Task: Find connections with filter location Tupanciretã with filter topic #Mobilemarketingwith filter profile language Spanish with filter current company STAND 8 Technology Services with filter school Hindustan University with filter industry Executive Offices with filter service category Search Engine Marketing (SEM) with filter keywords title Cloud Architect
Action: Mouse scrolled (737, 678) with delta (0, 0)
Screenshot: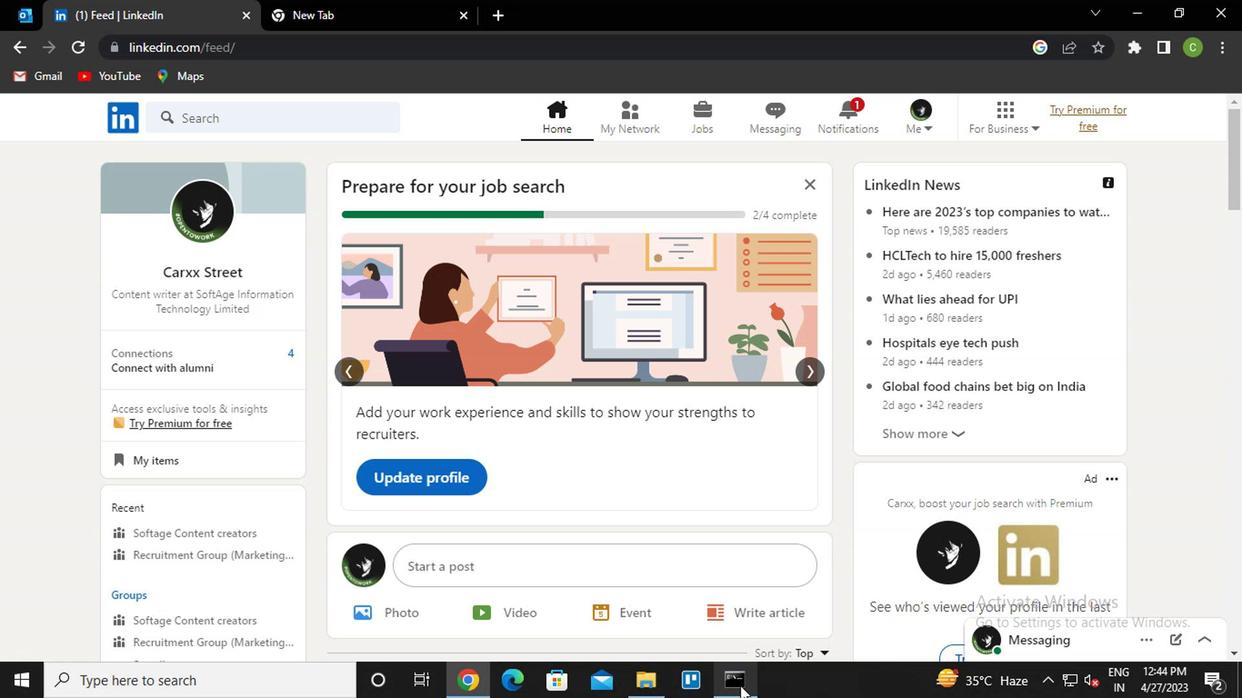 
Action: Mouse scrolled (737, 678) with delta (0, 0)
Screenshot: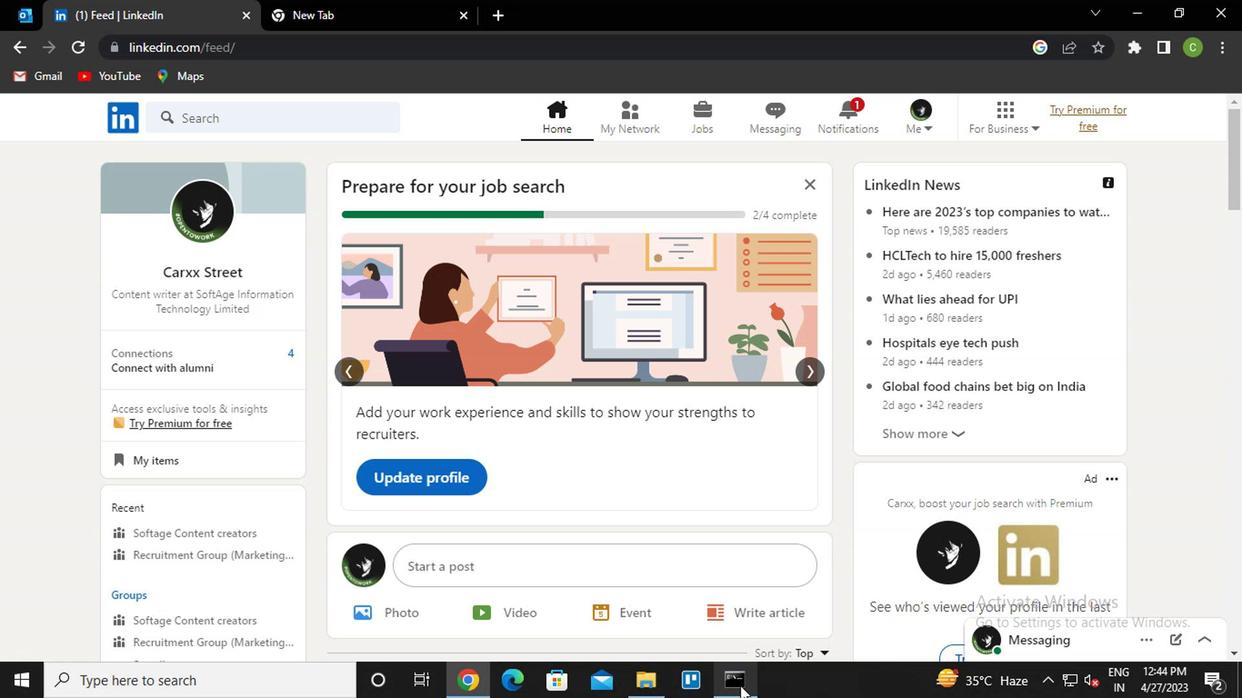 
Action: Mouse scrolled (737, 678) with delta (0, 0)
Screenshot: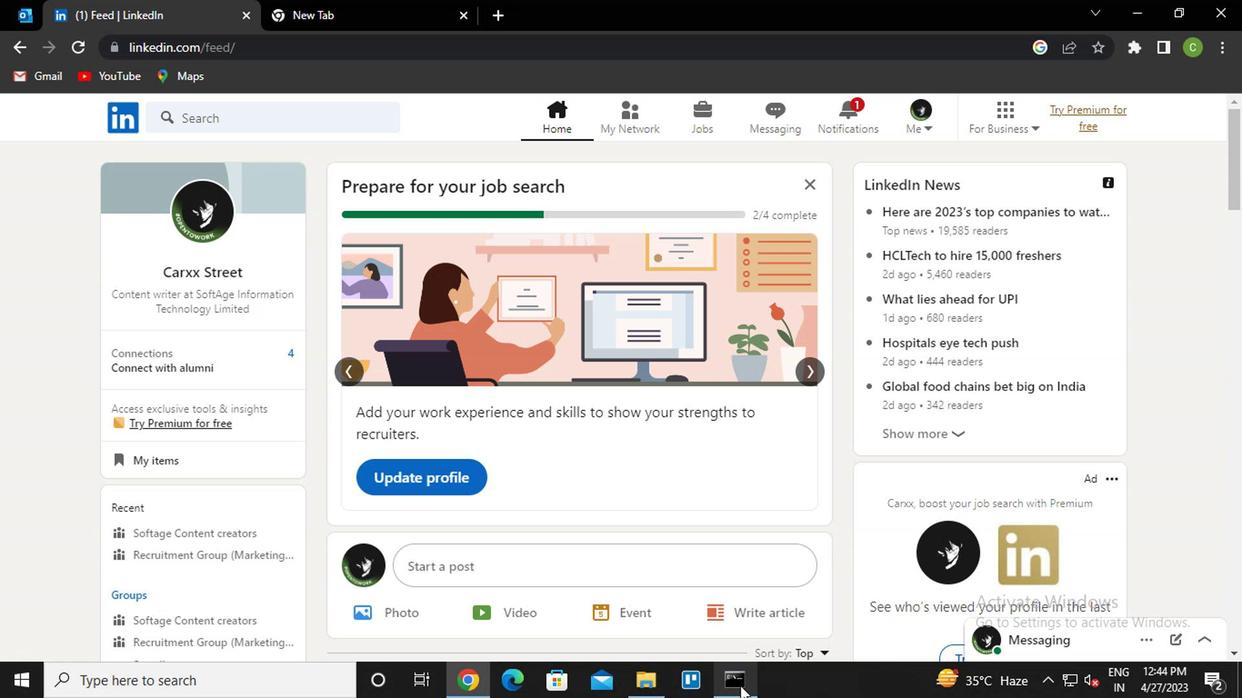 
Action: Mouse moved to (625, 121)
Screenshot: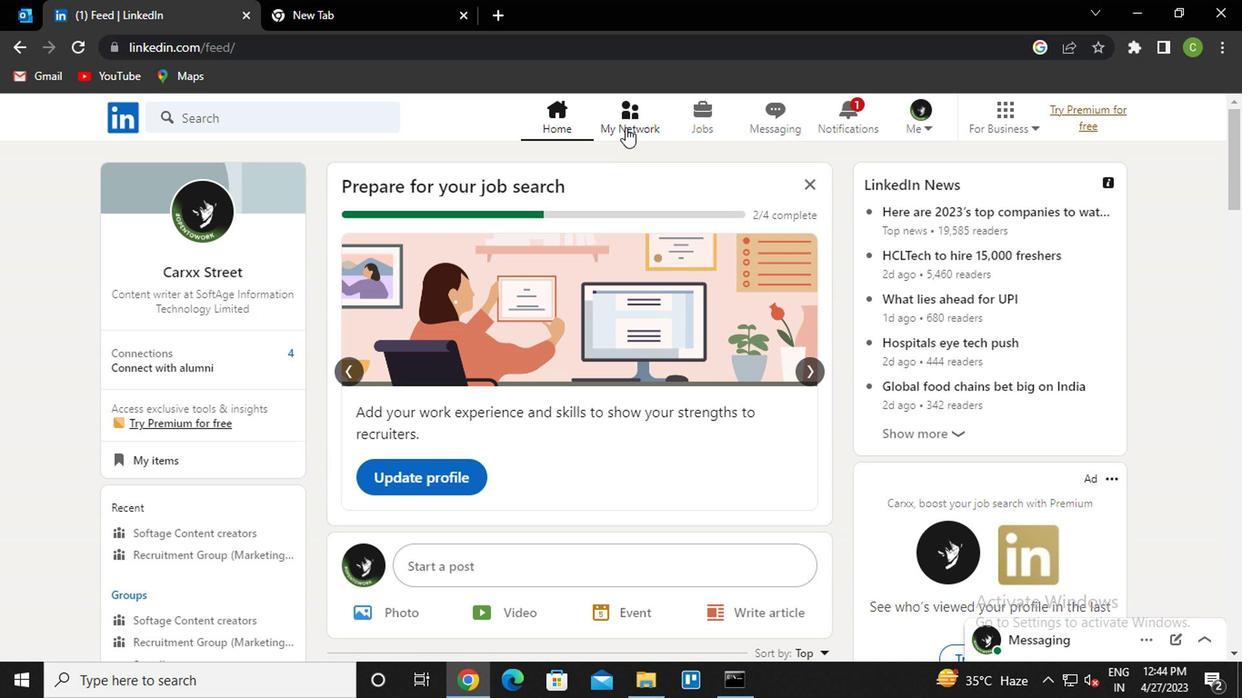 
Action: Mouse pressed left at (625, 121)
Screenshot: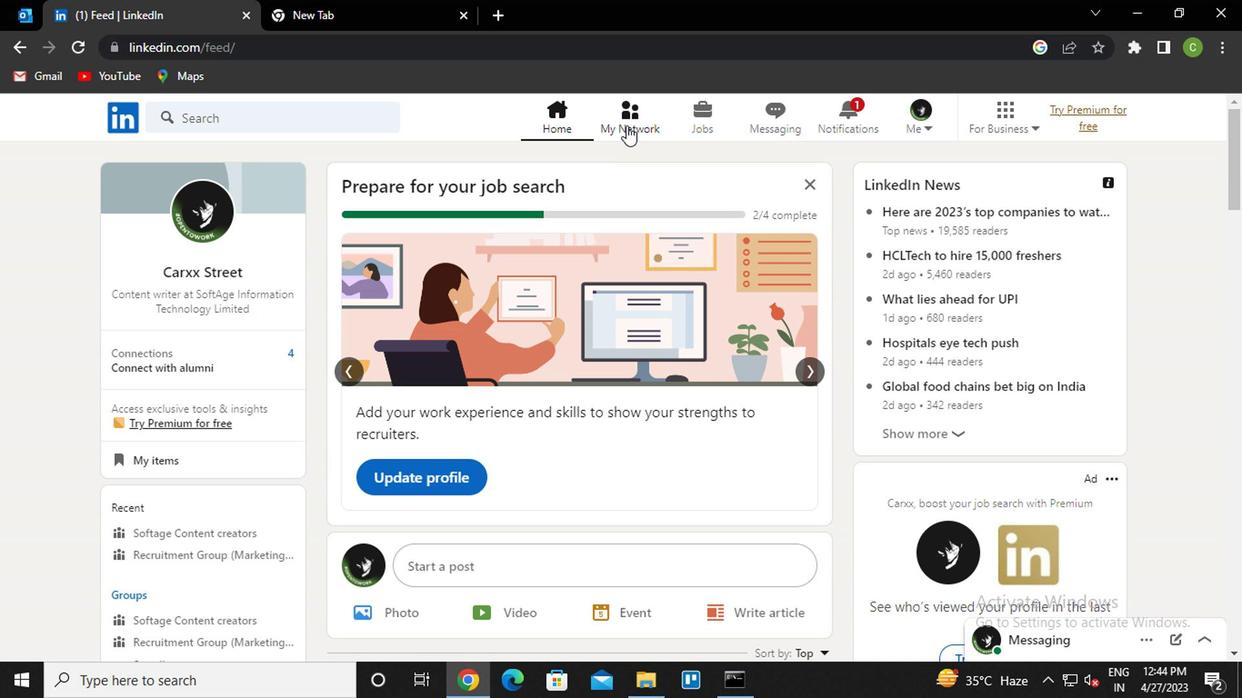 
Action: Mouse moved to (262, 221)
Screenshot: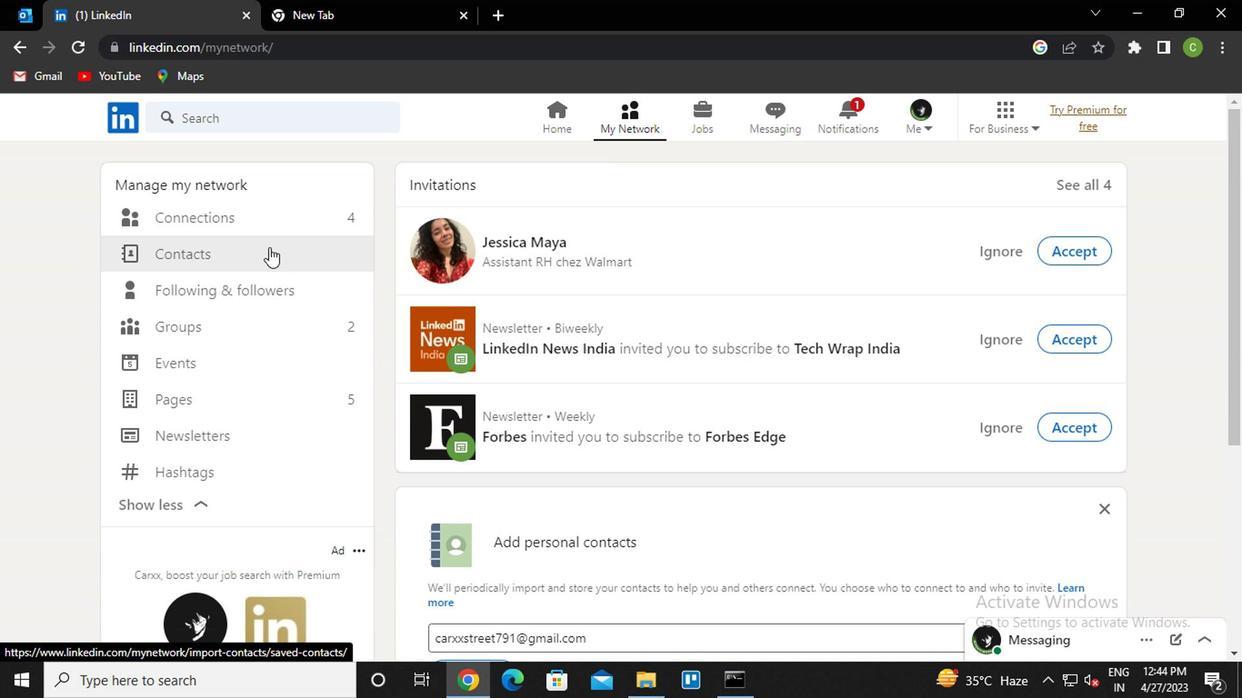 
Action: Mouse pressed left at (262, 221)
Screenshot: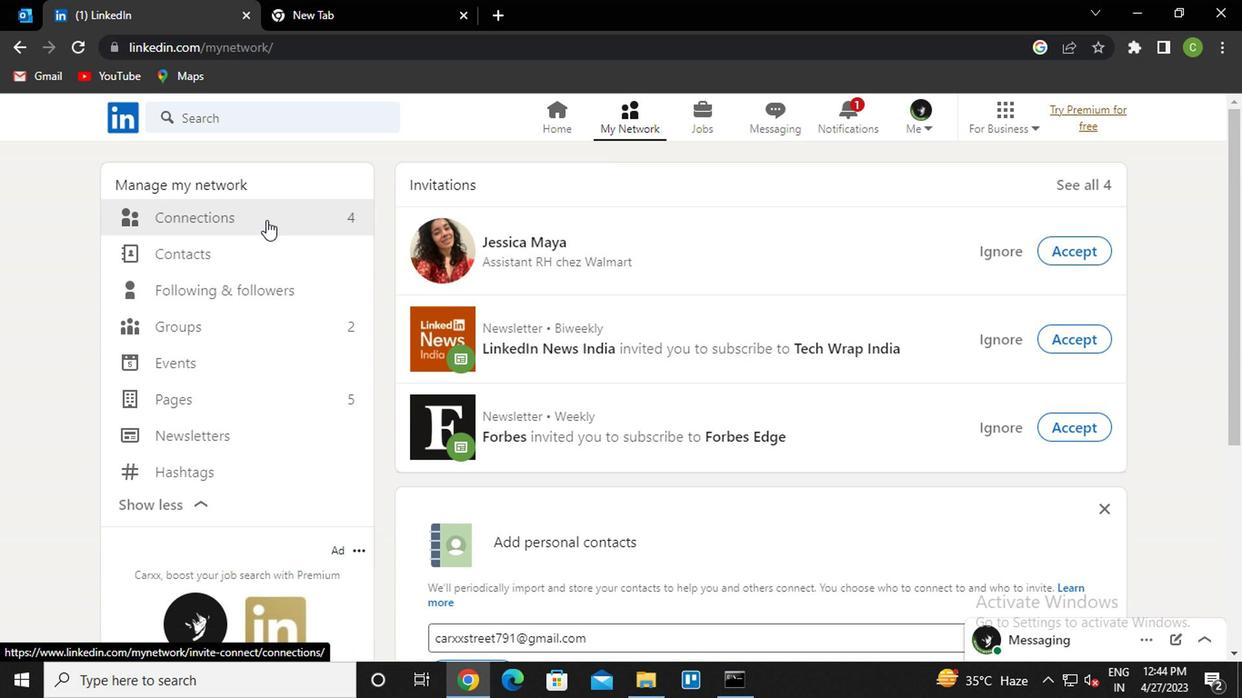 
Action: Mouse moved to (728, 220)
Screenshot: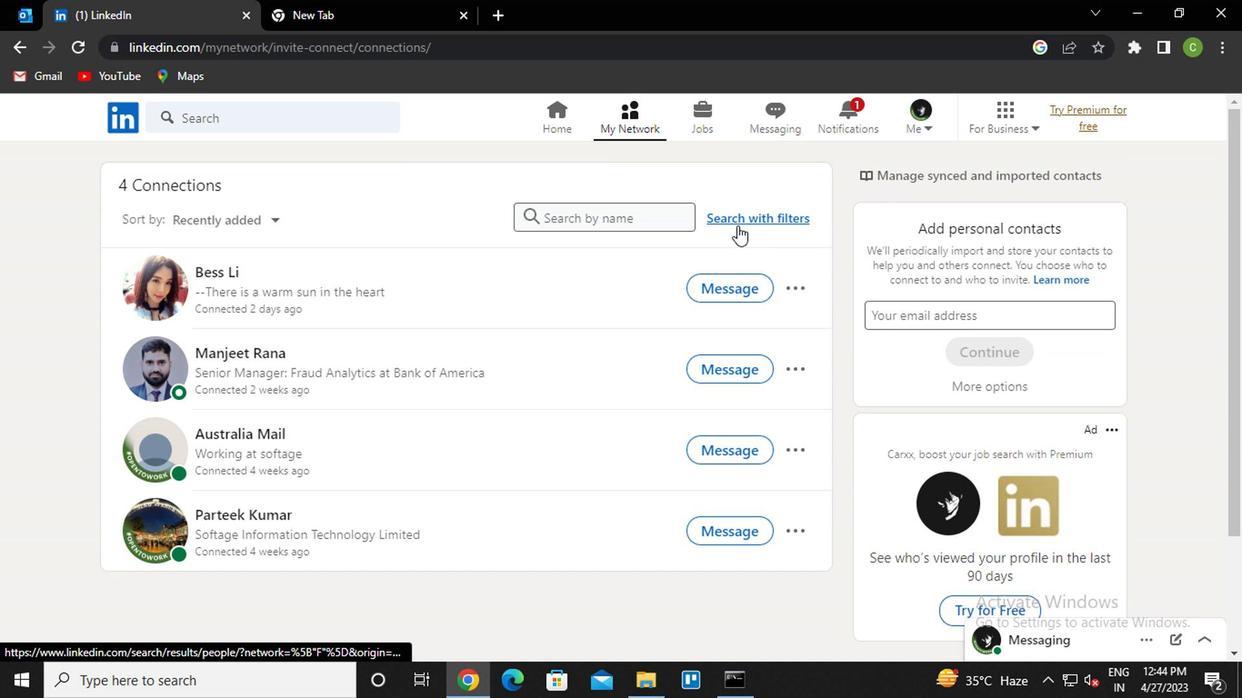 
Action: Mouse pressed left at (728, 220)
Screenshot: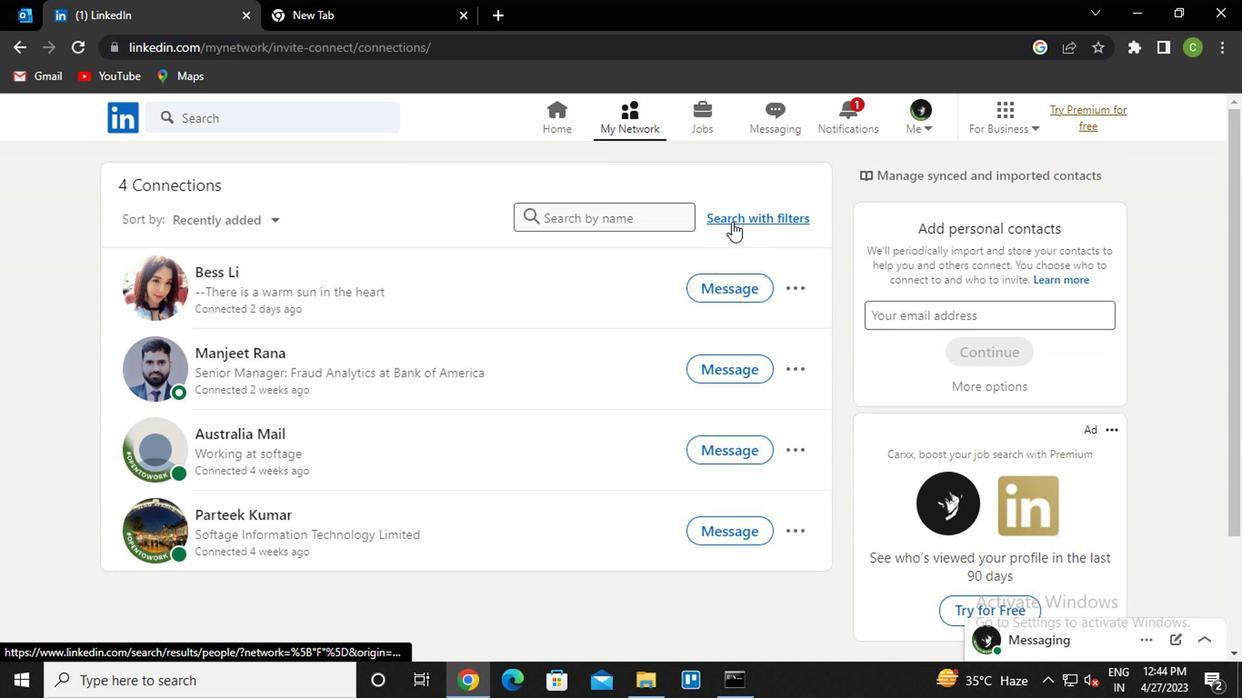 
Action: Mouse moved to (672, 171)
Screenshot: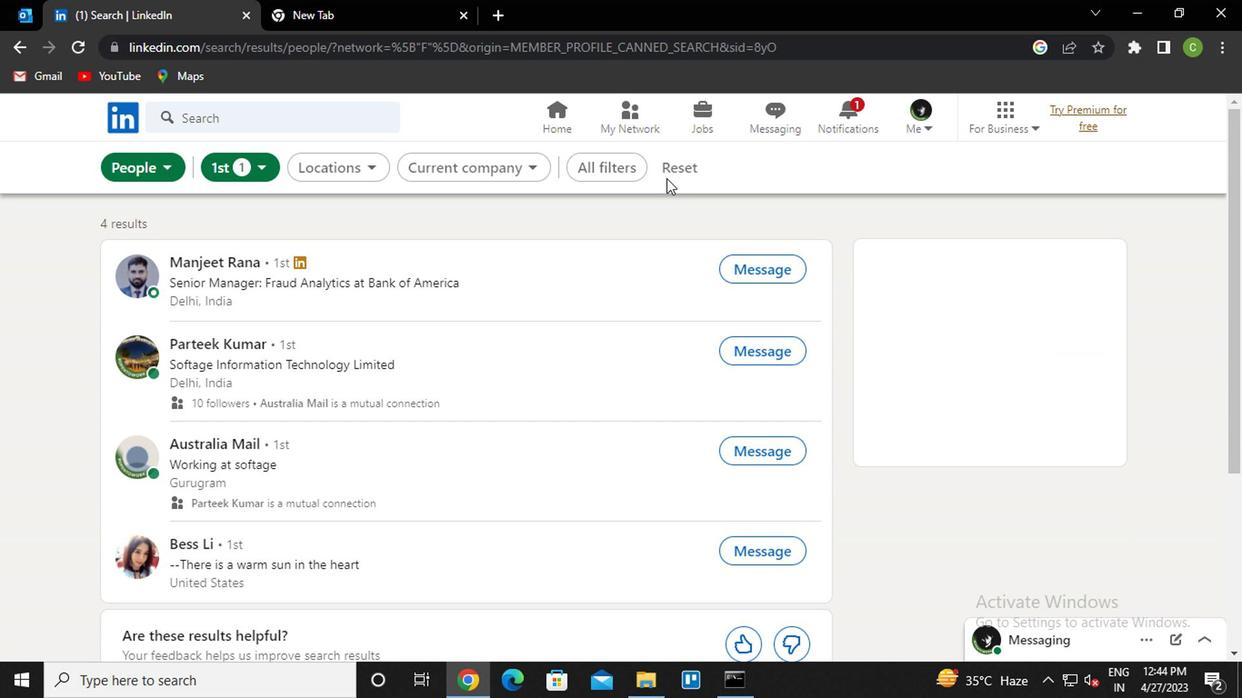 
Action: Mouse pressed left at (672, 171)
Screenshot: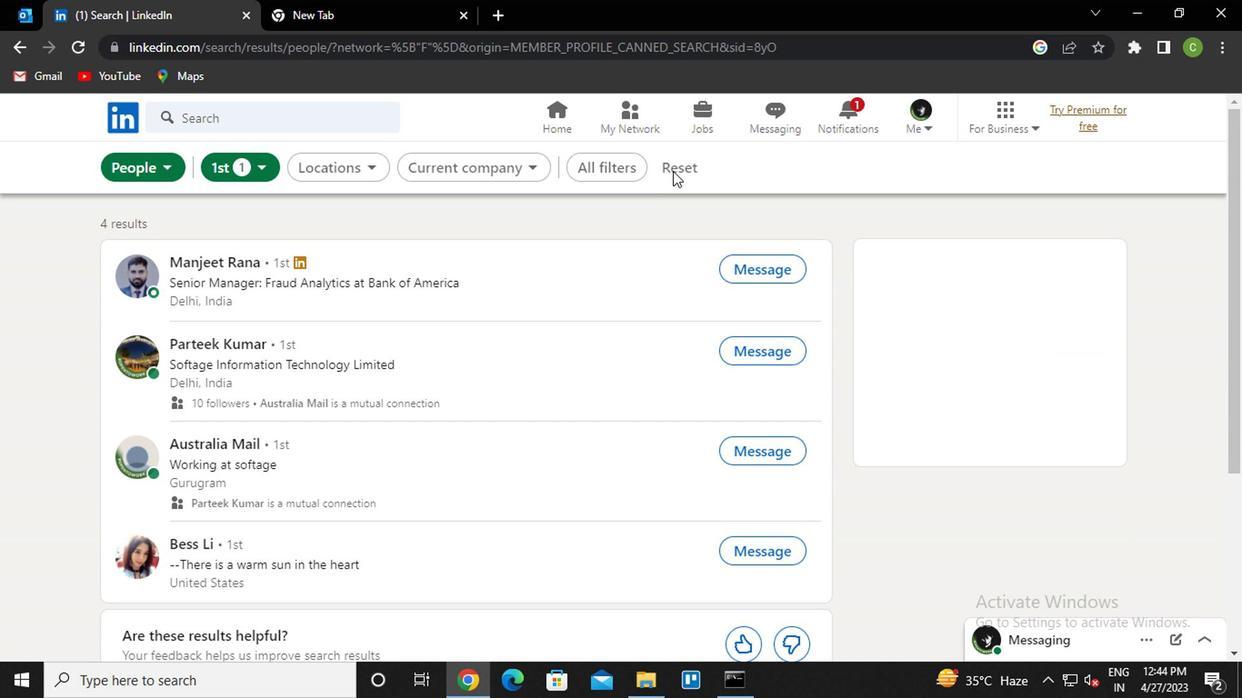 
Action: Mouse moved to (680, 166)
Screenshot: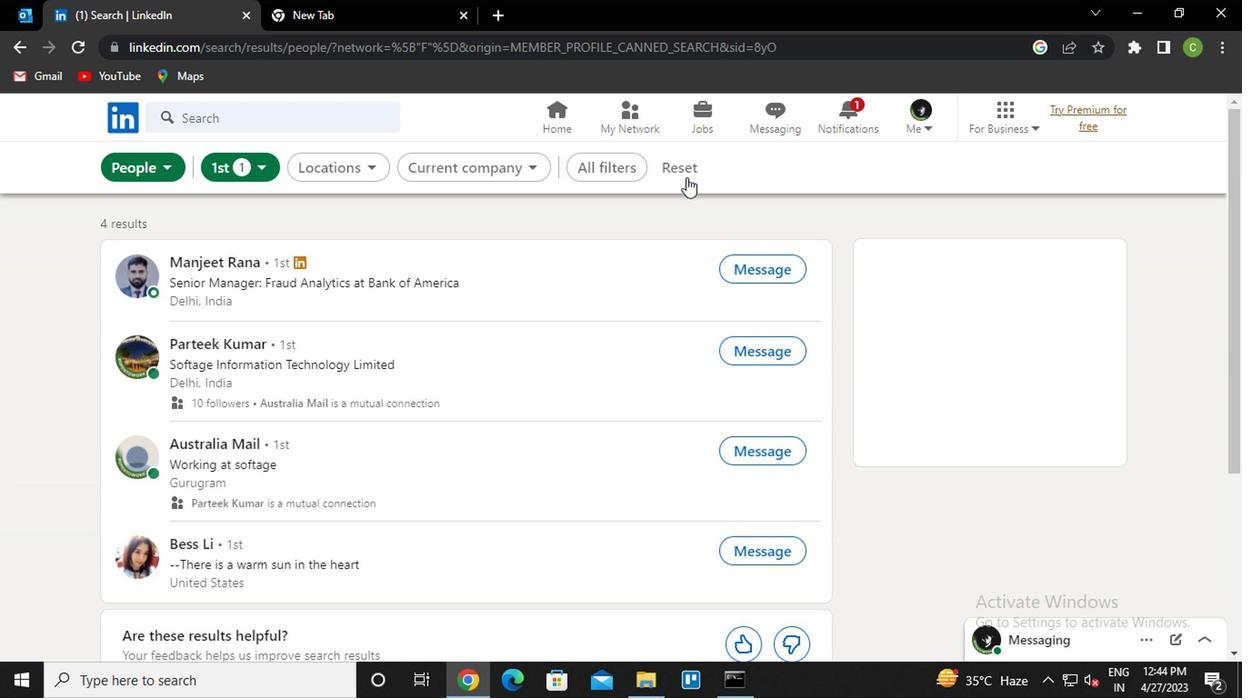 
Action: Mouse pressed left at (680, 166)
Screenshot: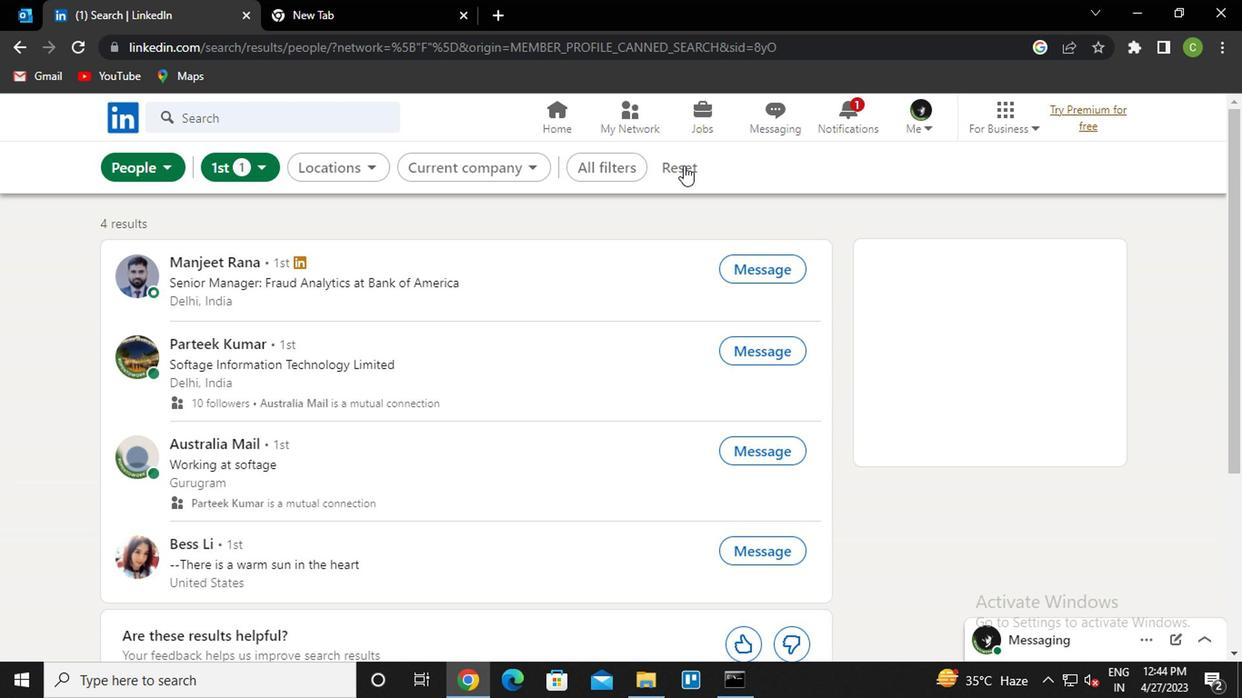 
Action: Mouse moved to (662, 175)
Screenshot: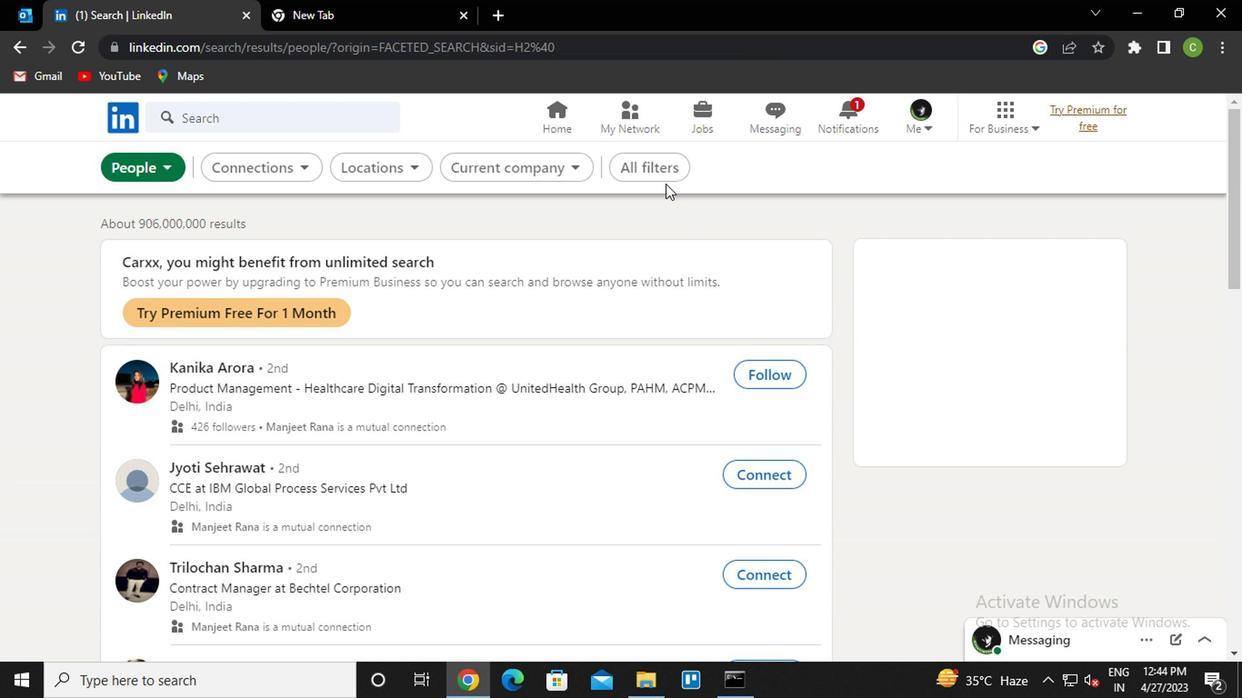
Action: Mouse pressed left at (662, 175)
Screenshot: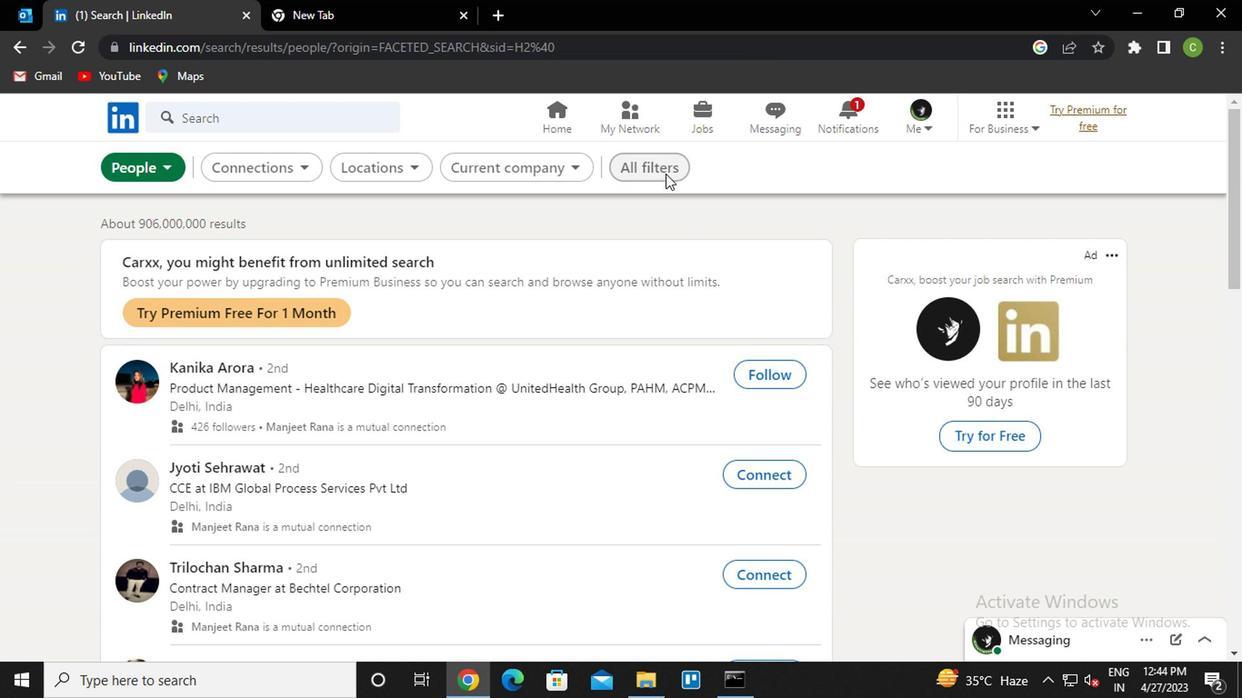
Action: Mouse moved to (932, 427)
Screenshot: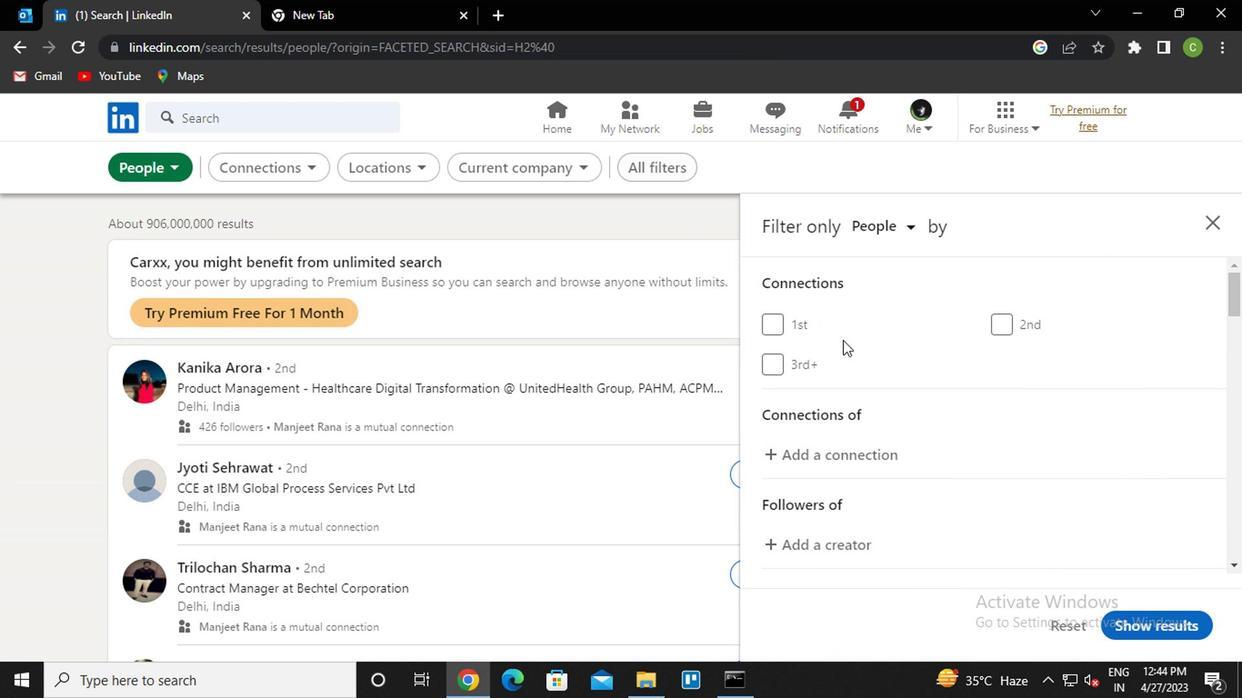 
Action: Mouse scrolled (932, 426) with delta (0, 0)
Screenshot: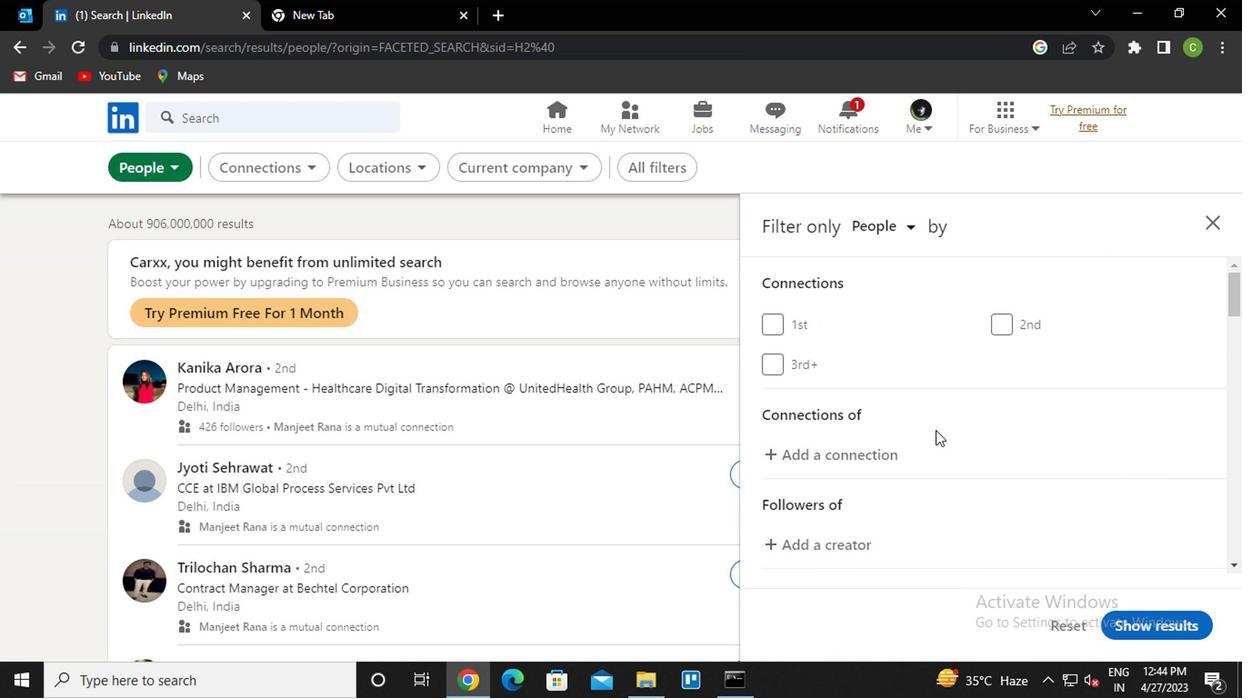 
Action: Mouse scrolled (932, 426) with delta (0, 0)
Screenshot: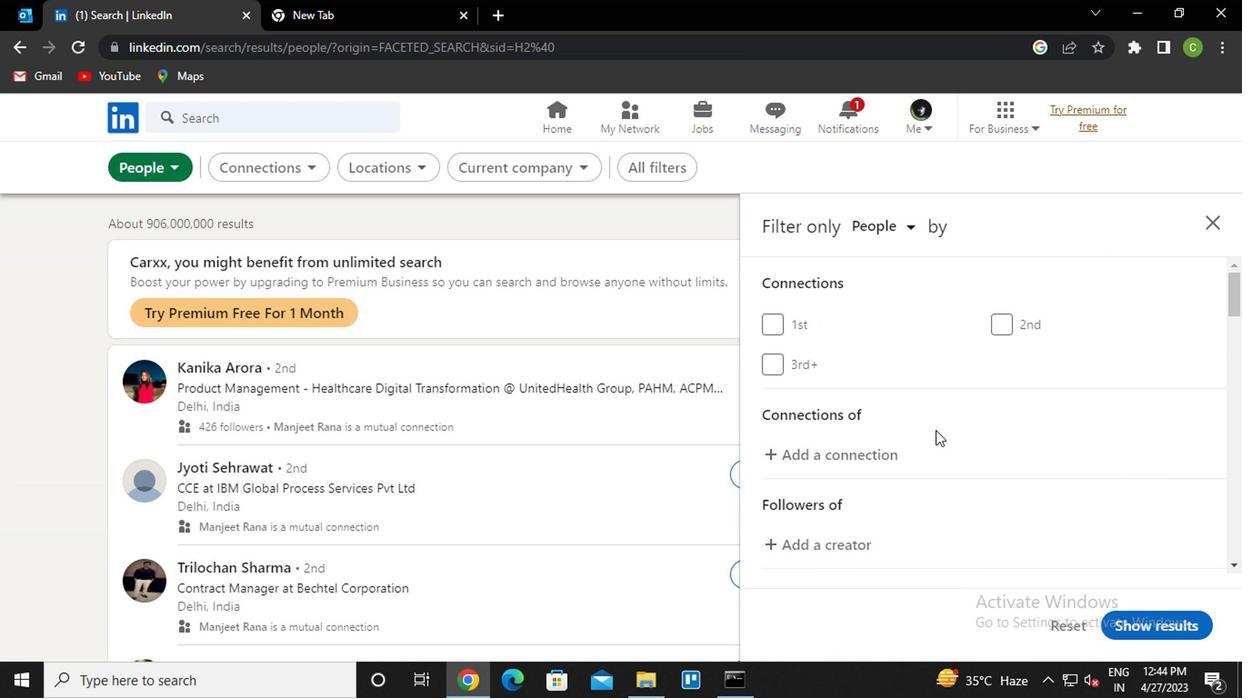 
Action: Mouse scrolled (932, 426) with delta (0, 0)
Screenshot: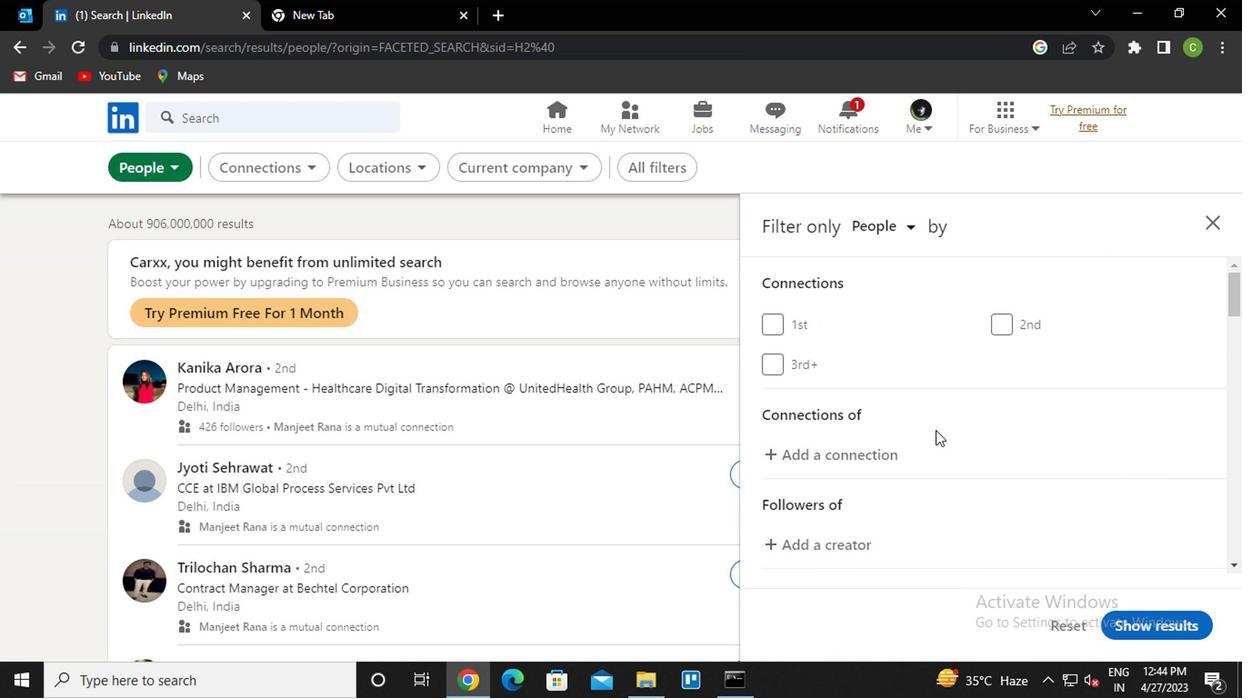 
Action: Mouse scrolled (932, 426) with delta (0, 0)
Screenshot: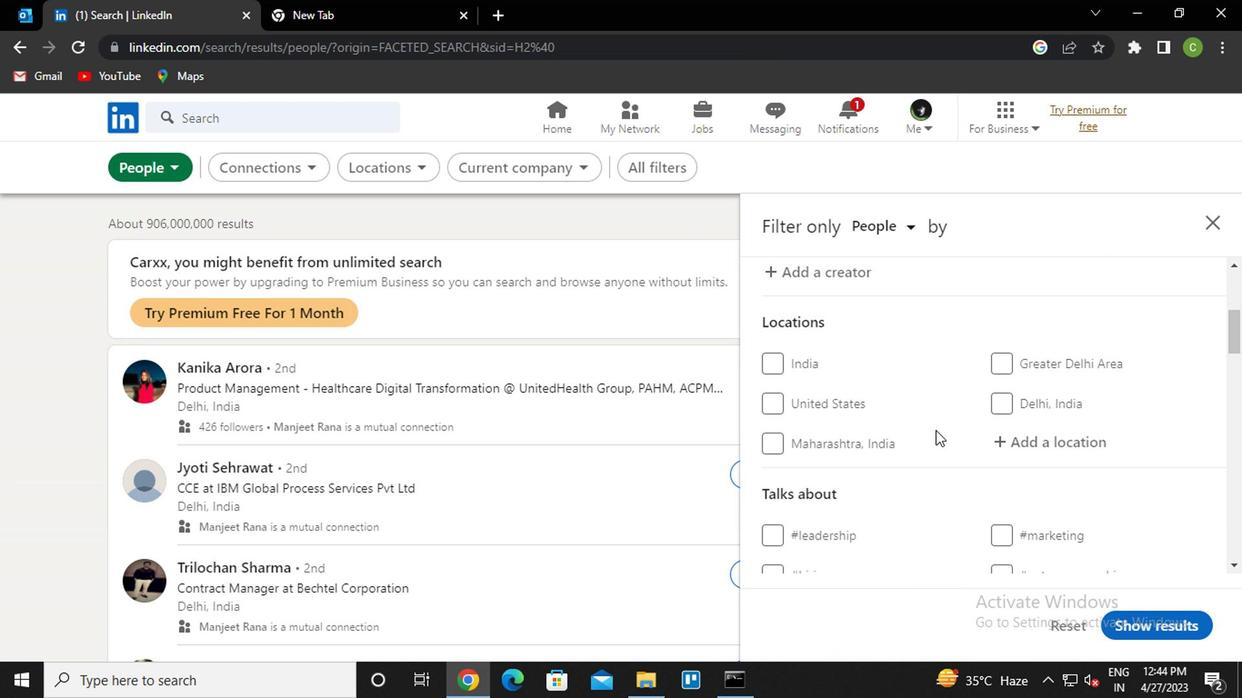 
Action: Mouse moved to (1068, 350)
Screenshot: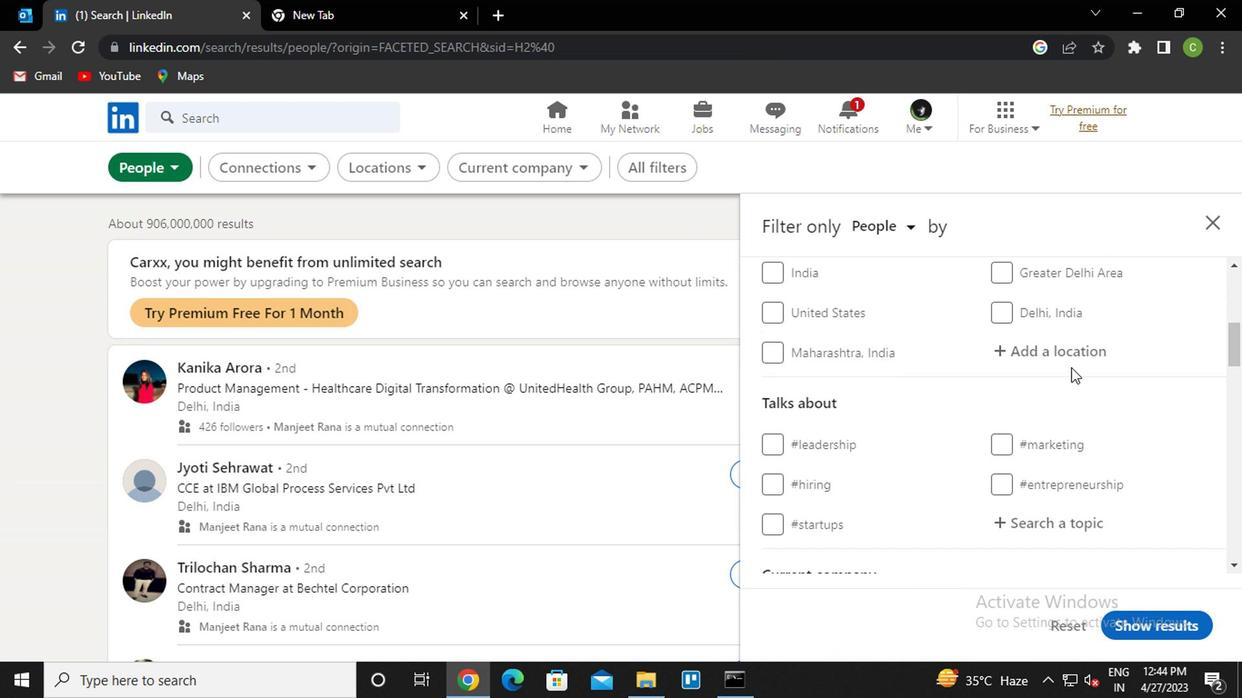 
Action: Mouse pressed left at (1068, 350)
Screenshot: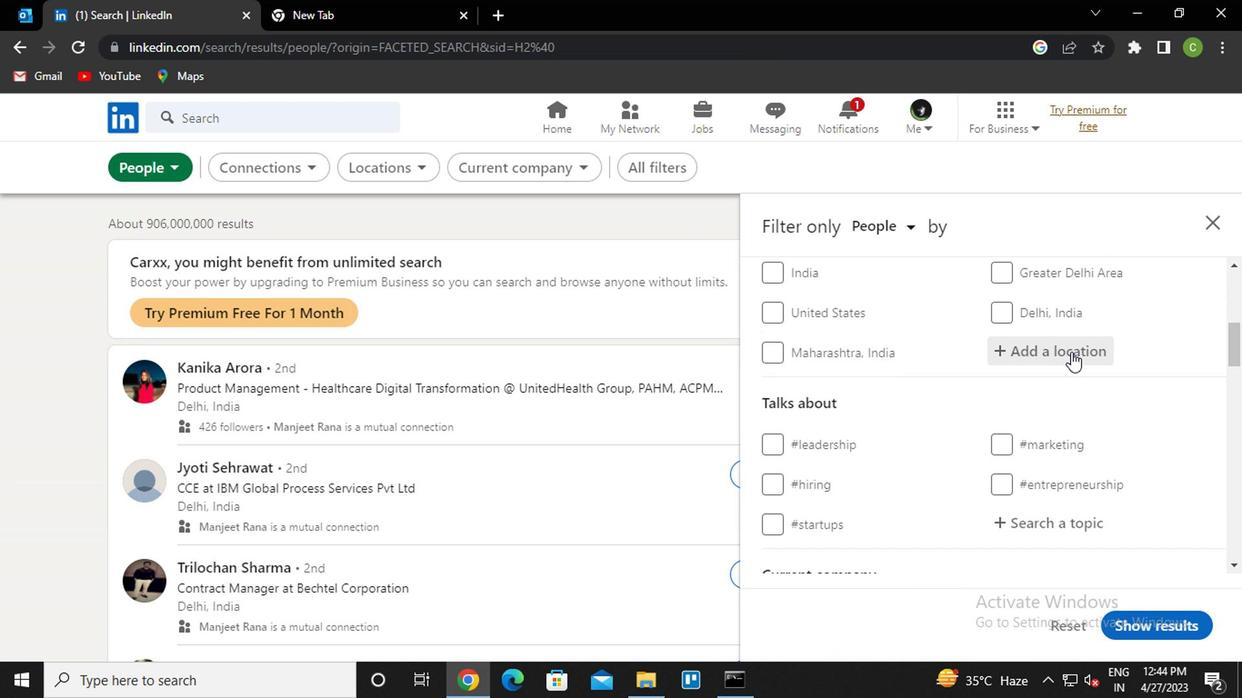 
Action: Key pressed <Key.caps_lock>t<Key.caps_lock>uapncir
Screenshot: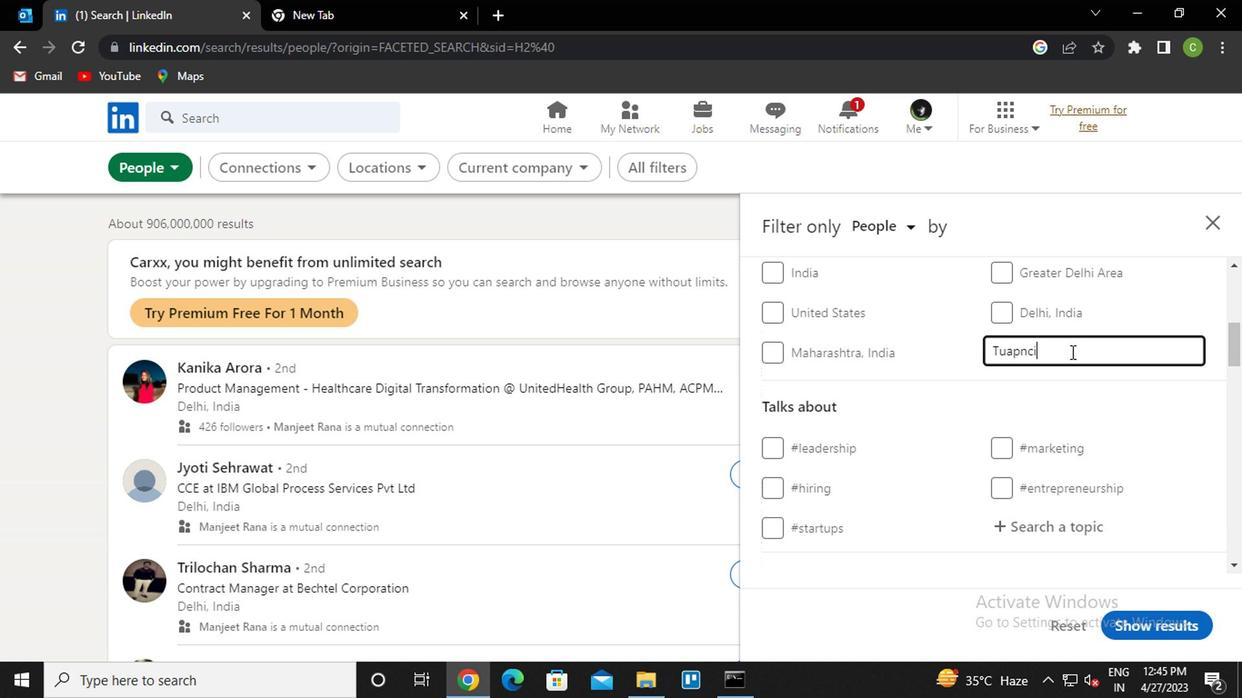 
Action: Mouse scrolled (1068, 351) with delta (0, 0)
Screenshot: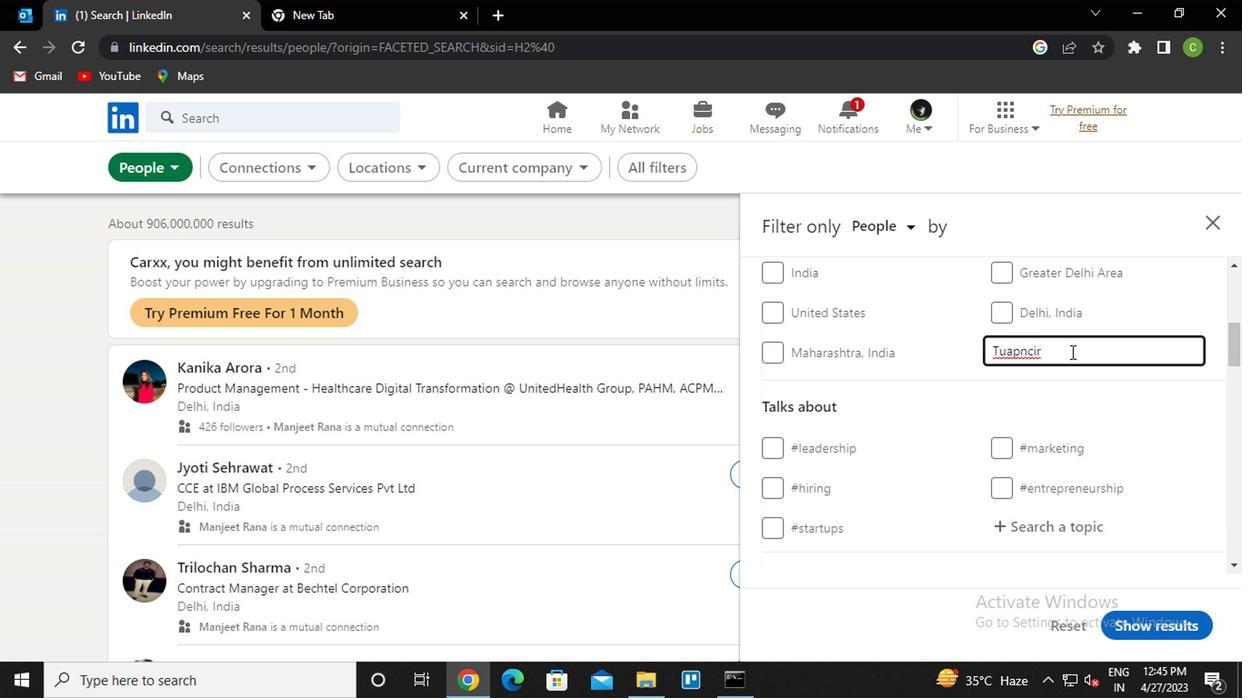 
Action: Mouse scrolled (1068, 351) with delta (0, 0)
Screenshot: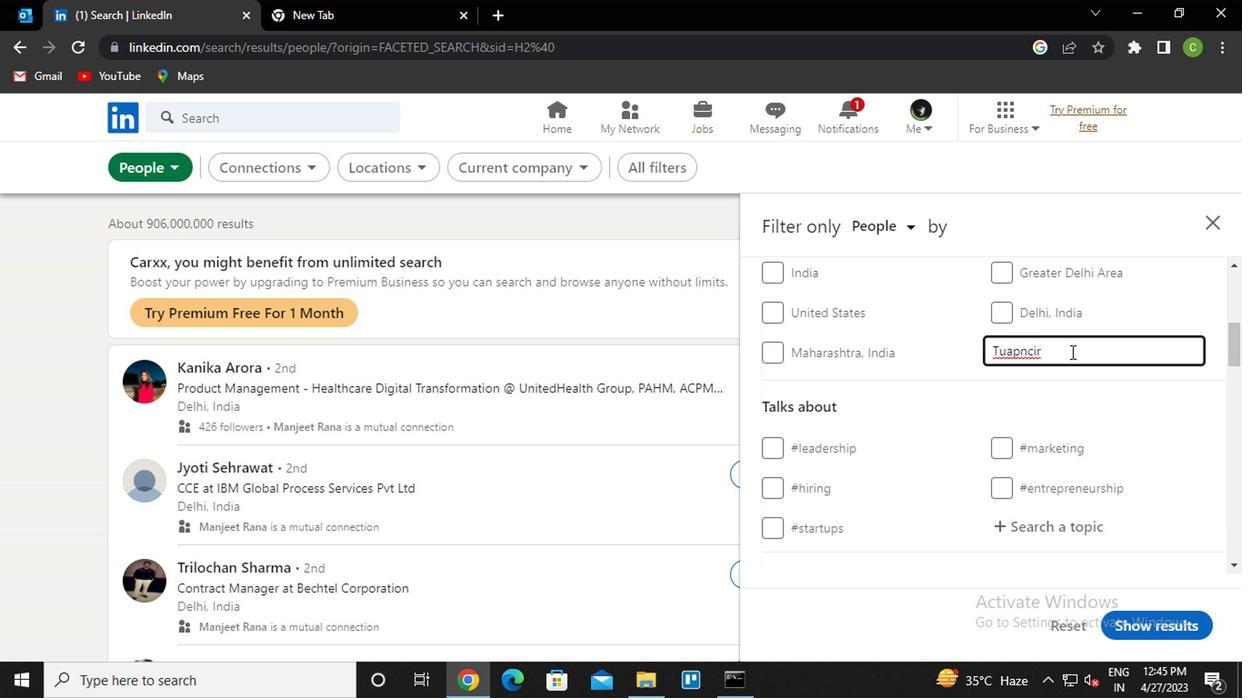 
Action: Mouse scrolled (1068, 349) with delta (0, -1)
Screenshot: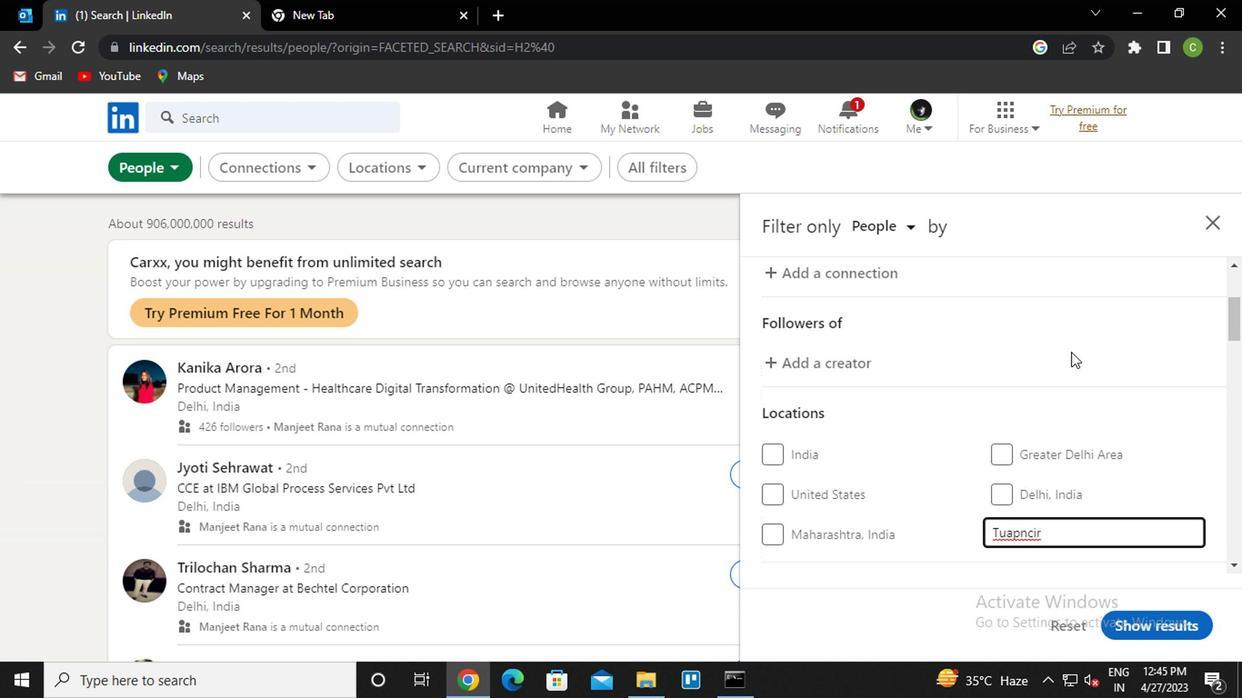 
Action: Mouse moved to (1020, 436)
Screenshot: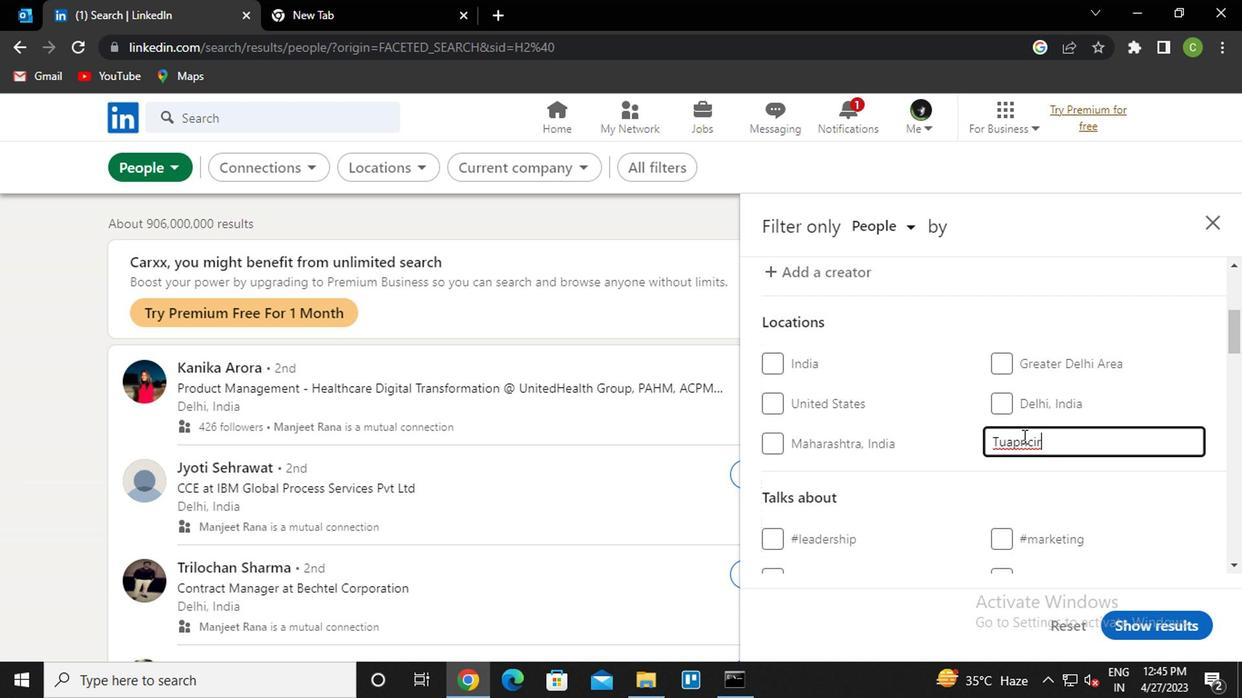 
Action: Mouse pressed left at (1020, 436)
Screenshot: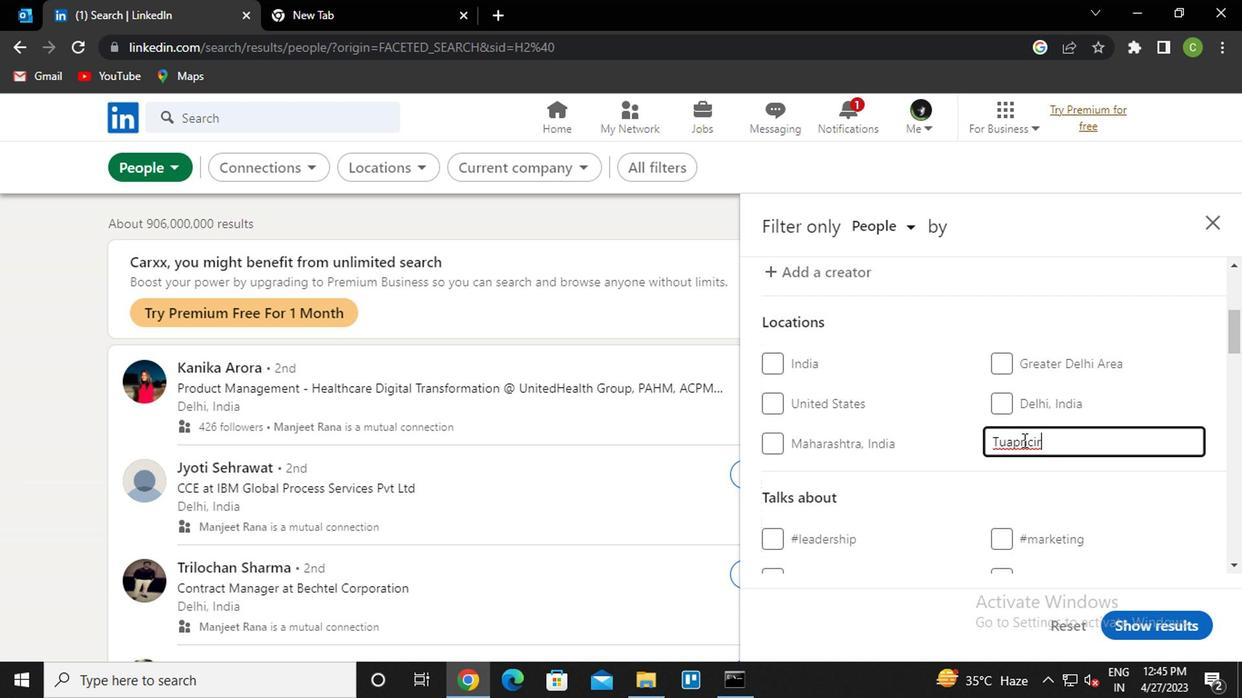 
Action: Key pressed <Key.backspace><Key.backspace>pa<Key.down><Key.enter>
Screenshot: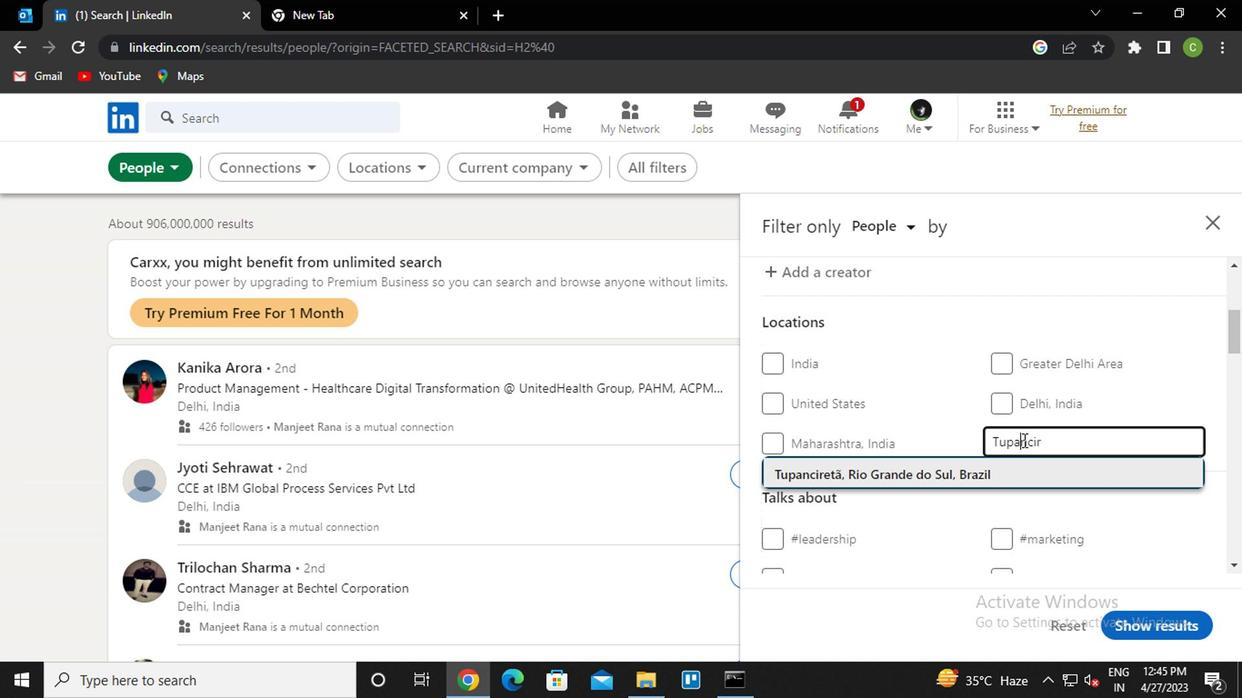 
Action: Mouse moved to (1041, 415)
Screenshot: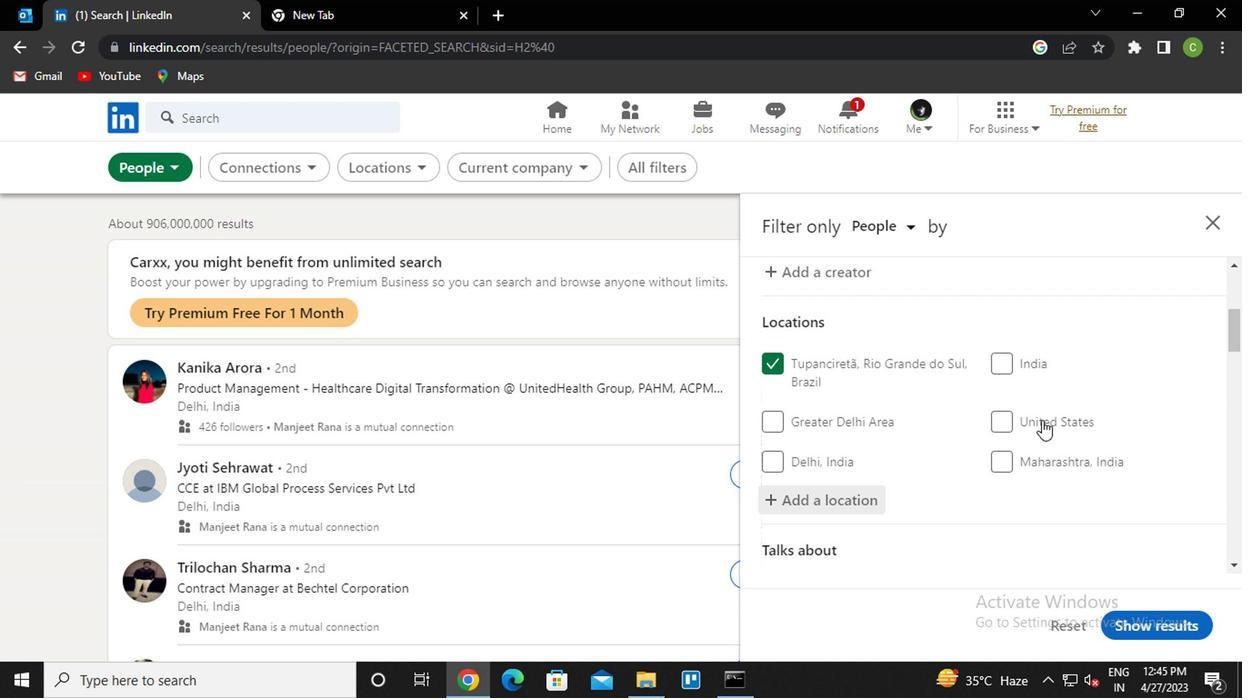 
Action: Mouse scrolled (1041, 414) with delta (0, 0)
Screenshot: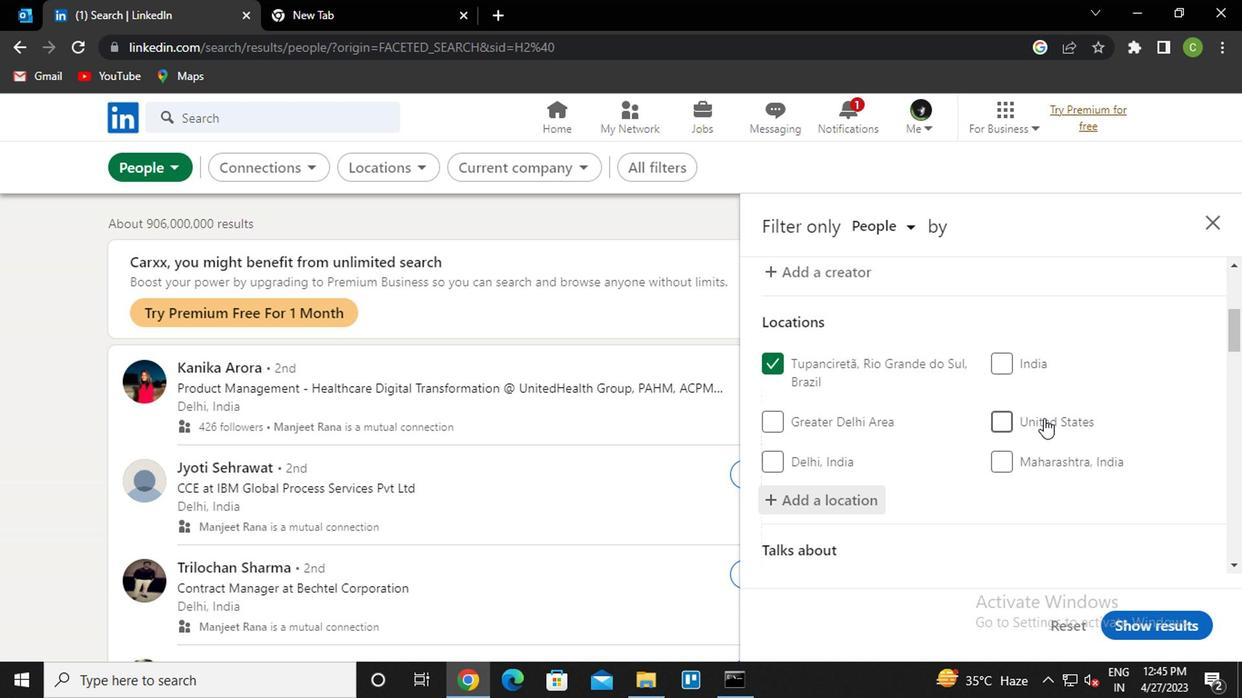 
Action: Mouse scrolled (1041, 414) with delta (0, 0)
Screenshot: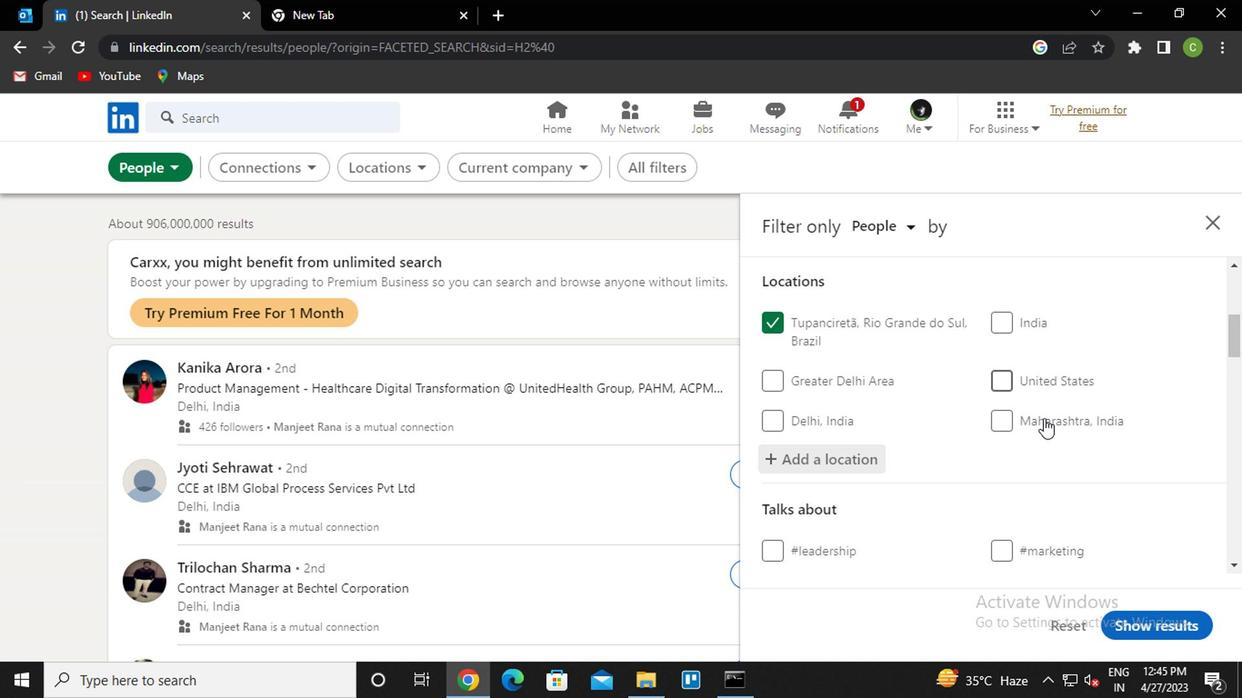 
Action: Mouse moved to (1051, 487)
Screenshot: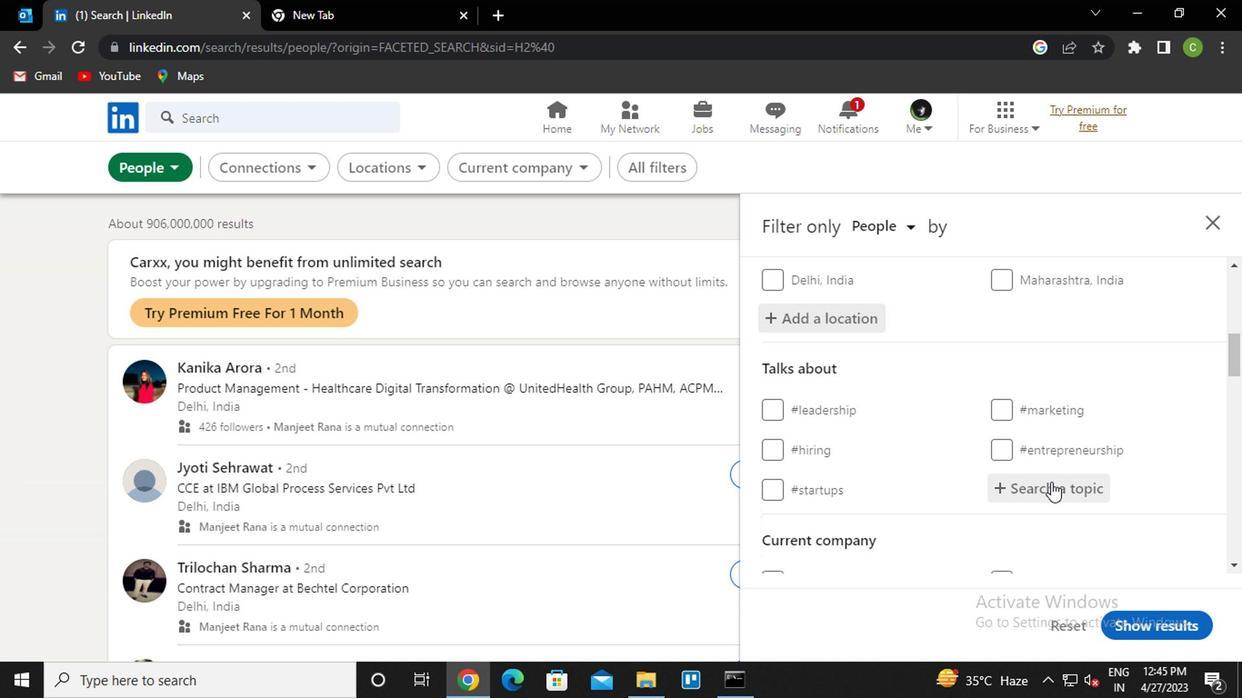 
Action: Mouse pressed left at (1051, 487)
Screenshot: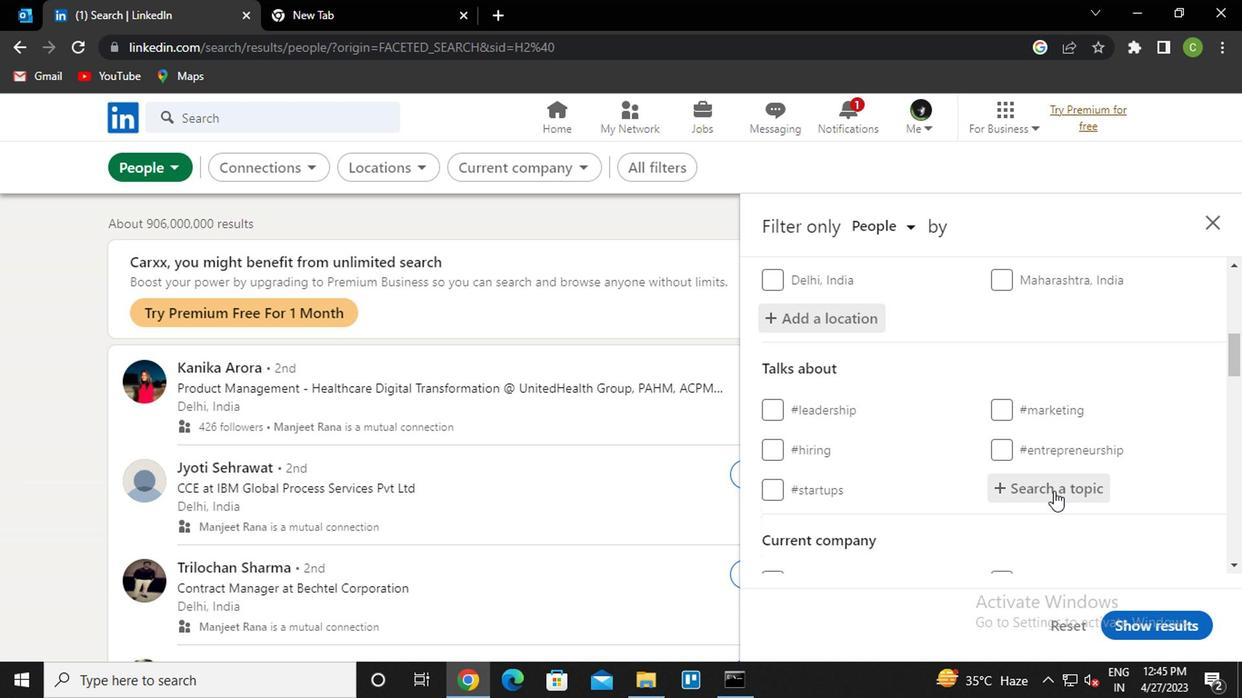 
Action: Key pressed <Key.caps_lock>m<Key.caps_lock>obilemarket<Key.down><Key.enter>
Screenshot: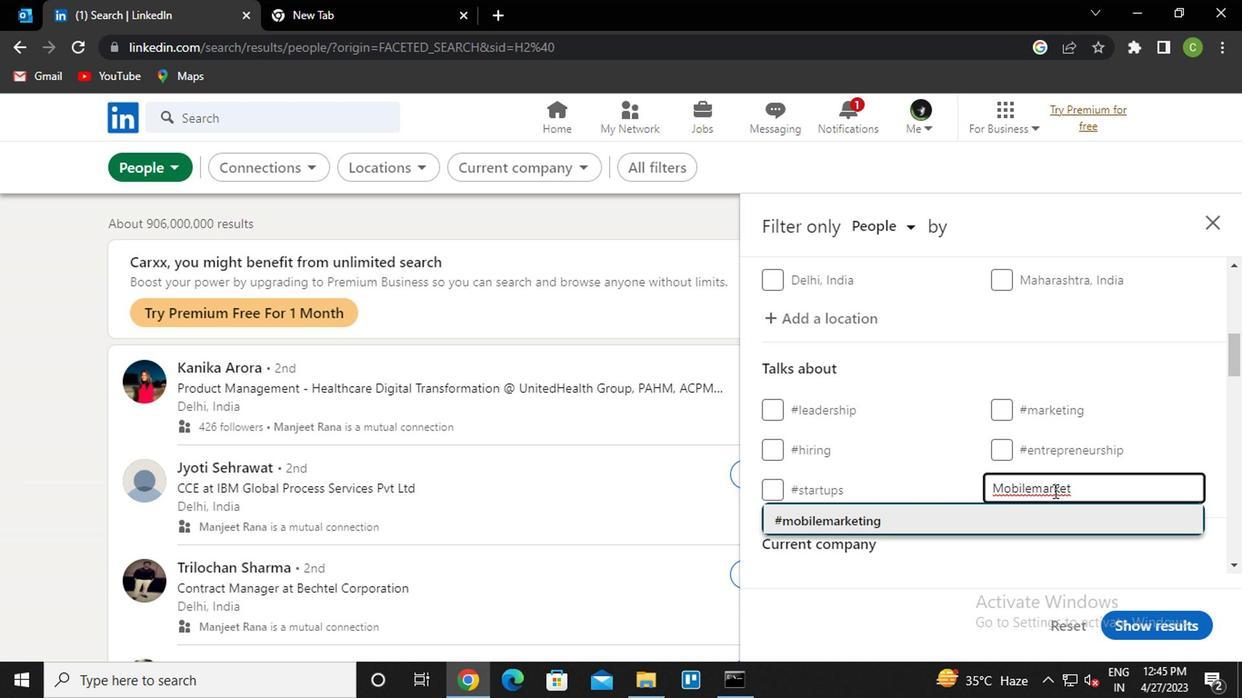 
Action: Mouse moved to (1060, 469)
Screenshot: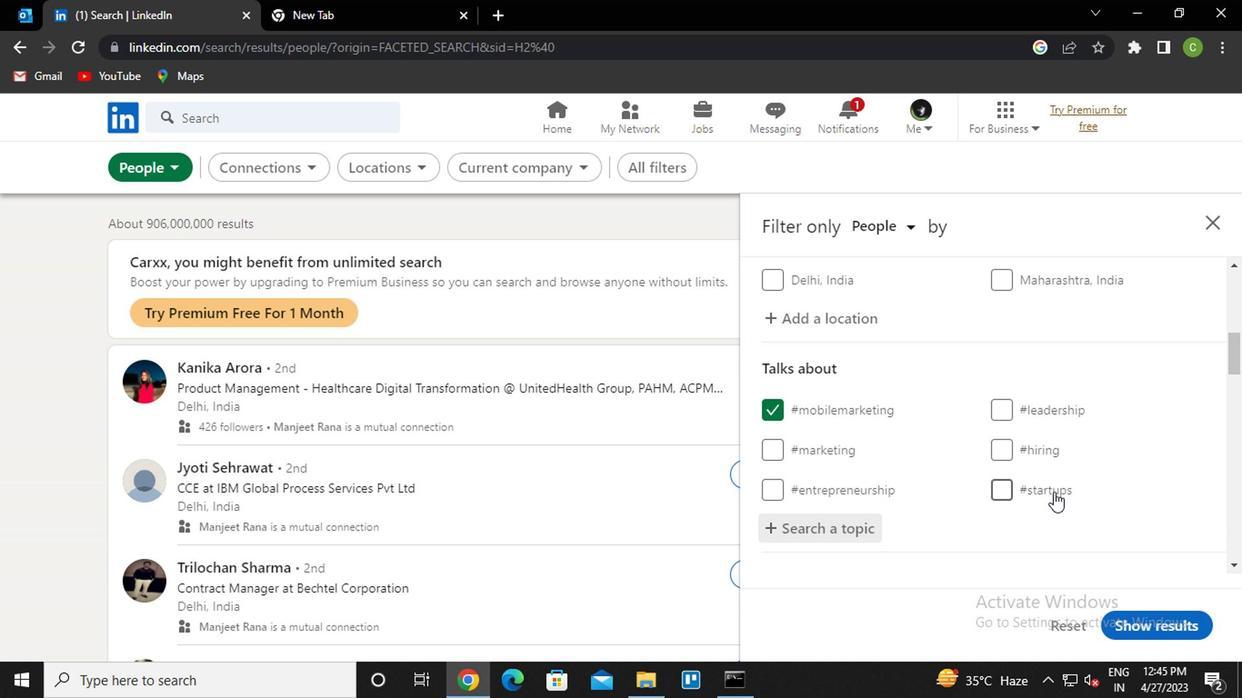 
Action: Mouse scrolled (1060, 468) with delta (0, 0)
Screenshot: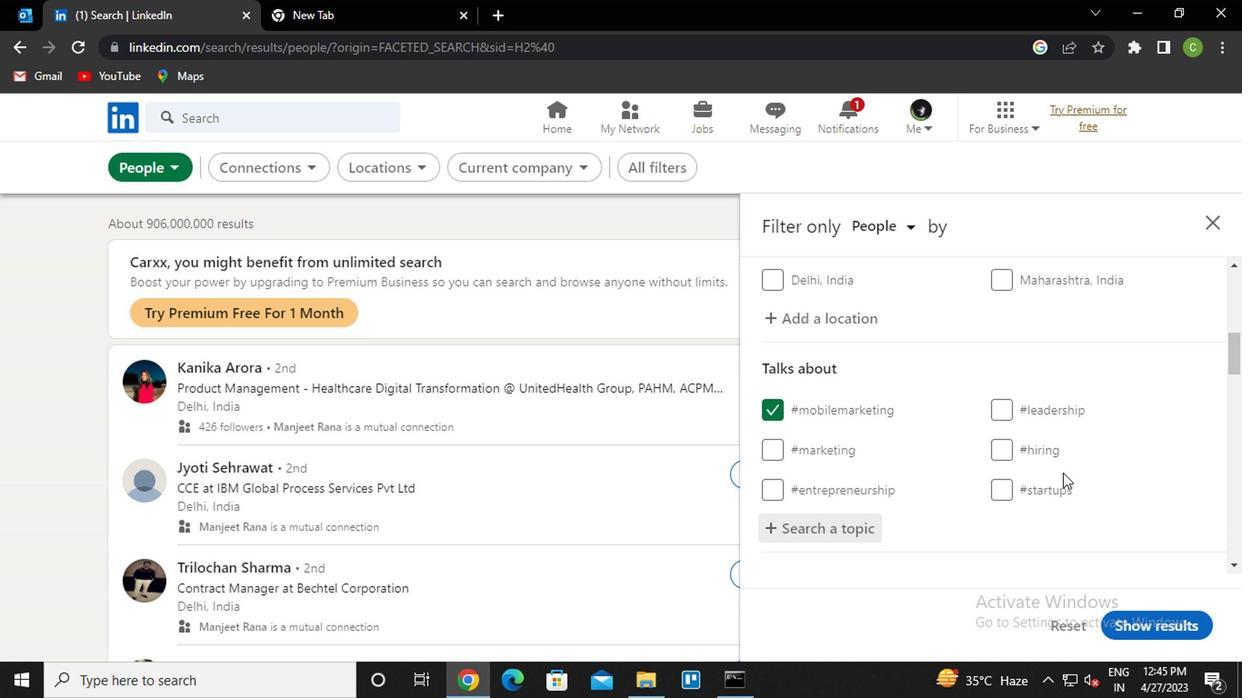
Action: Mouse scrolled (1060, 468) with delta (0, 0)
Screenshot: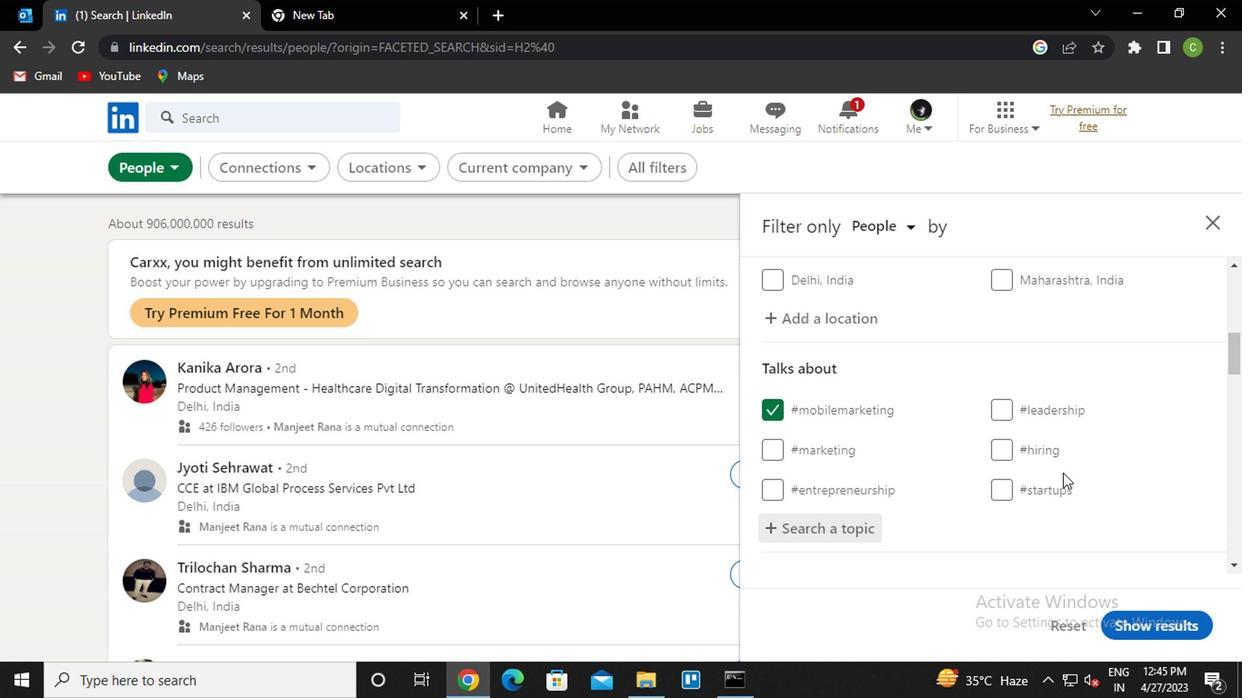 
Action: Mouse scrolled (1060, 468) with delta (0, 0)
Screenshot: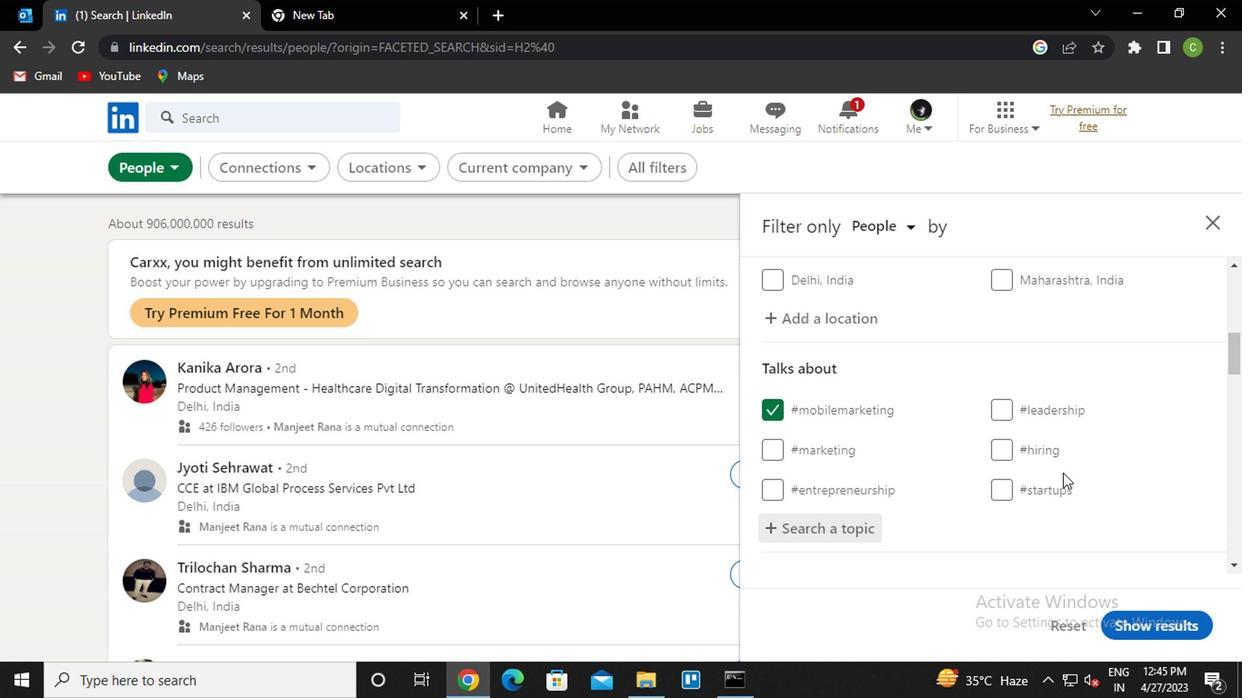 
Action: Mouse scrolled (1060, 468) with delta (0, 0)
Screenshot: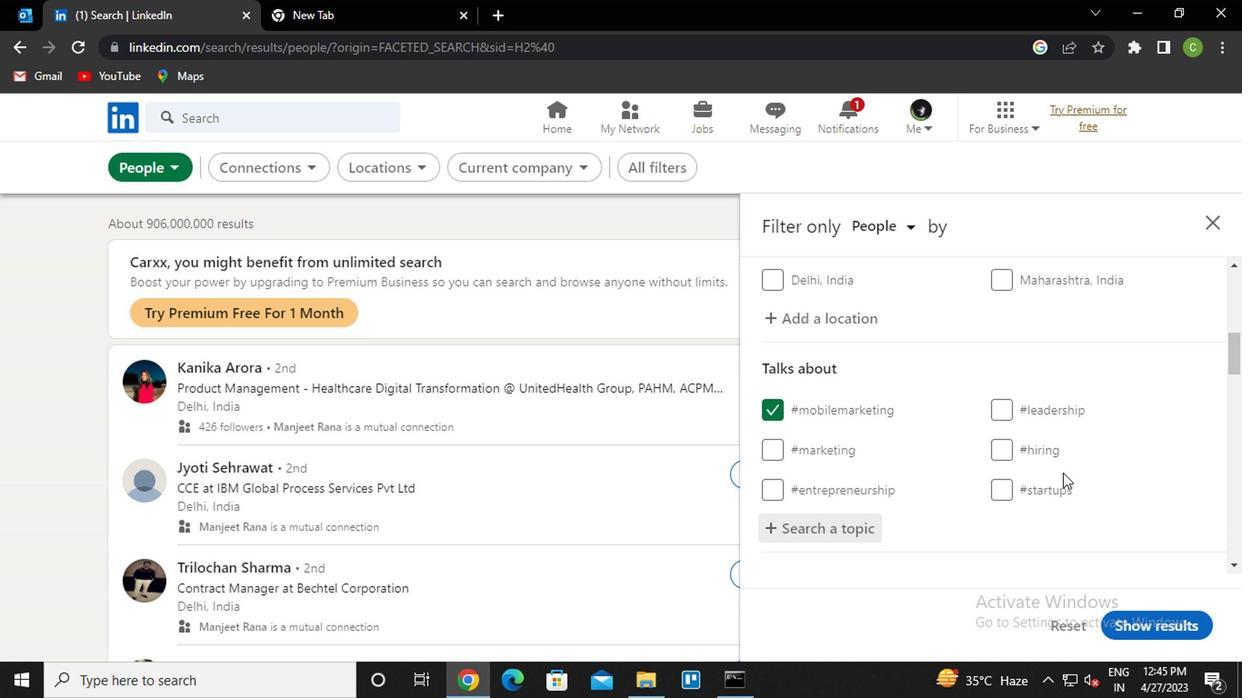 
Action: Mouse scrolled (1060, 468) with delta (0, 0)
Screenshot: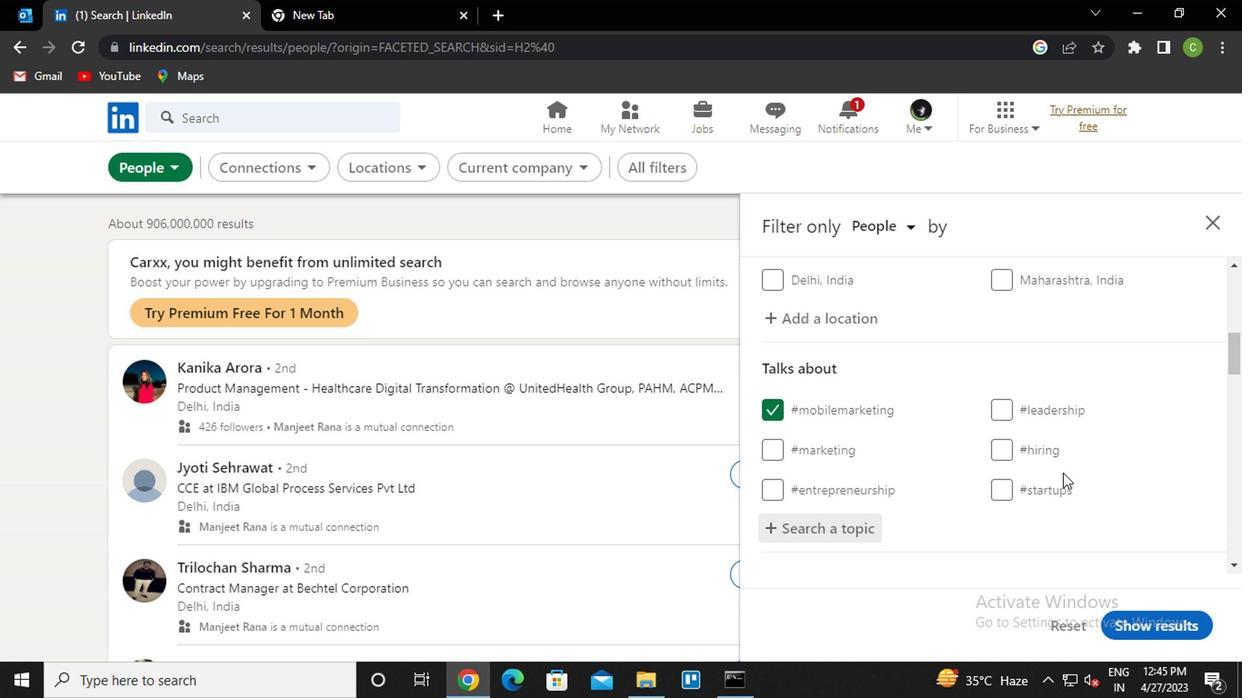 
Action: Mouse scrolled (1060, 468) with delta (0, 0)
Screenshot: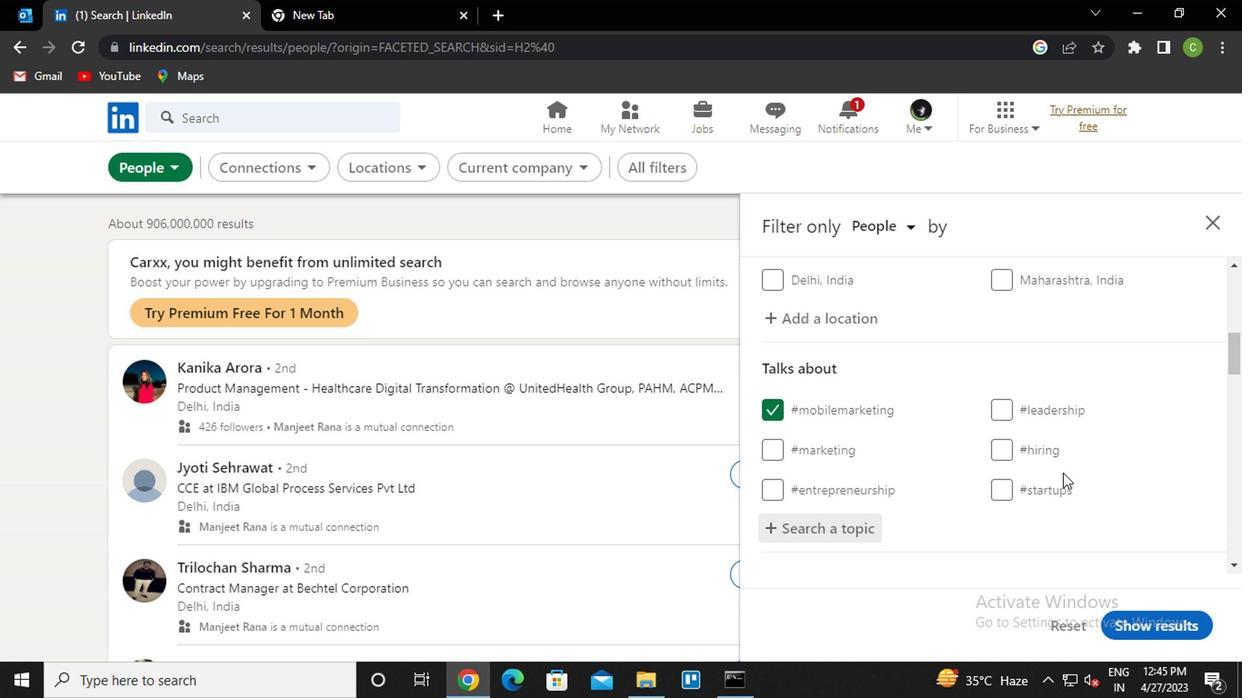 
Action: Mouse scrolled (1060, 468) with delta (0, 0)
Screenshot: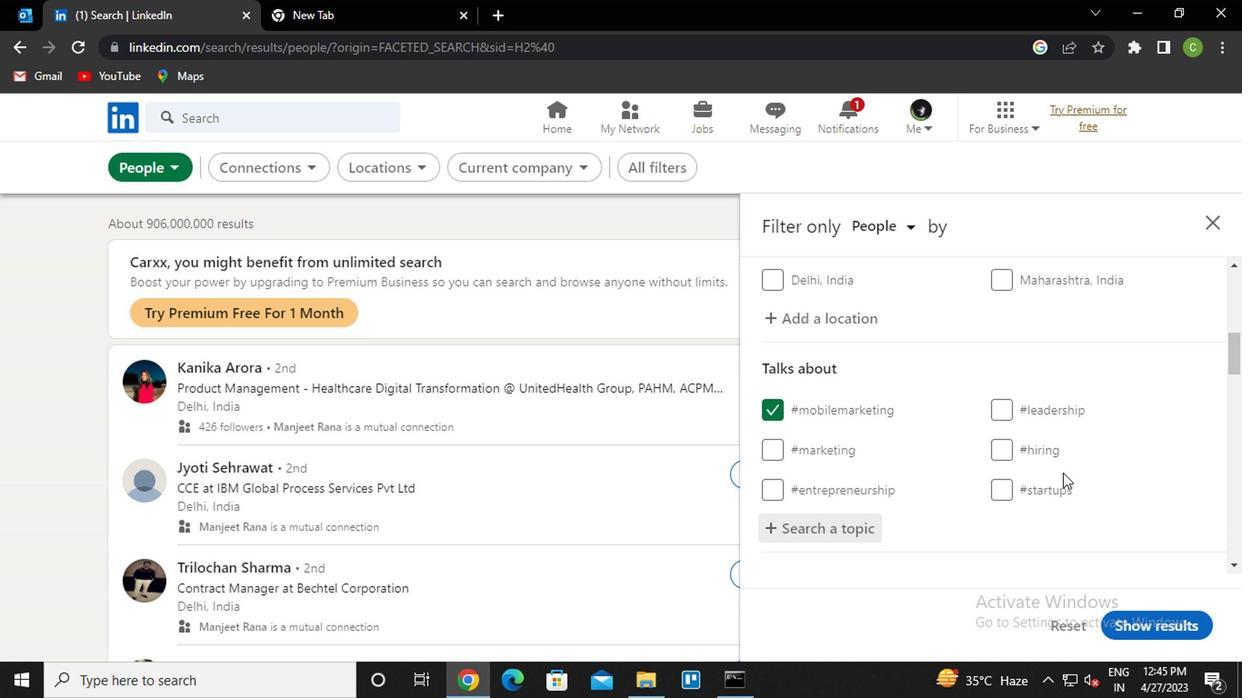 
Action: Mouse scrolled (1060, 468) with delta (0, 0)
Screenshot: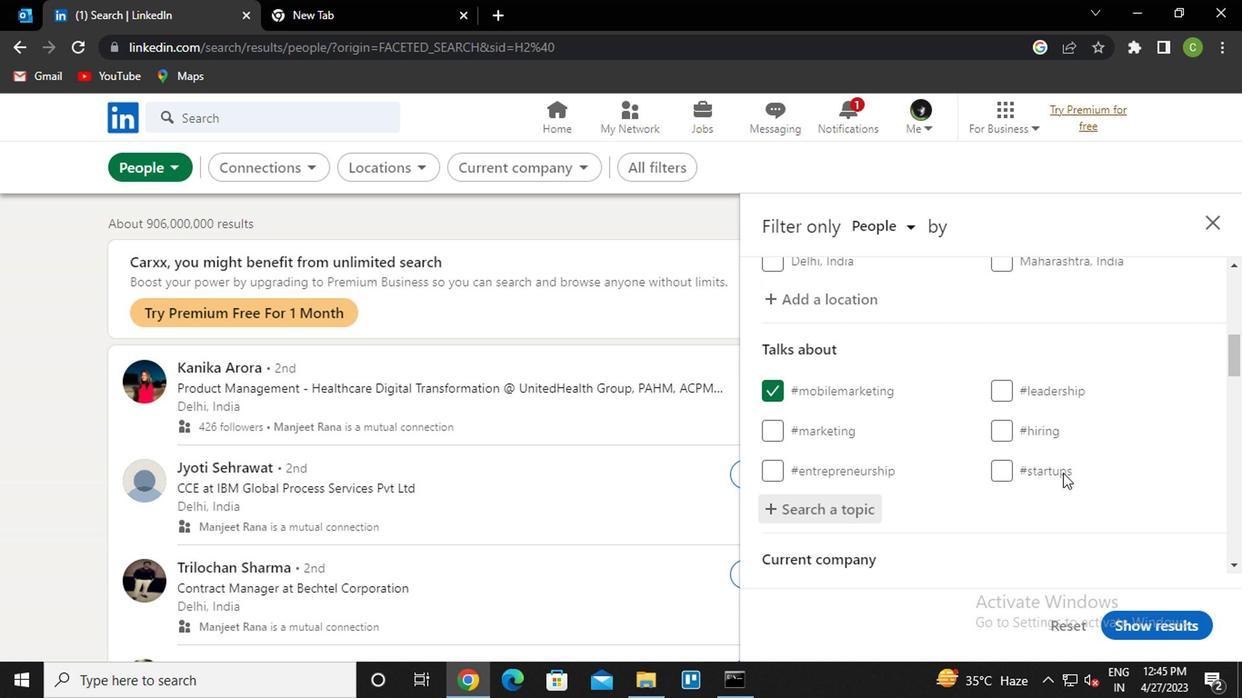 
Action: Mouse scrolled (1060, 468) with delta (0, 0)
Screenshot: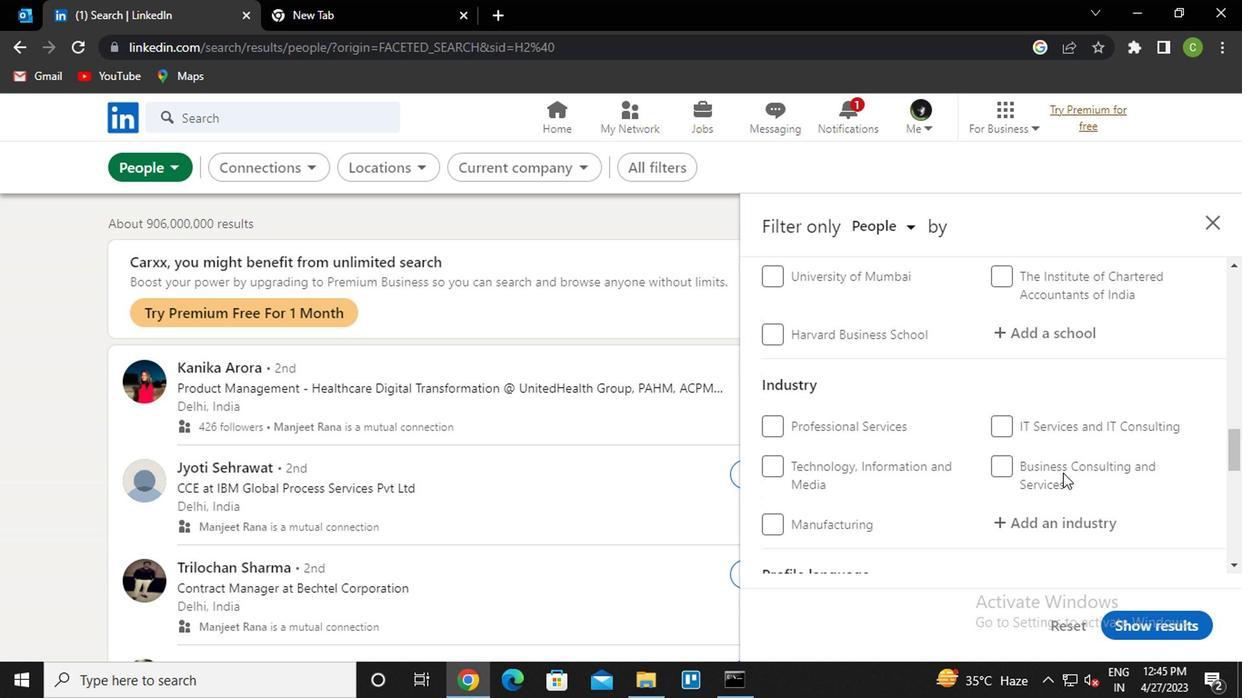 
Action: Mouse scrolled (1060, 468) with delta (0, 0)
Screenshot: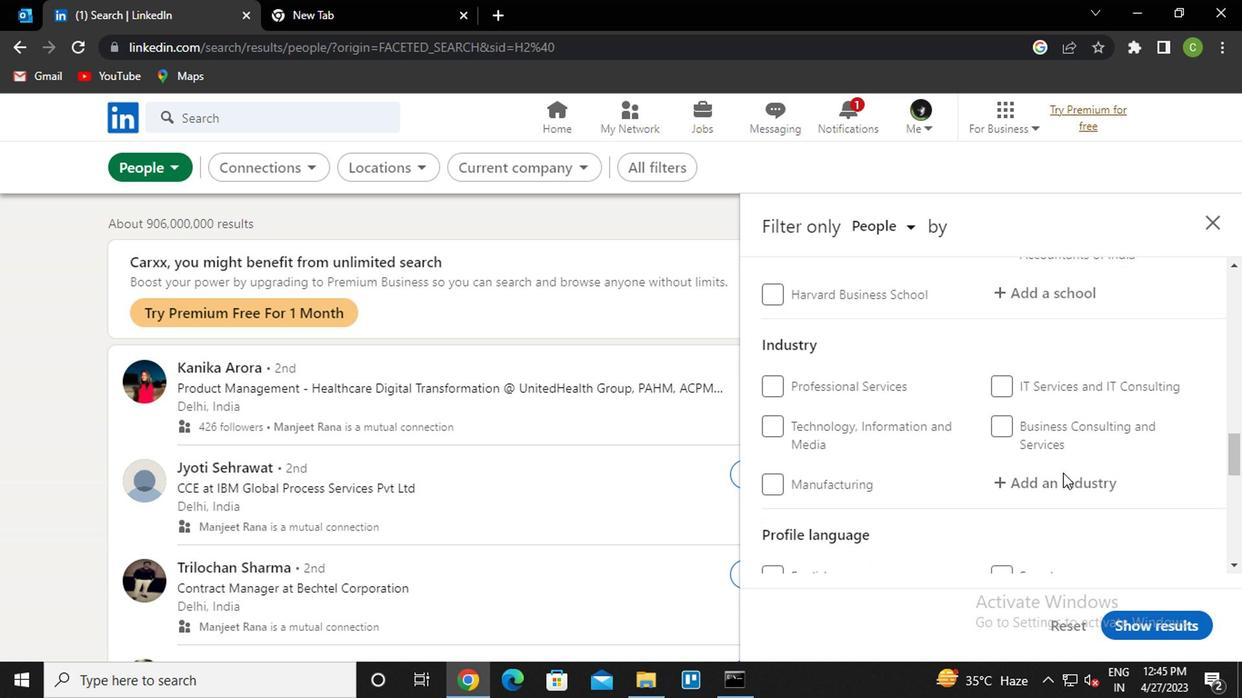 
Action: Mouse scrolled (1060, 468) with delta (0, 0)
Screenshot: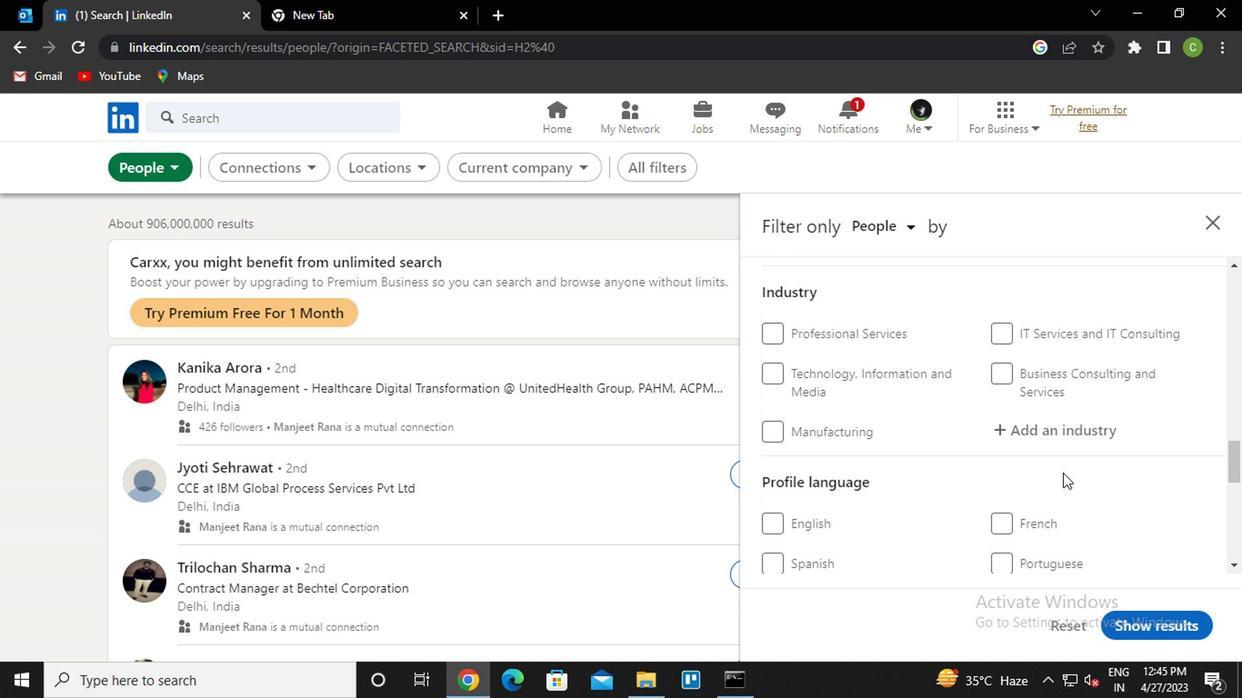 
Action: Mouse moved to (770, 382)
Screenshot: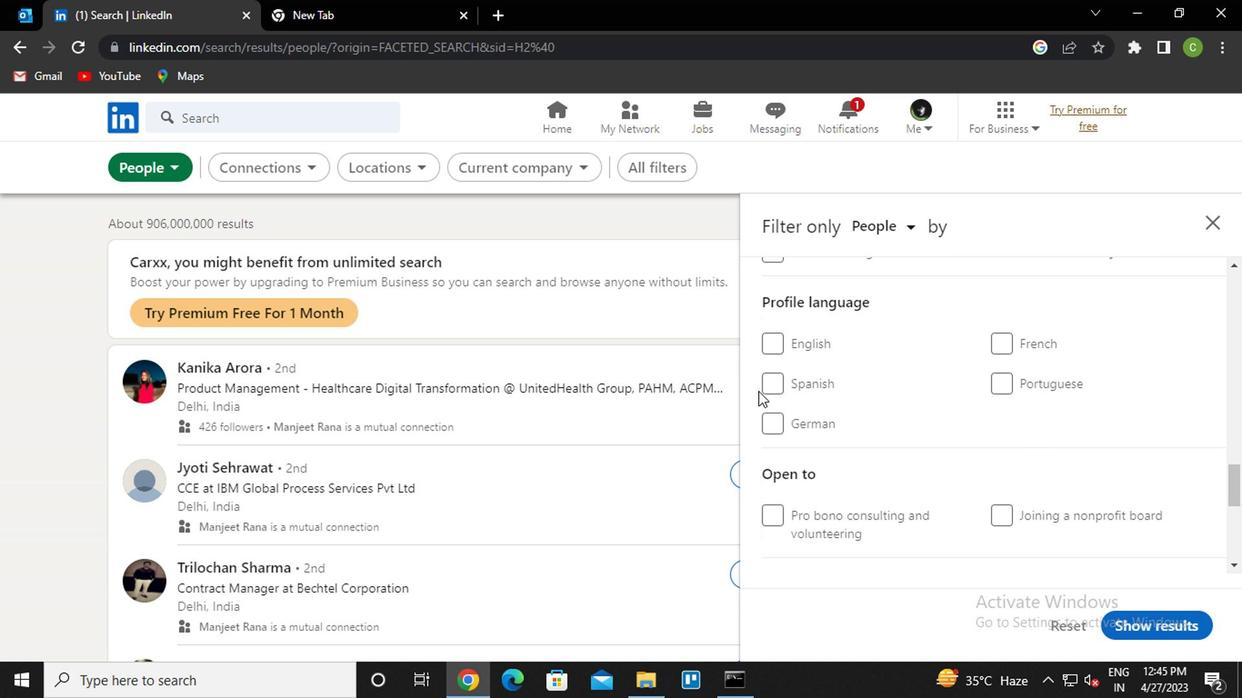 
Action: Mouse pressed left at (770, 382)
Screenshot: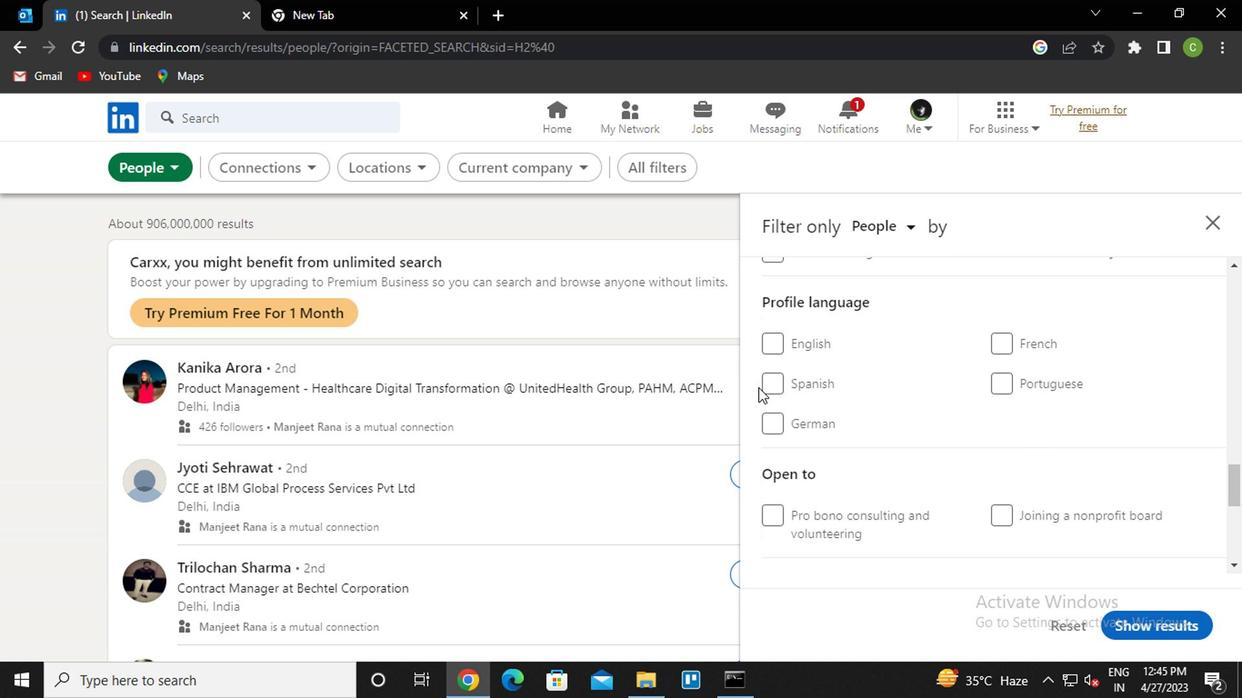 
Action: Mouse moved to (990, 480)
Screenshot: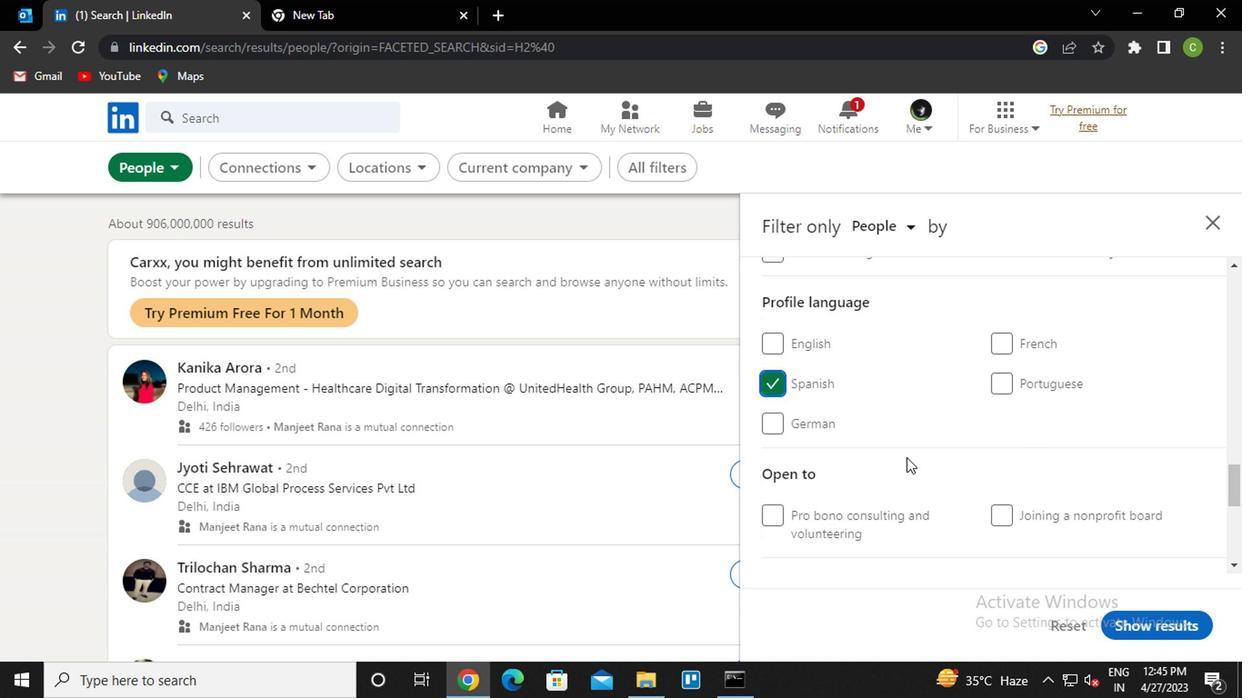 
Action: Mouse scrolled (990, 481) with delta (0, 0)
Screenshot: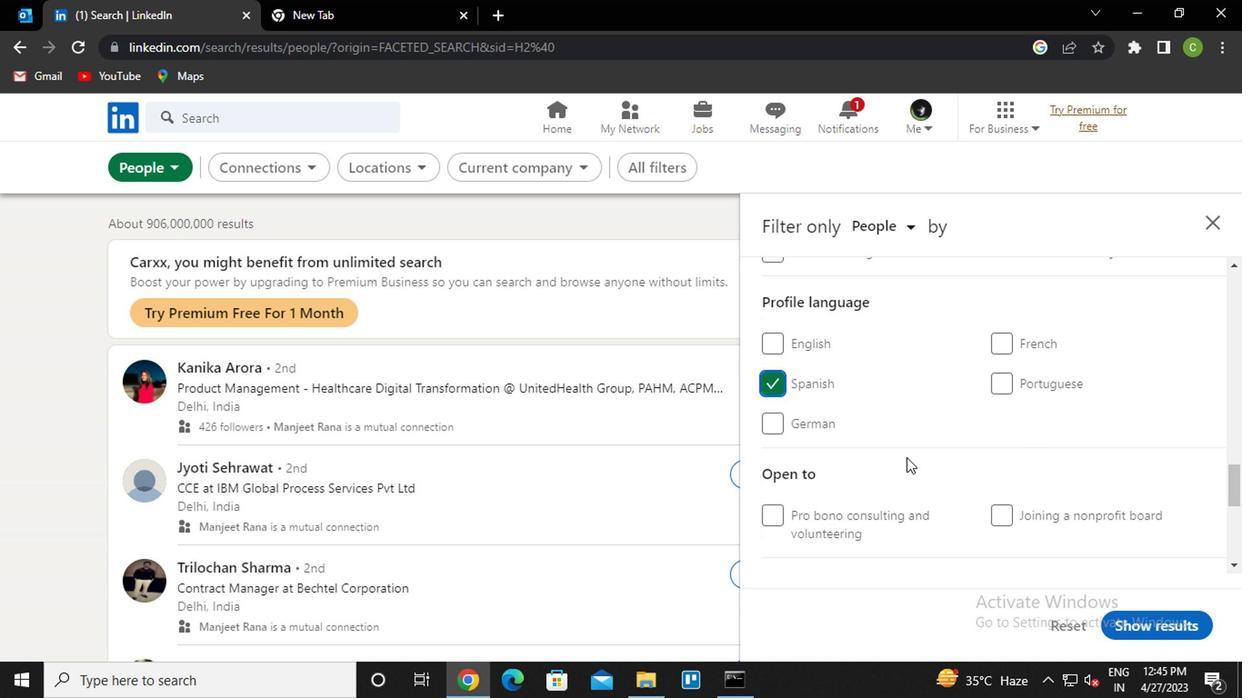 
Action: Mouse scrolled (990, 481) with delta (0, 0)
Screenshot: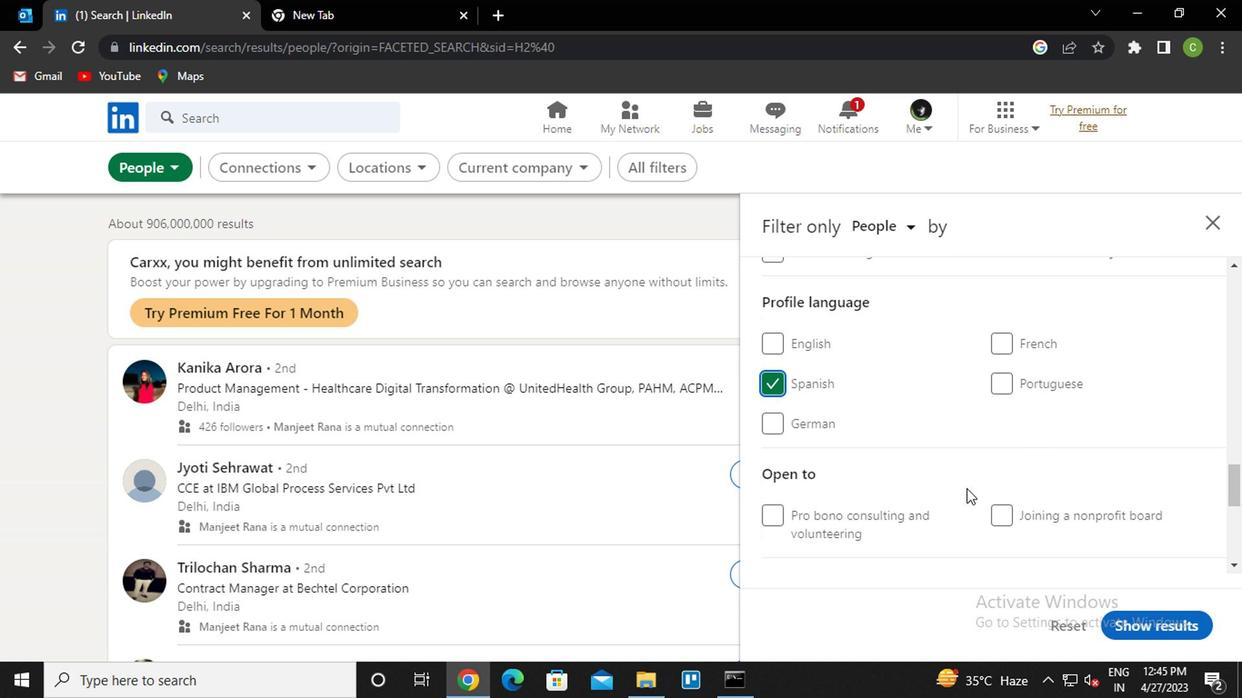 
Action: Mouse scrolled (990, 481) with delta (0, 0)
Screenshot: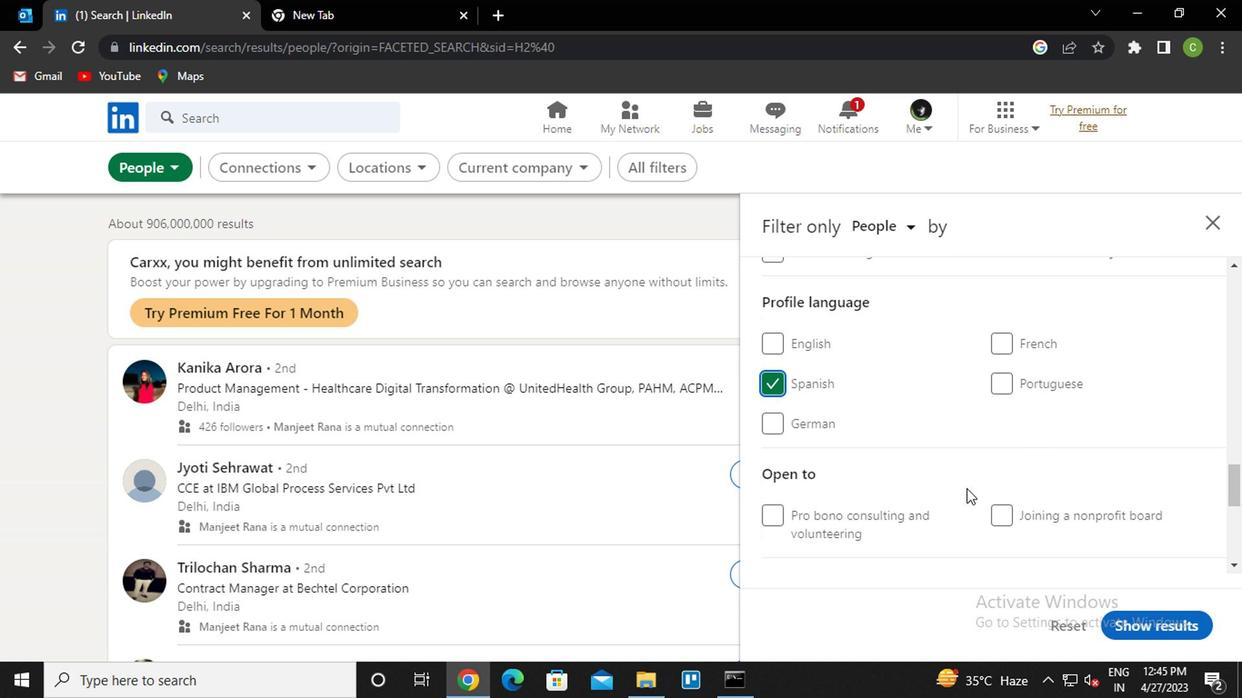 
Action: Mouse scrolled (990, 481) with delta (0, 0)
Screenshot: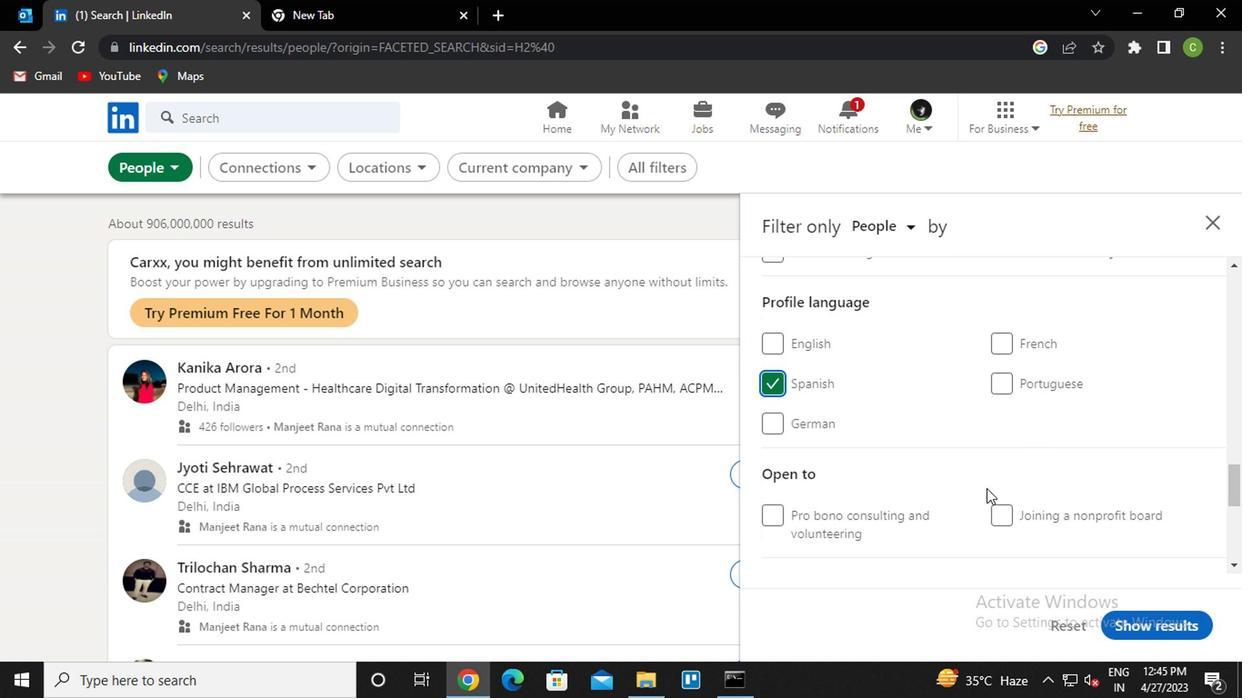 
Action: Mouse scrolled (990, 481) with delta (0, 0)
Screenshot: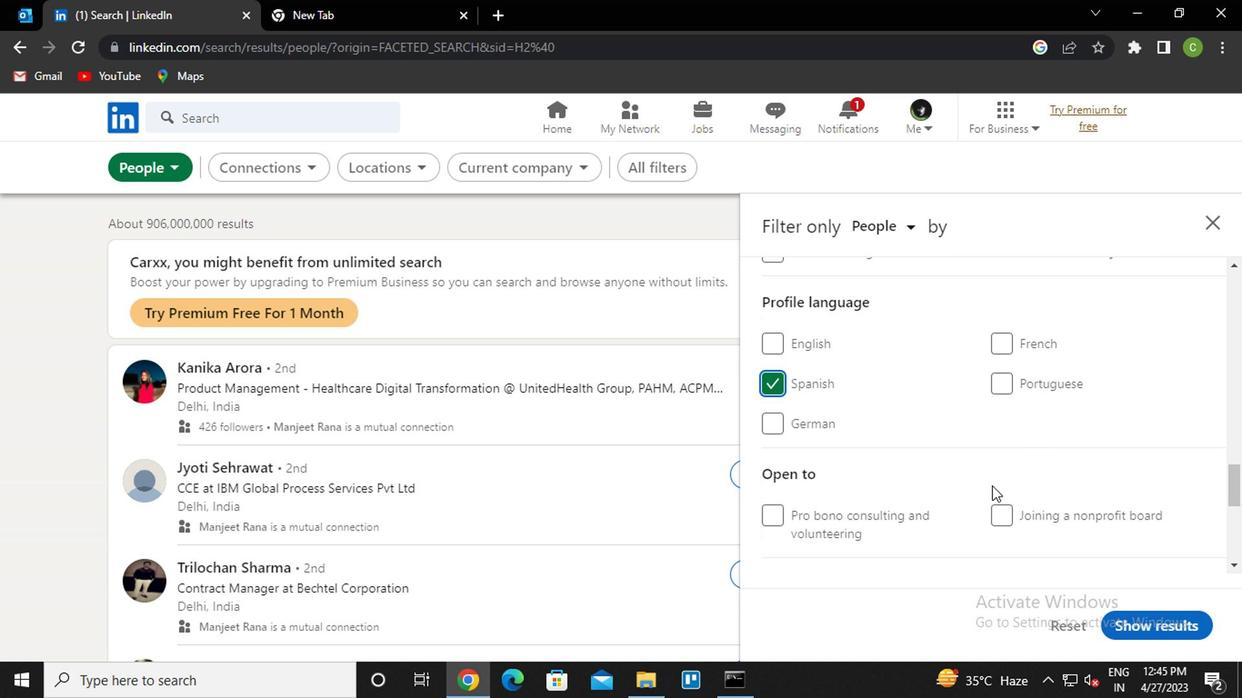 
Action: Mouse scrolled (990, 481) with delta (0, 0)
Screenshot: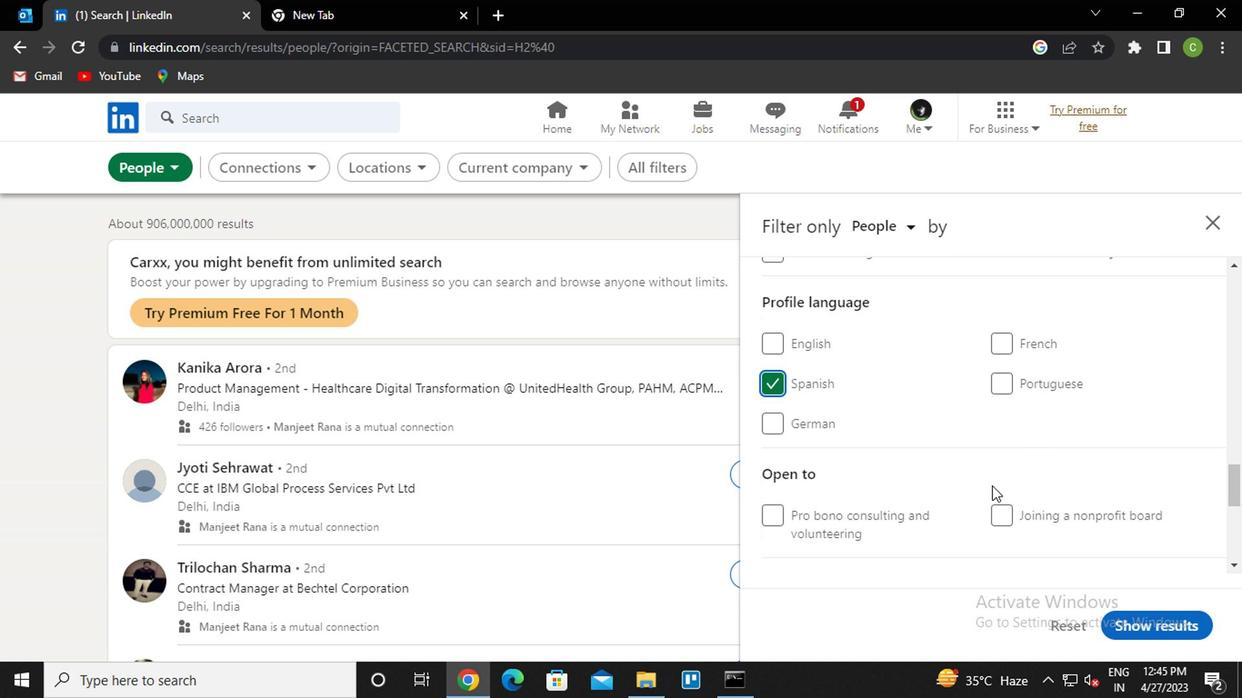 
Action: Mouse scrolled (990, 481) with delta (0, 0)
Screenshot: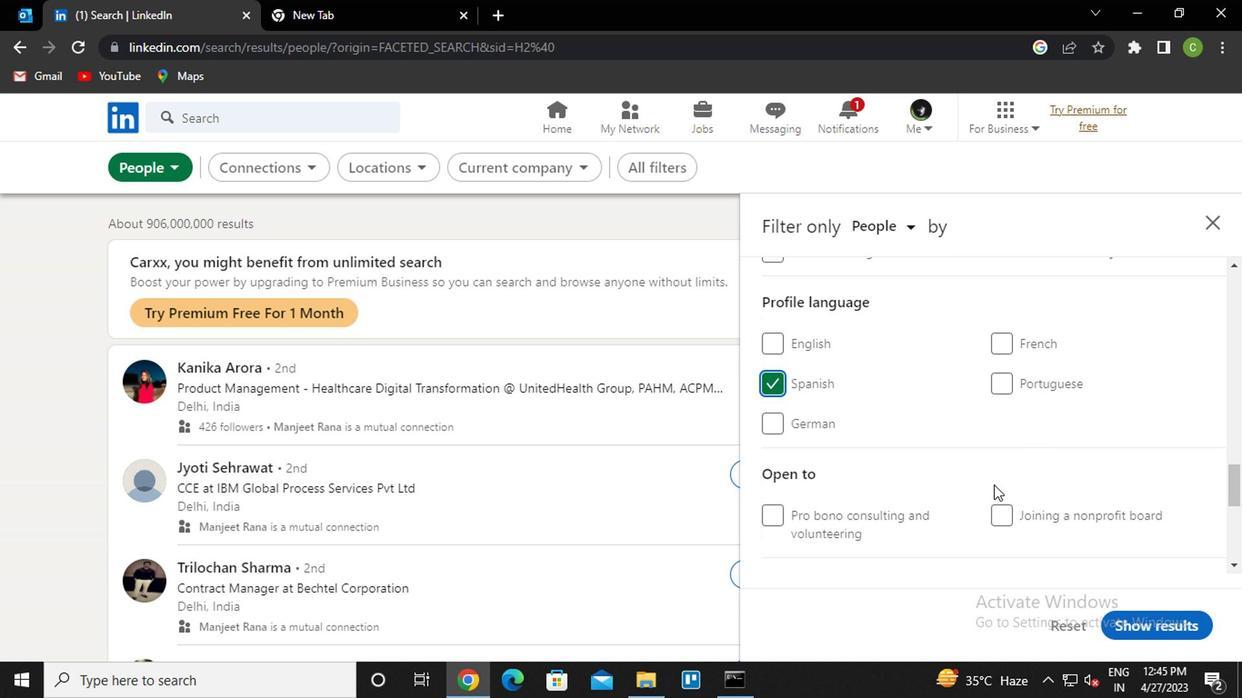 
Action: Mouse moved to (994, 478)
Screenshot: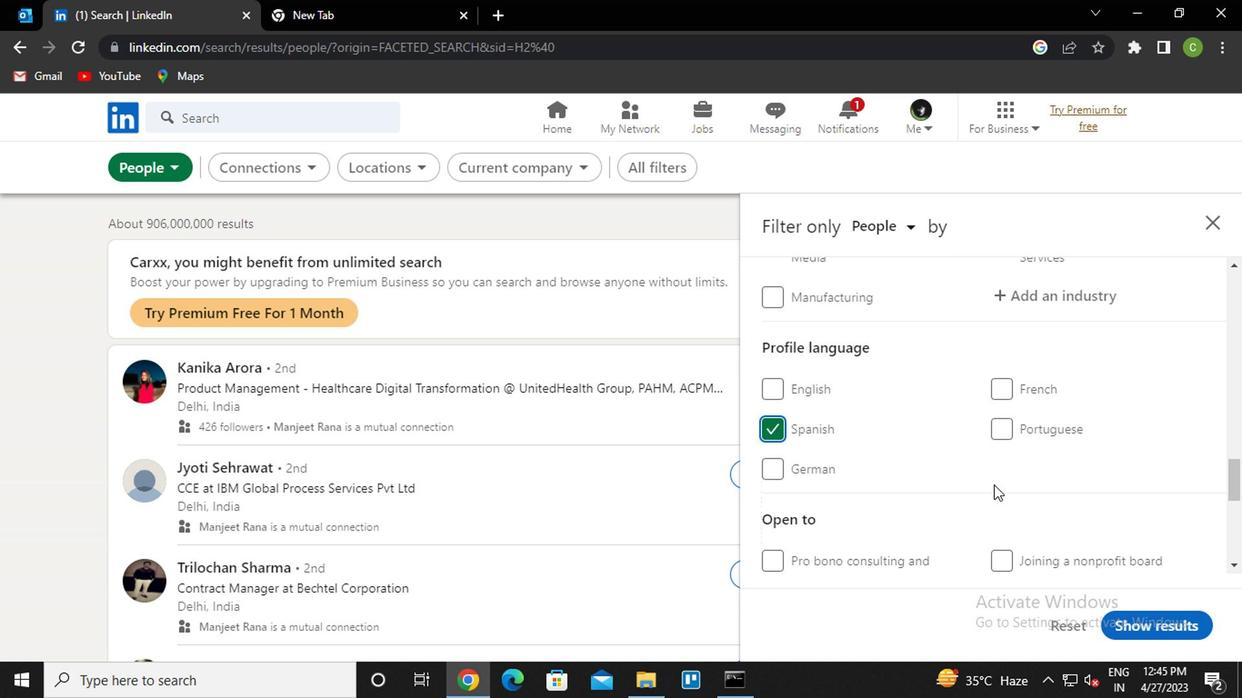 
Action: Mouse scrolled (994, 478) with delta (0, 0)
Screenshot: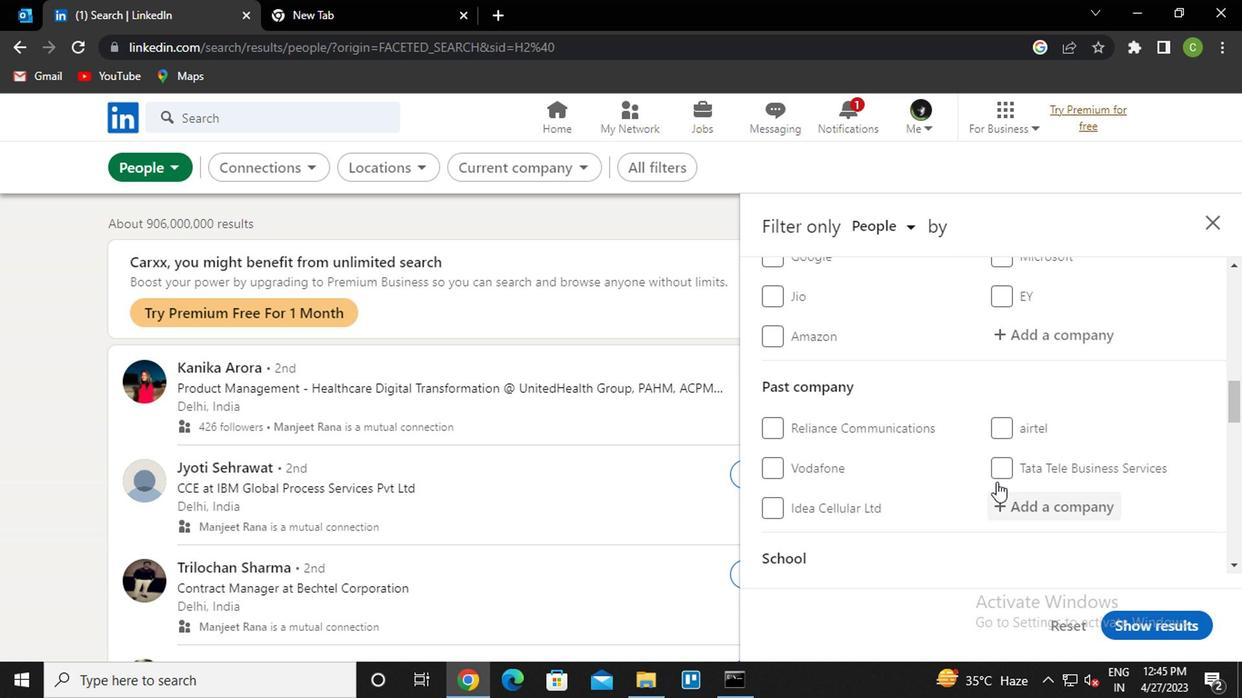 
Action: Mouse scrolled (994, 478) with delta (0, 0)
Screenshot: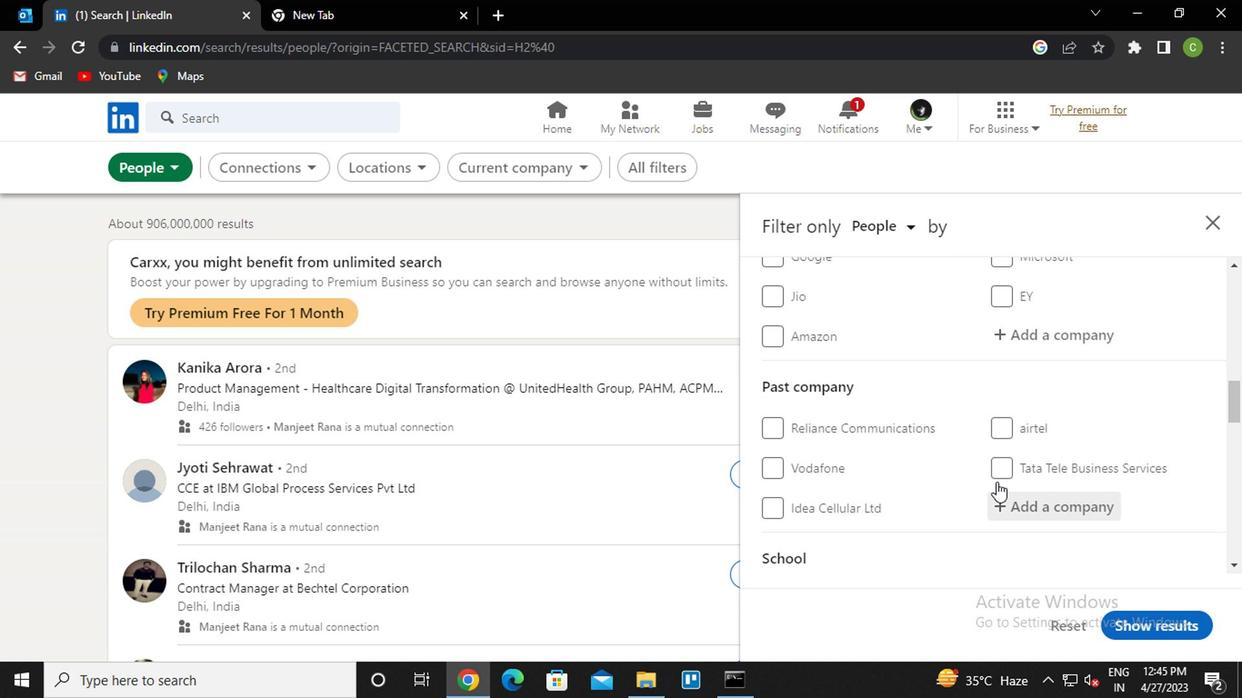 
Action: Mouse scrolled (994, 478) with delta (0, 0)
Screenshot: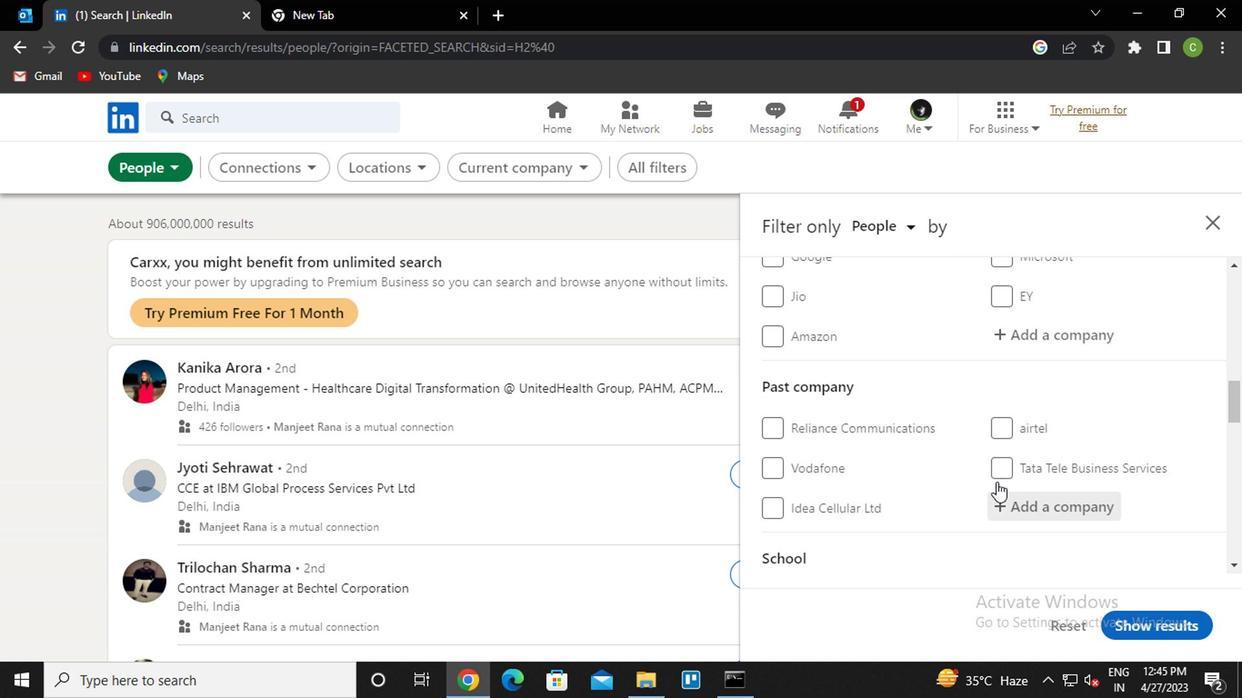 
Action: Mouse scrolled (994, 478) with delta (0, 0)
Screenshot: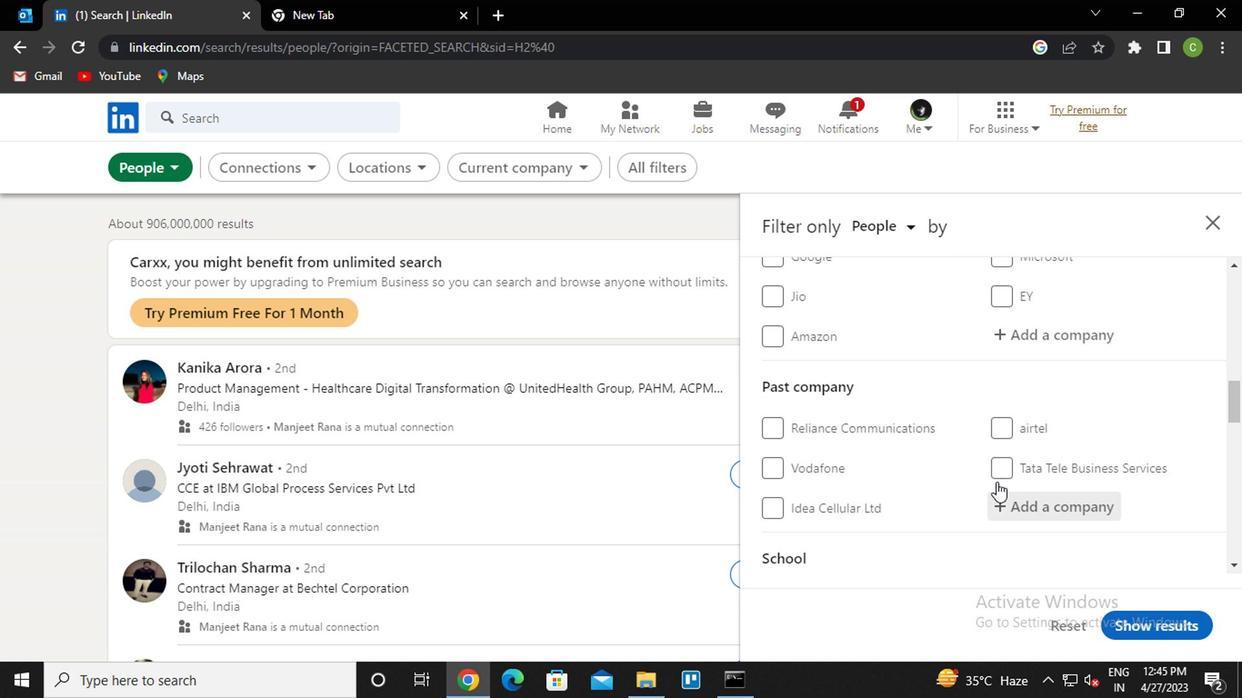 
Action: Mouse scrolled (994, 478) with delta (0, 0)
Screenshot: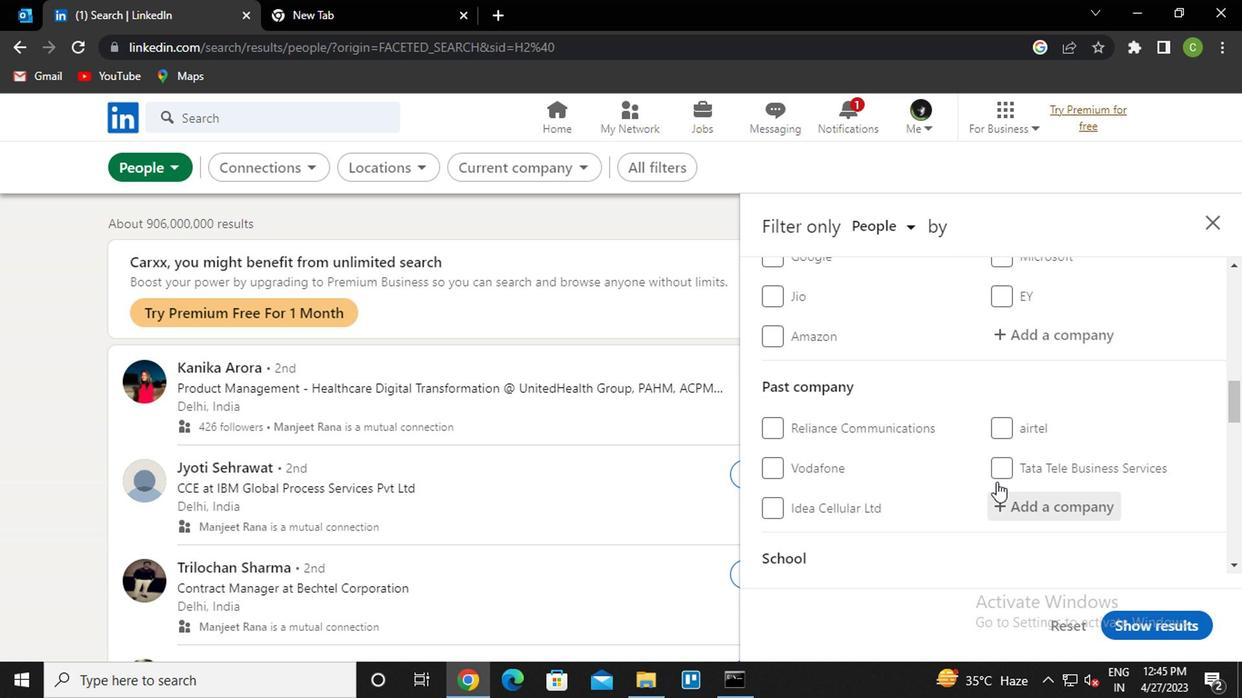 
Action: Mouse scrolled (994, 478) with delta (0, 0)
Screenshot: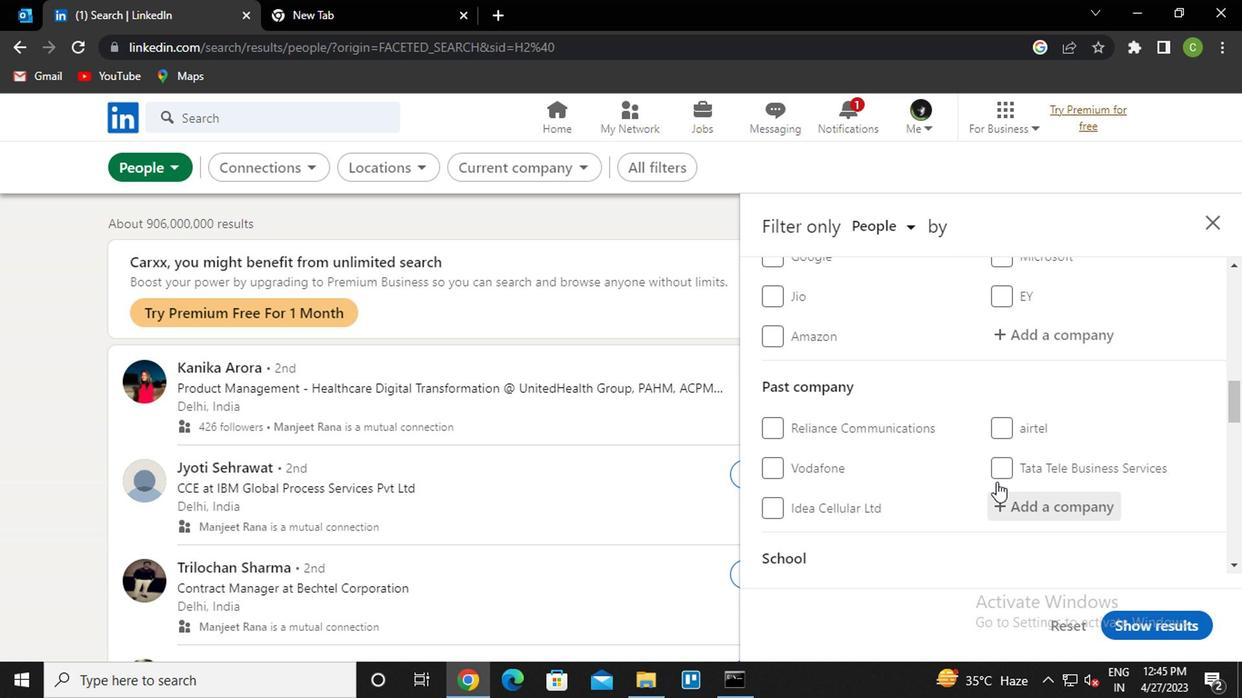 
Action: Mouse scrolled (994, 476) with delta (0, -1)
Screenshot: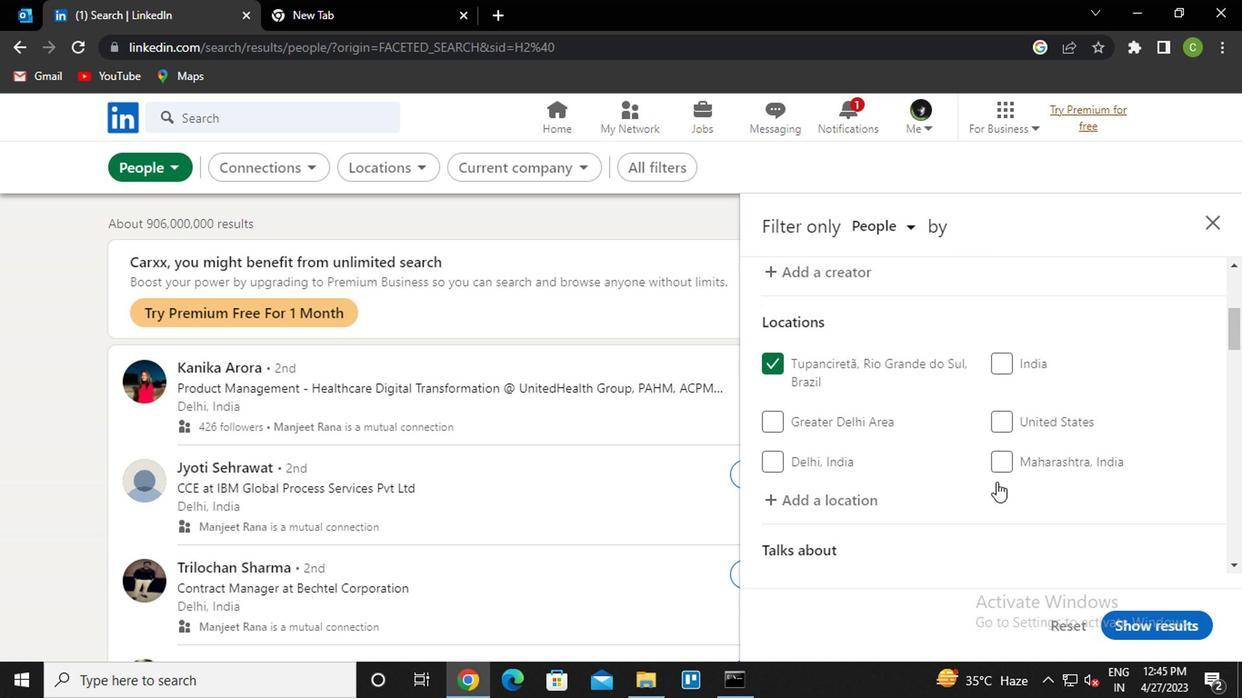 
Action: Mouse scrolled (994, 476) with delta (0, -1)
Screenshot: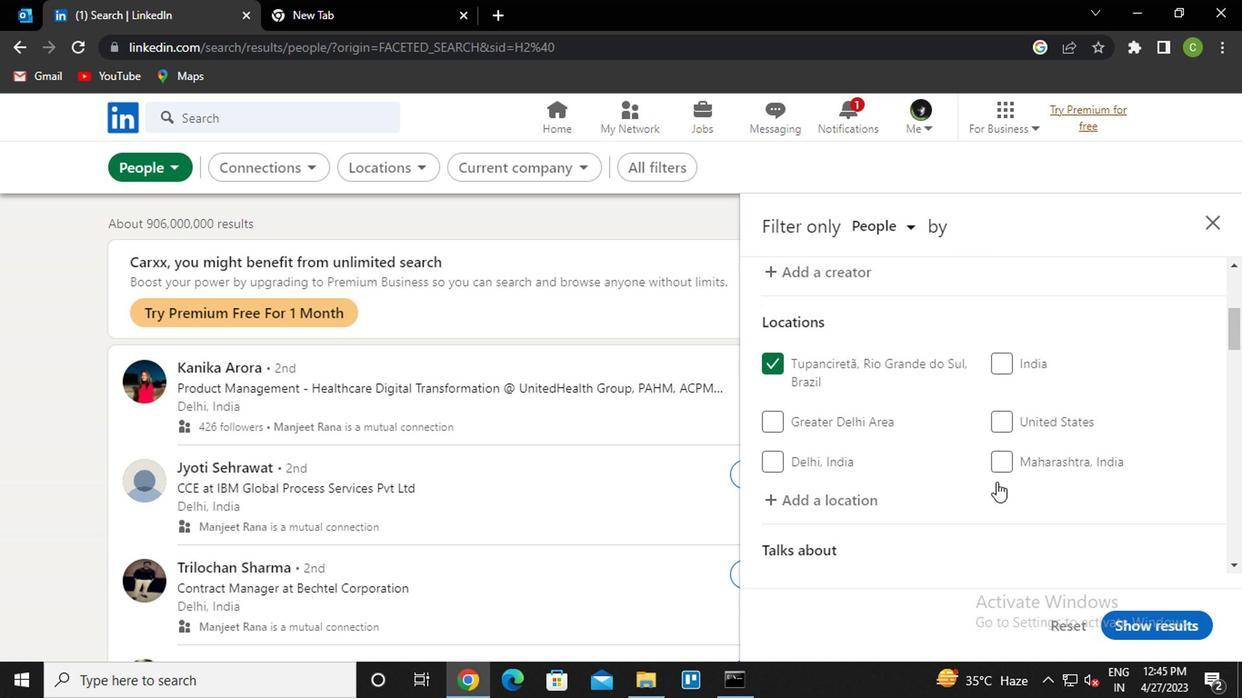 
Action: Mouse scrolled (994, 476) with delta (0, -1)
Screenshot: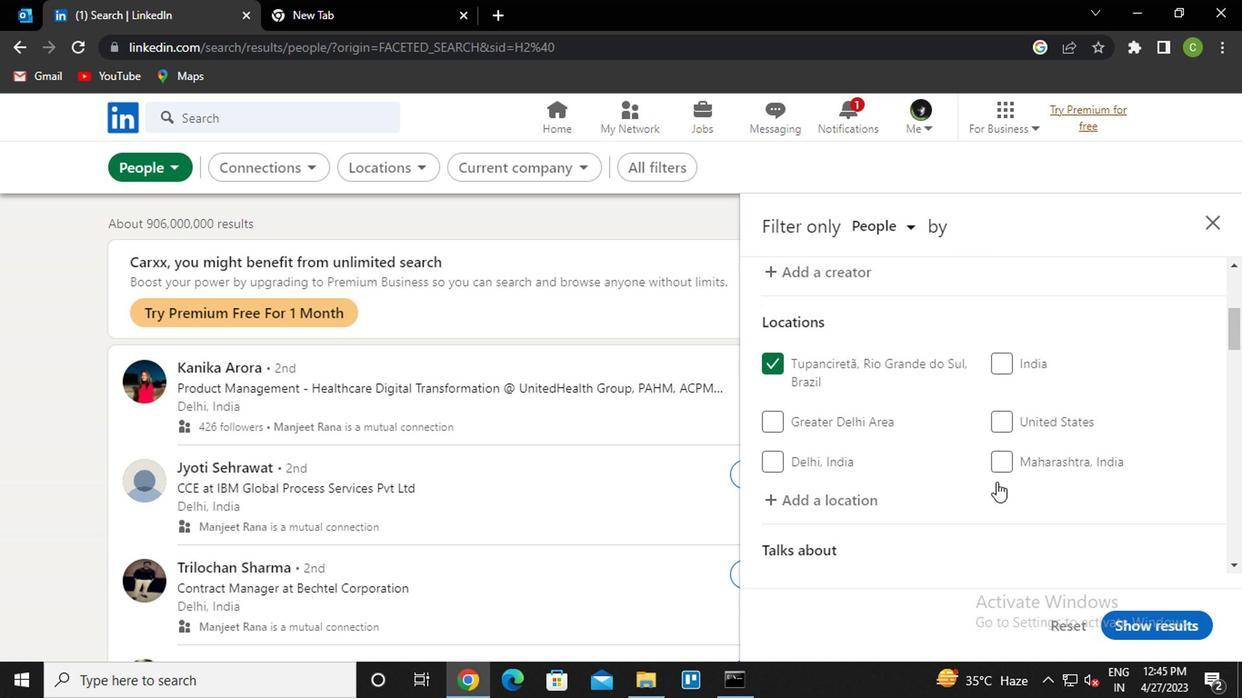 
Action: Mouse scrolled (994, 476) with delta (0, -1)
Screenshot: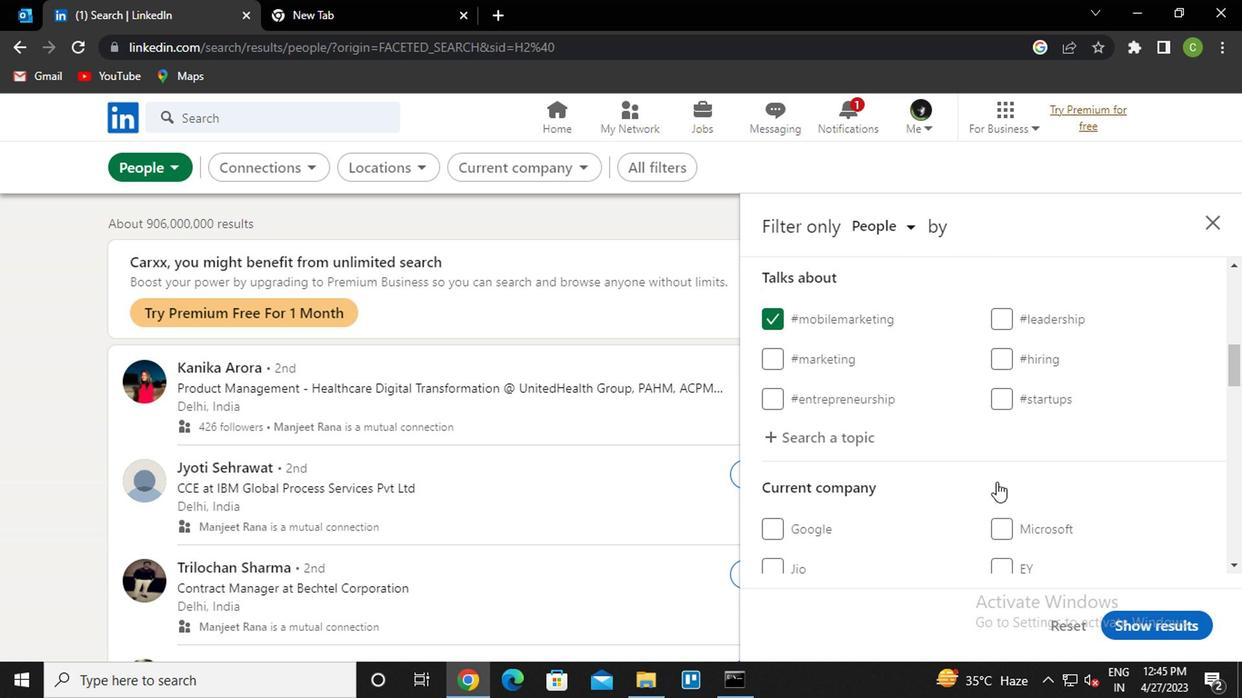 
Action: Mouse scrolled (994, 476) with delta (0, -1)
Screenshot: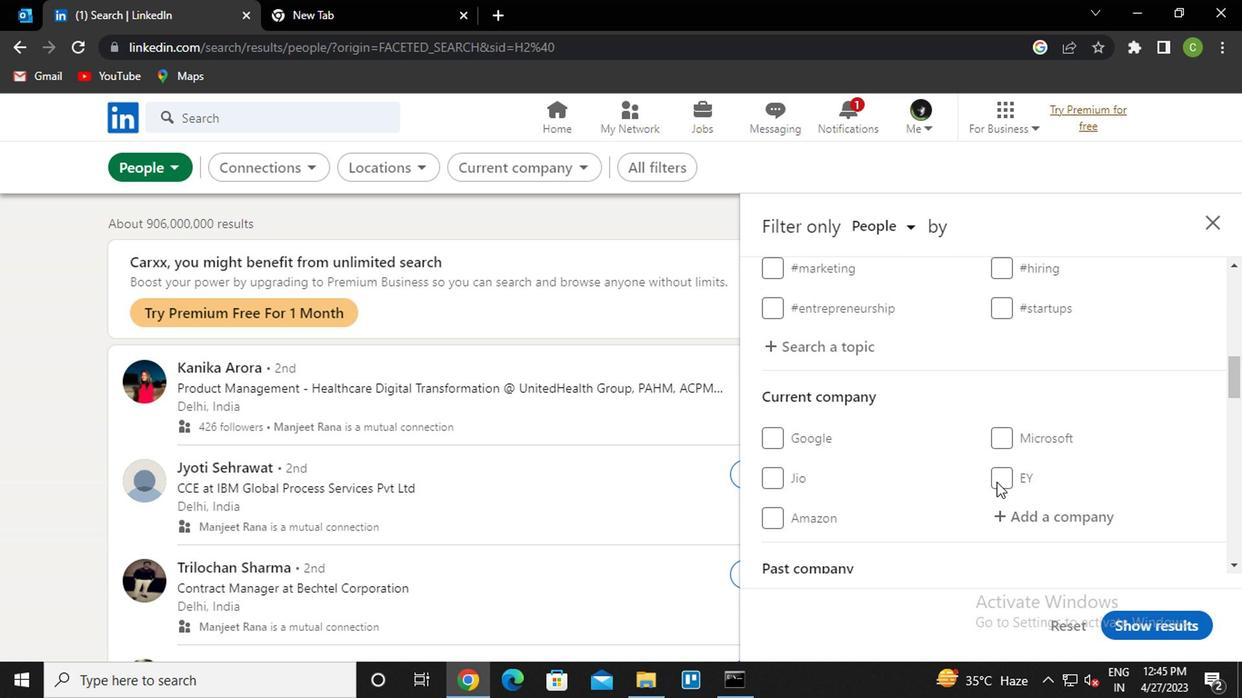 
Action: Mouse scrolled (994, 476) with delta (0, -1)
Screenshot: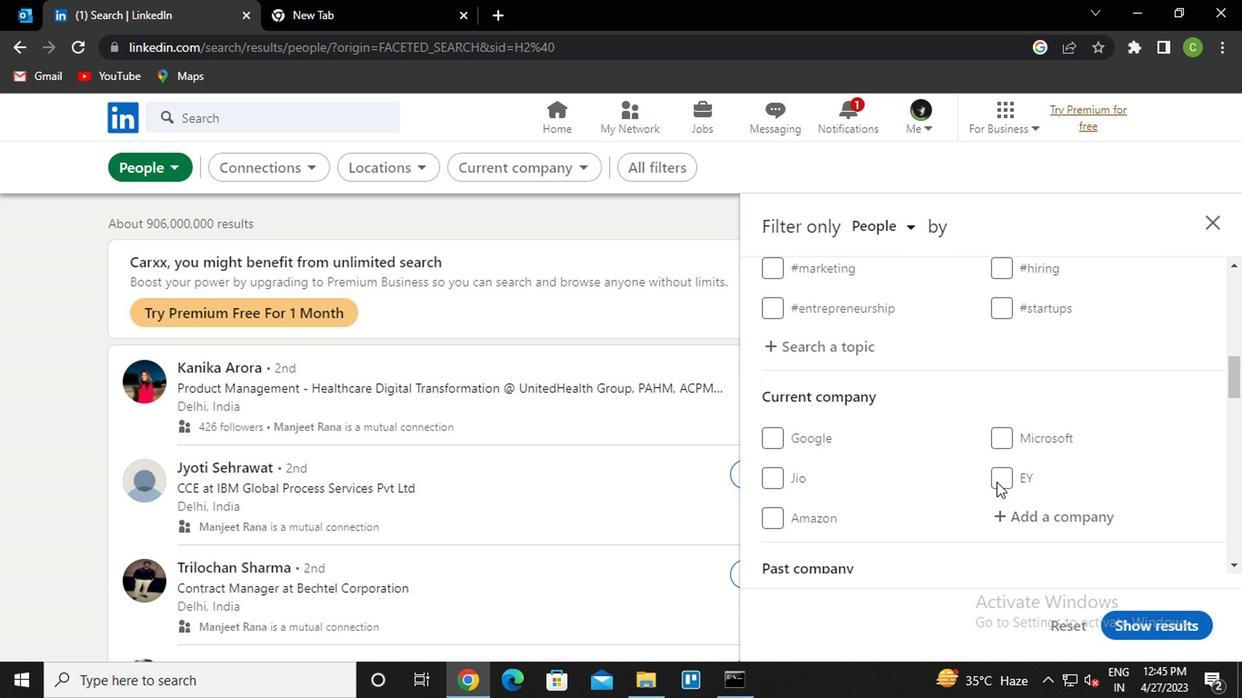
Action: Mouse moved to (1035, 329)
Screenshot: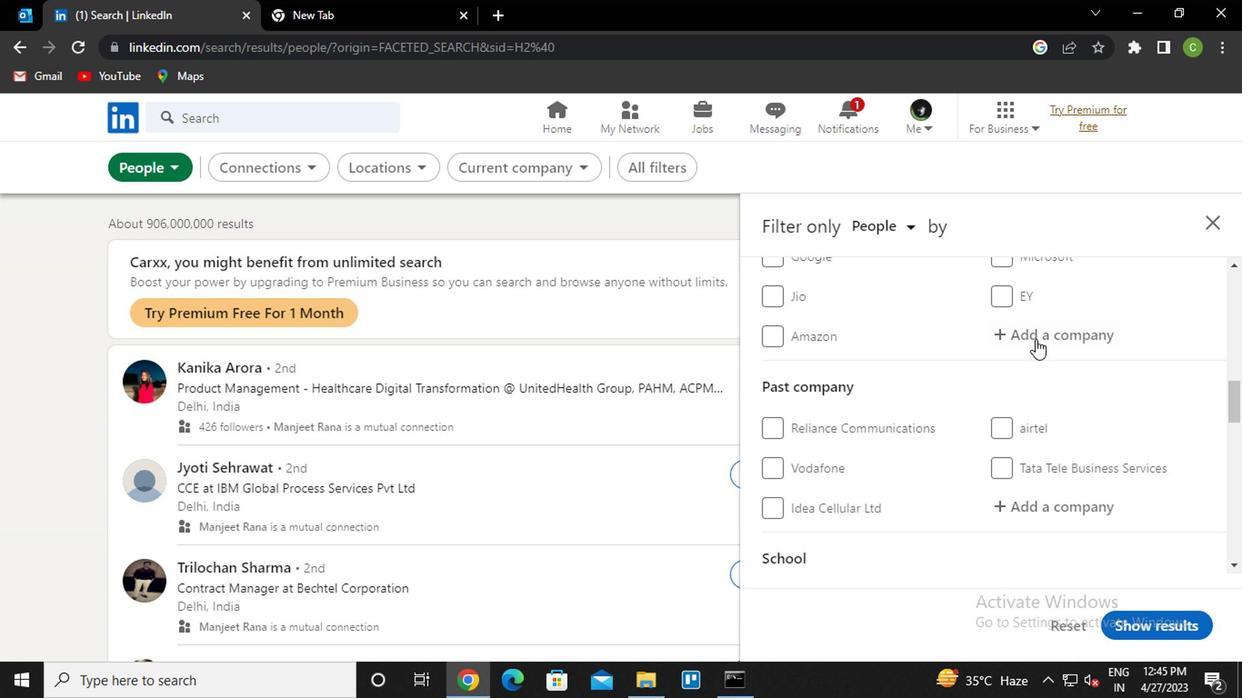 
Action: Mouse pressed left at (1035, 329)
Screenshot: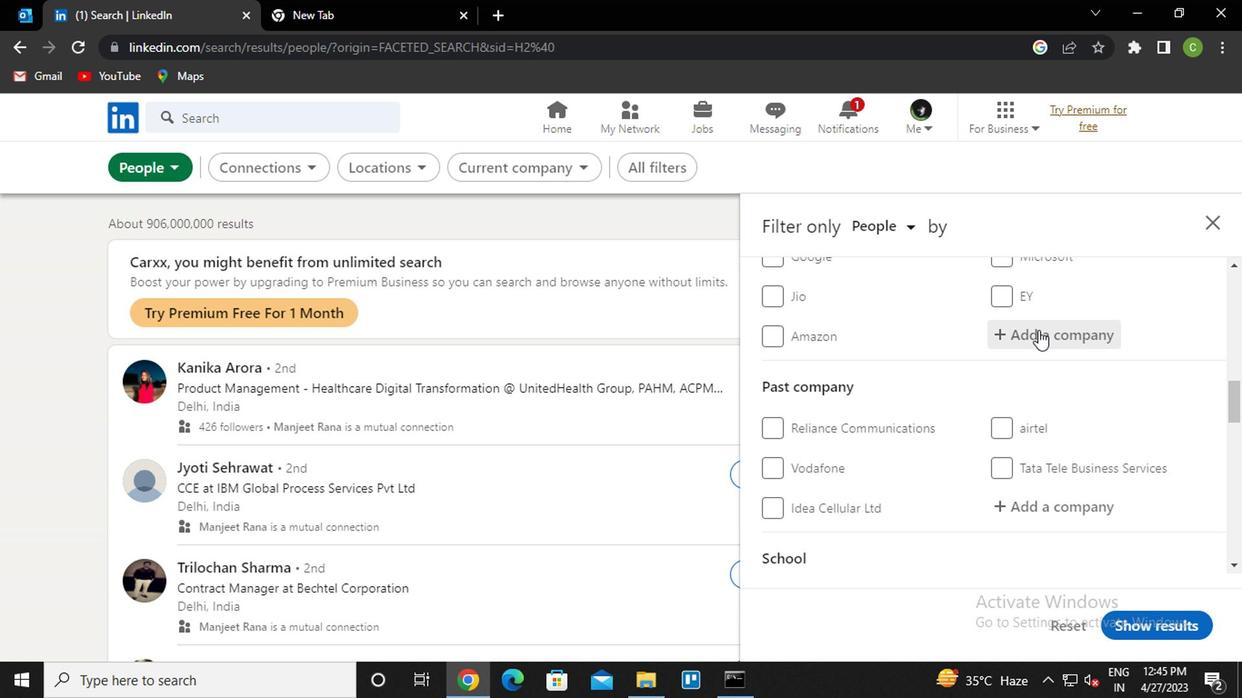 
Action: Key pressed <Key.caps_lock>stand<Key.space>8<Key.down><Key.enter>
Screenshot: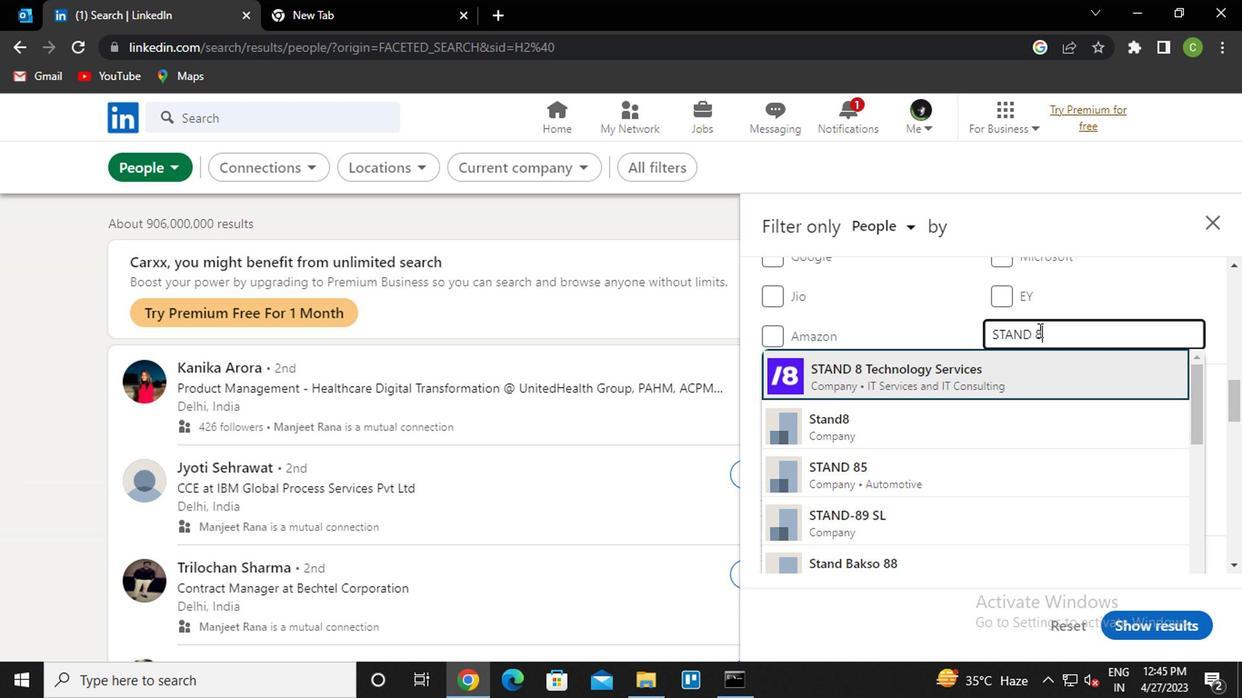 
Action: Mouse scrolled (1035, 328) with delta (0, -1)
Screenshot: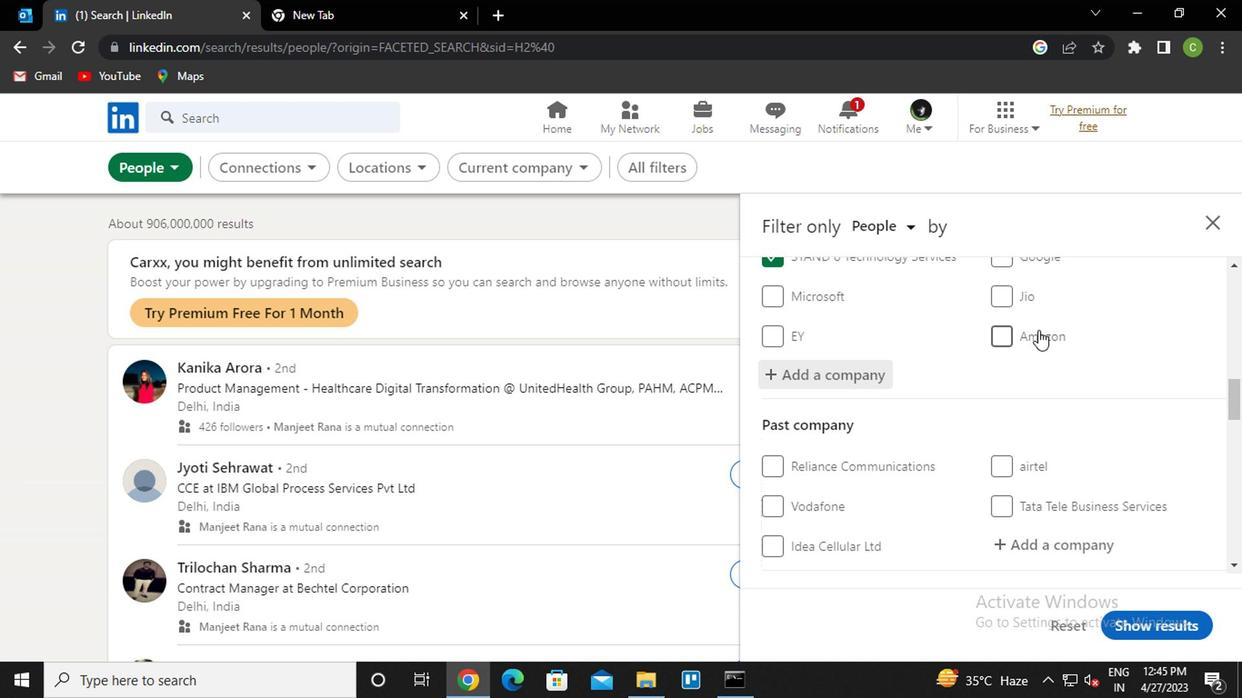 
Action: Mouse scrolled (1035, 328) with delta (0, -1)
Screenshot: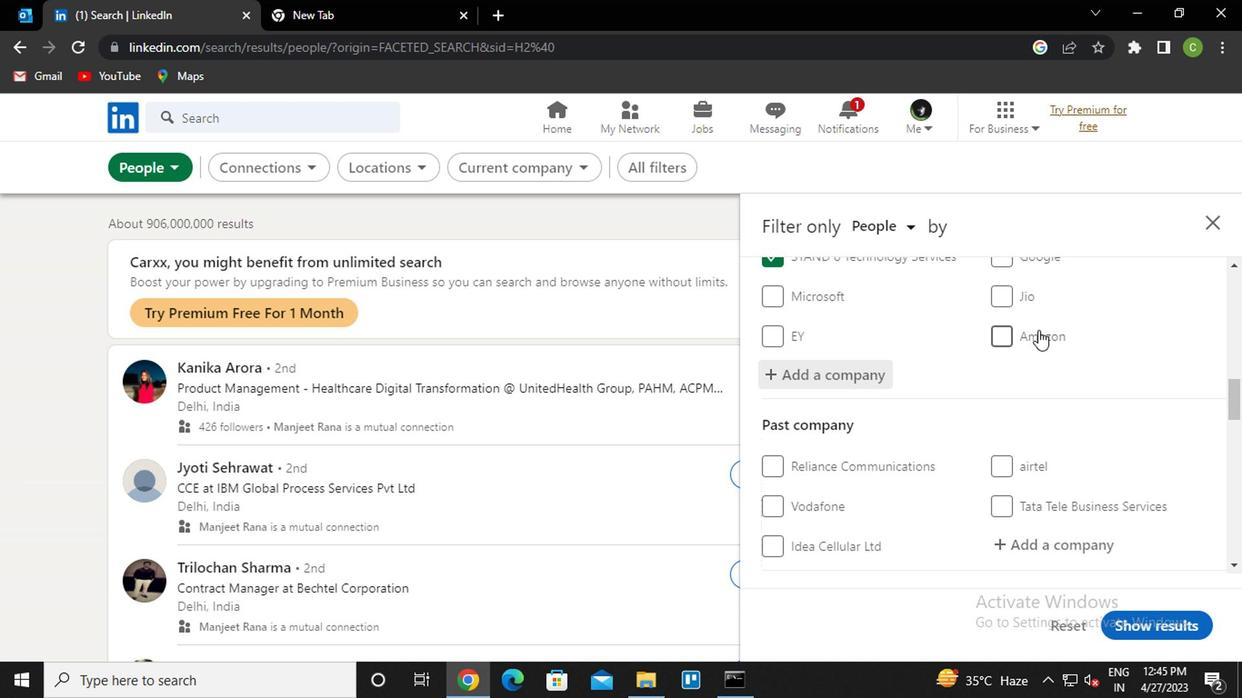
Action: Mouse scrolled (1035, 328) with delta (0, -1)
Screenshot: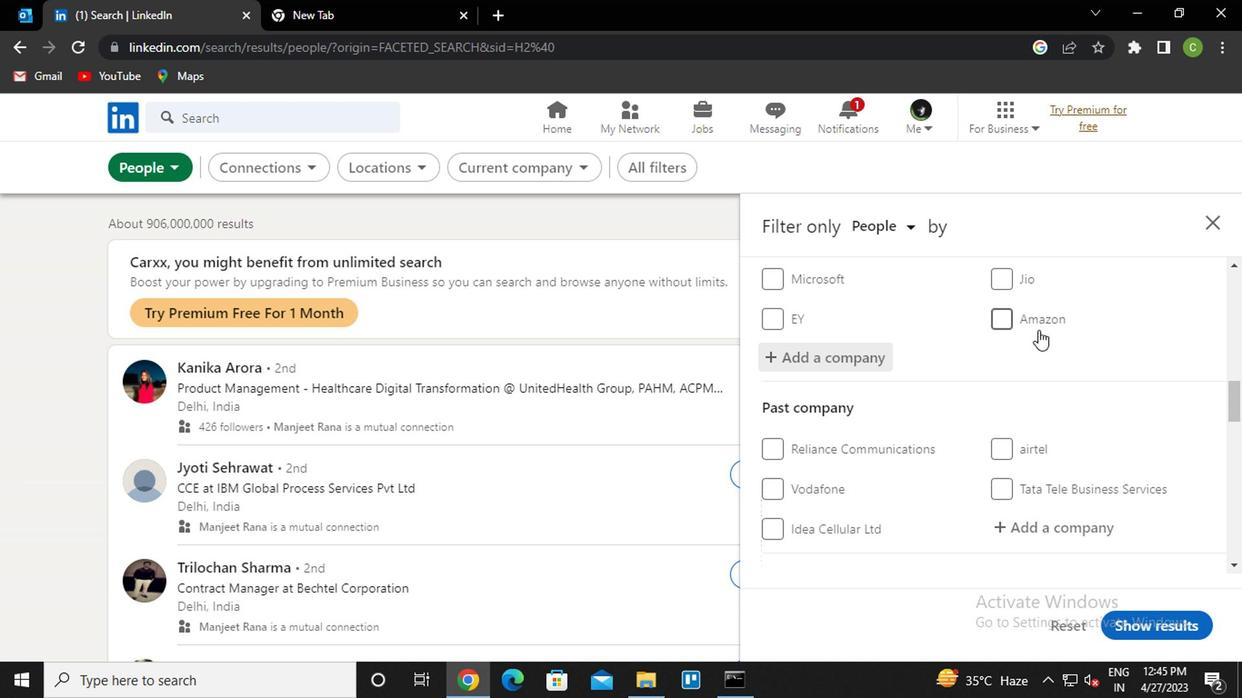 
Action: Mouse scrolled (1035, 328) with delta (0, -1)
Screenshot: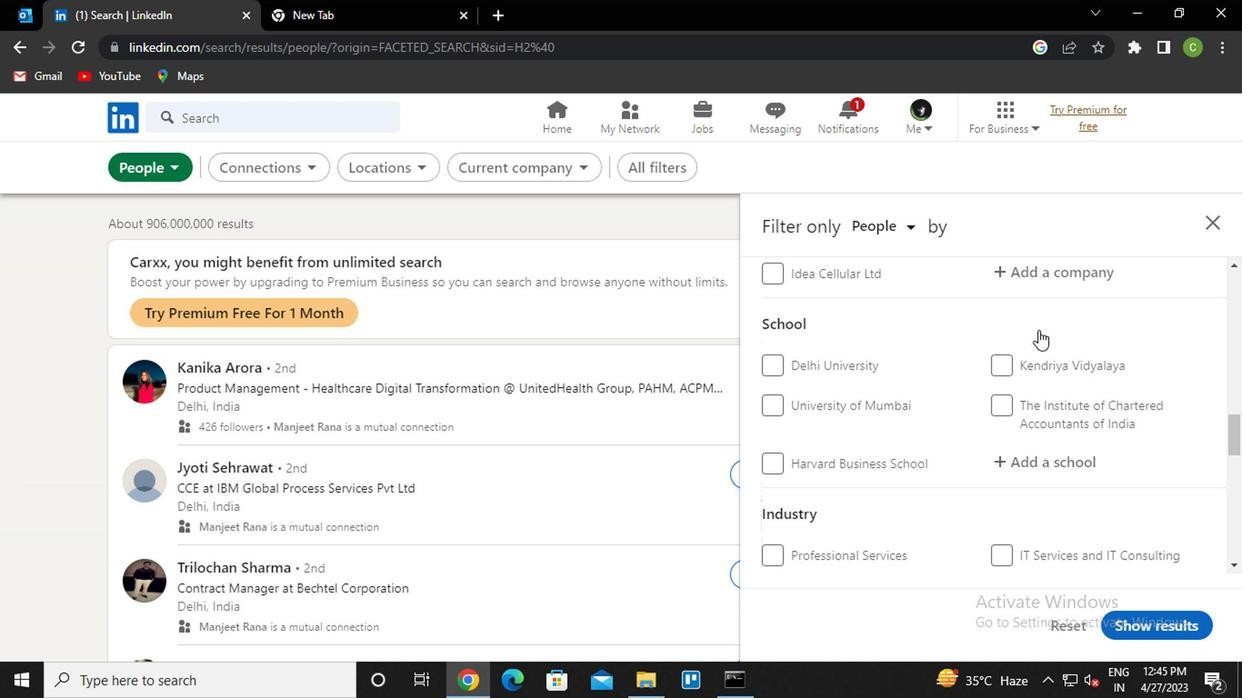 
Action: Mouse moved to (1046, 369)
Screenshot: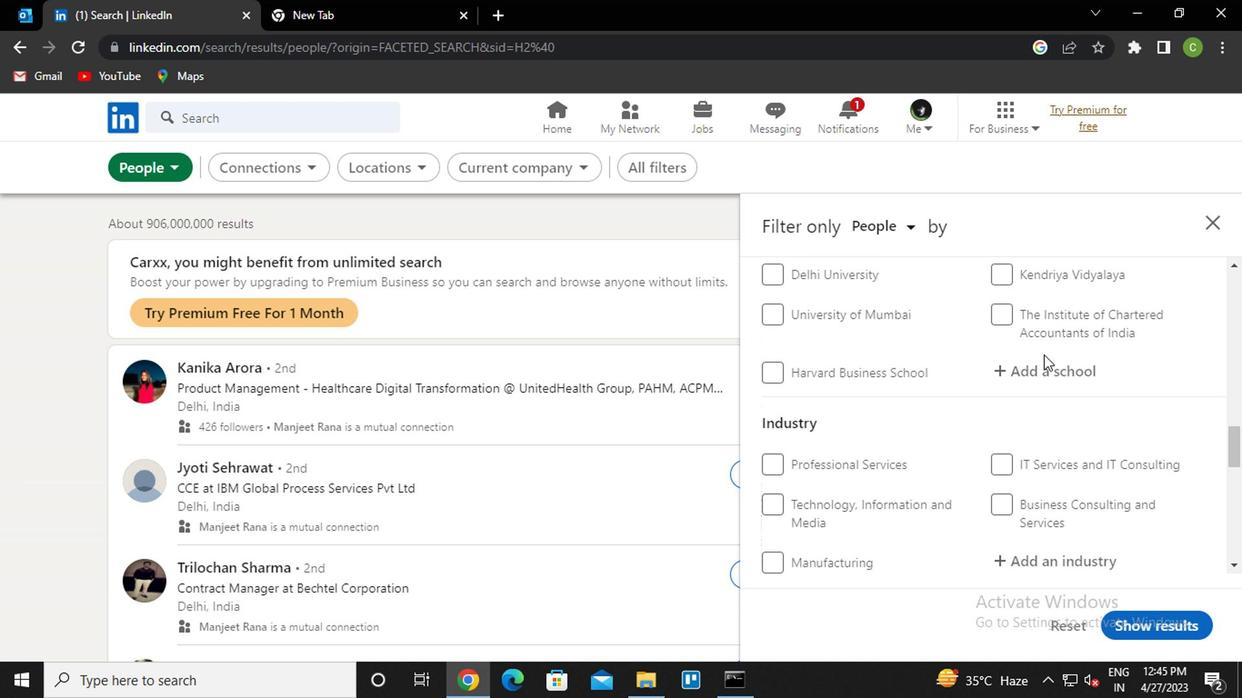 
Action: Mouse pressed left at (1046, 369)
Screenshot: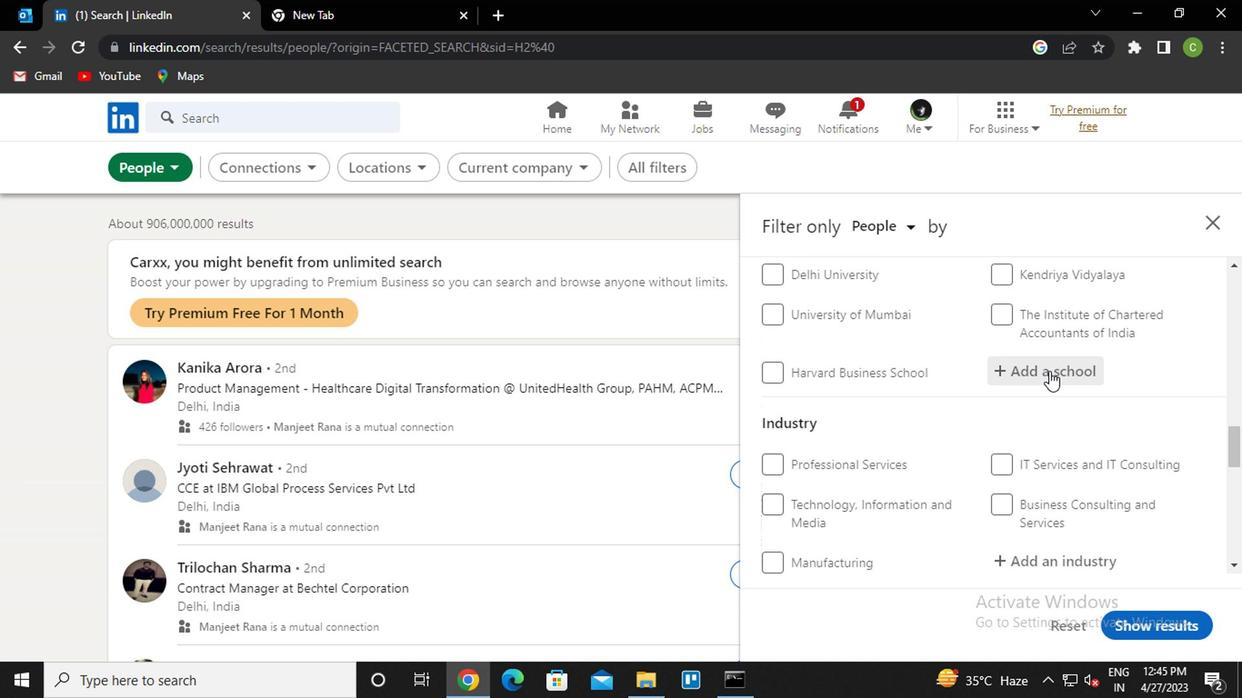 
Action: Key pressed h<Key.caps_lock>industan<Key.space><Key.down><Key.enter>
Screenshot: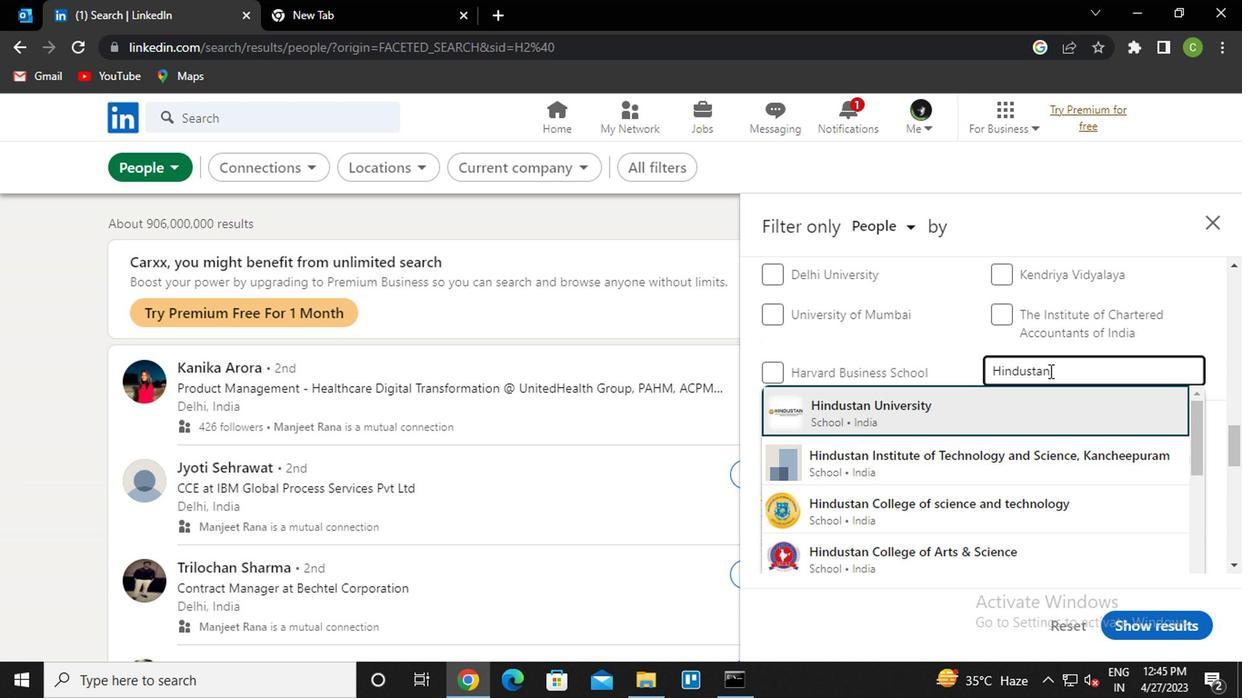 
Action: Mouse scrolled (1046, 368) with delta (0, -1)
Screenshot: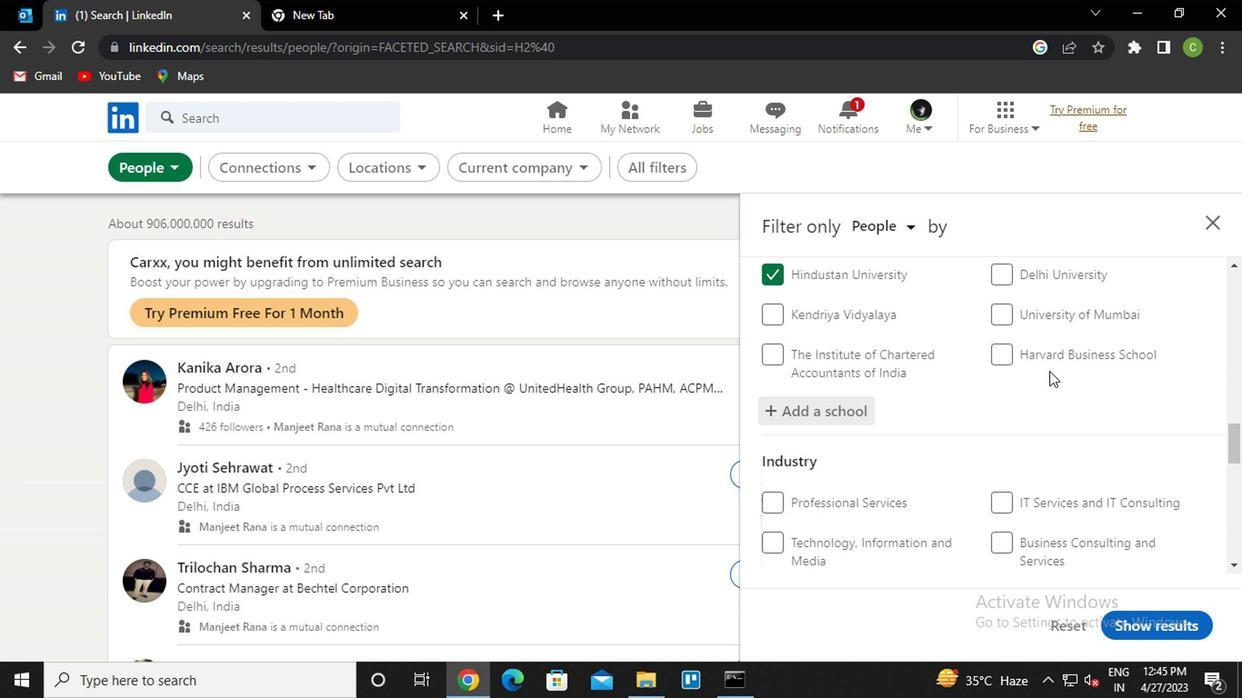 
Action: Mouse scrolled (1046, 368) with delta (0, -1)
Screenshot: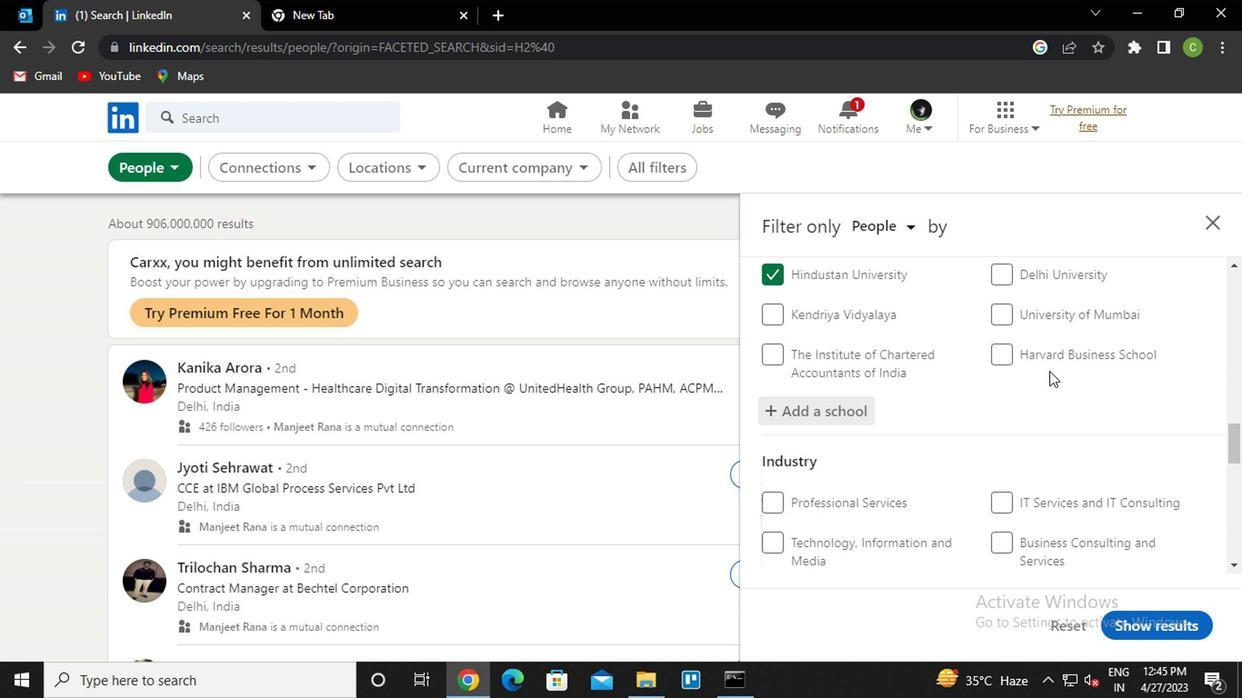 
Action: Mouse scrolled (1046, 368) with delta (0, -1)
Screenshot: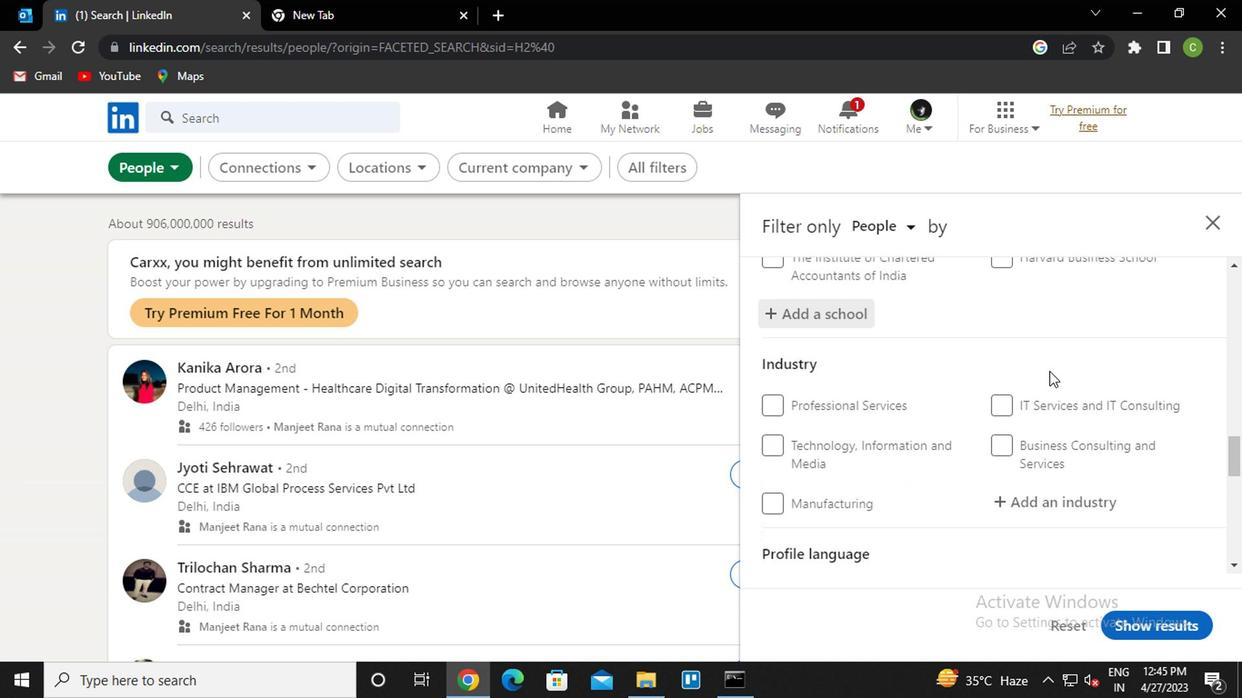 
Action: Mouse moved to (1071, 317)
Screenshot: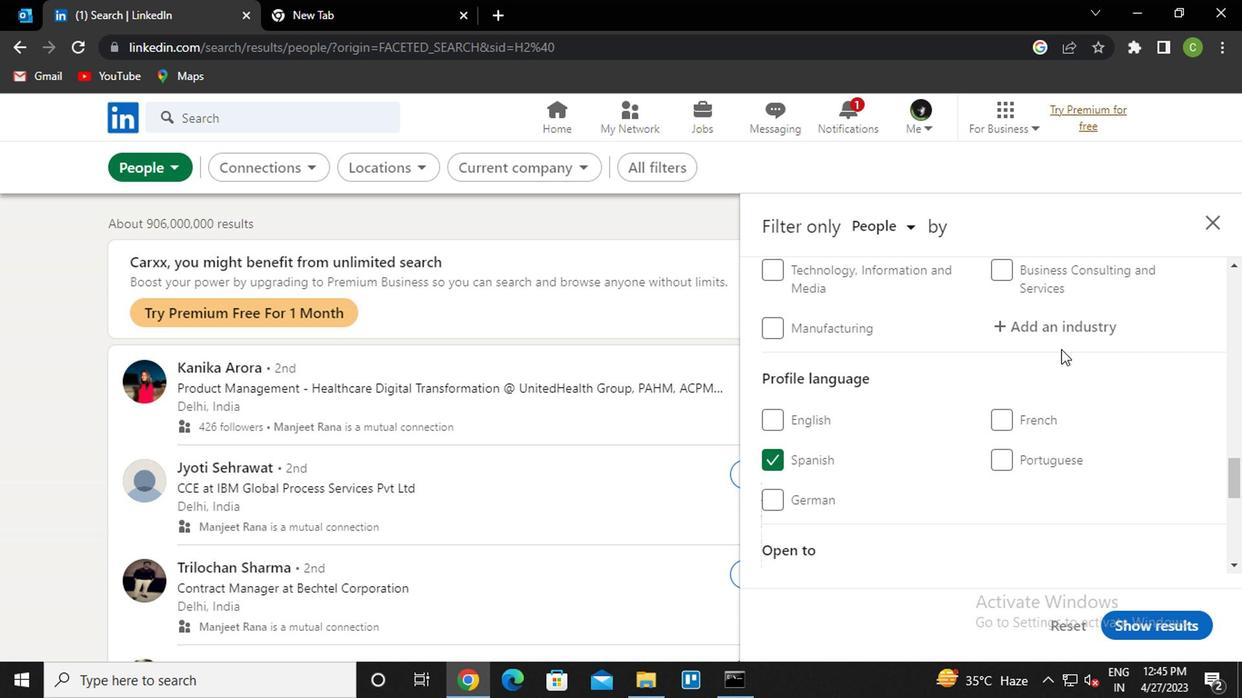 
Action: Mouse pressed left at (1071, 317)
Screenshot: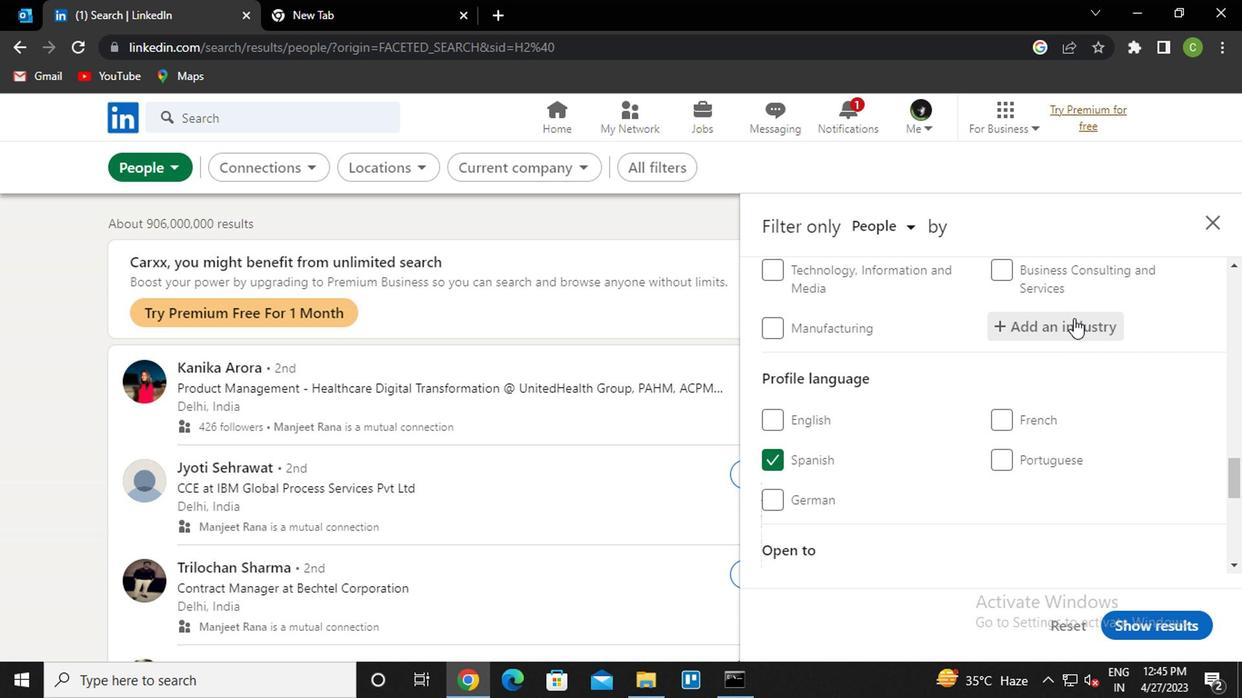 
Action: Key pressed <Key.caps_lock>e<Key.caps_lock>xecutive<Key.space>o<Key.down><Key.enter>
Screenshot: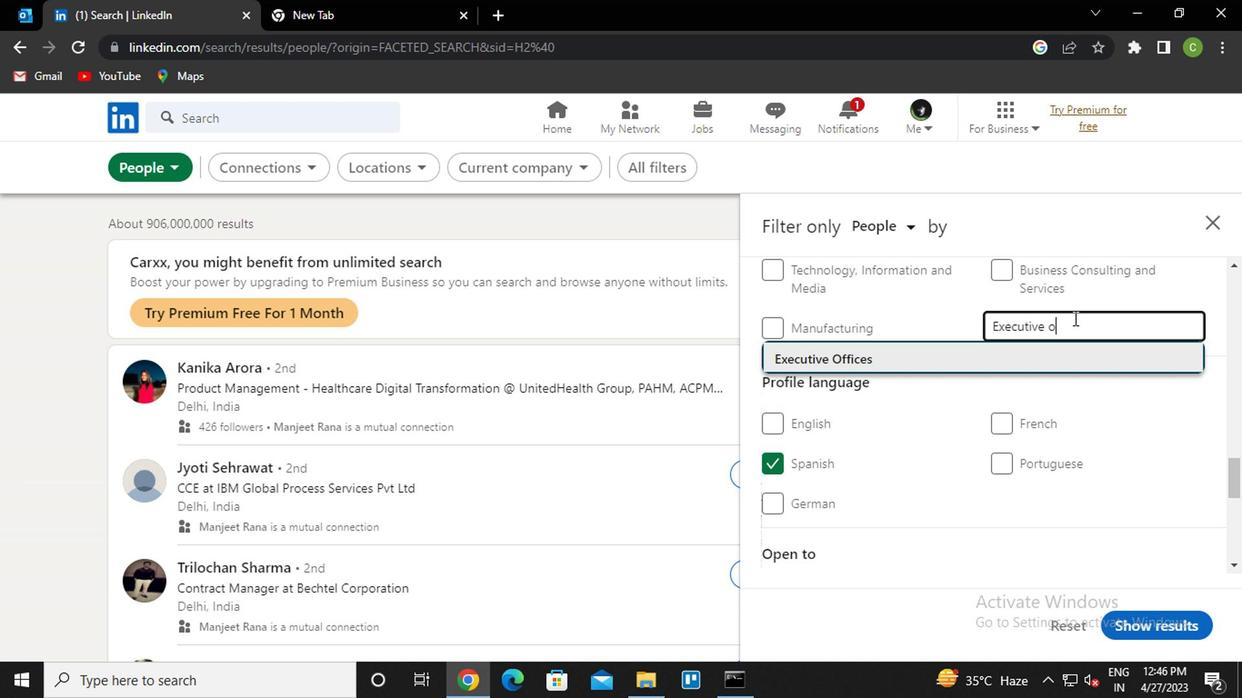 
Action: Mouse scrolled (1071, 316) with delta (0, -1)
Screenshot: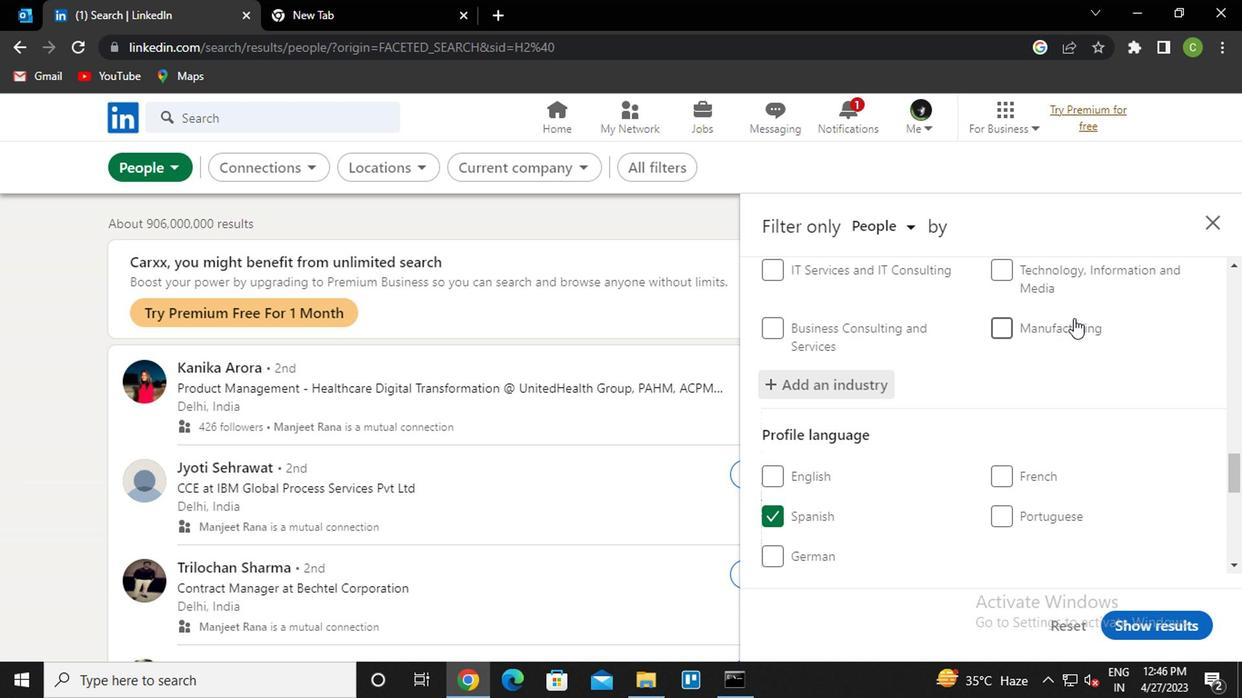 
Action: Mouse scrolled (1071, 316) with delta (0, -1)
Screenshot: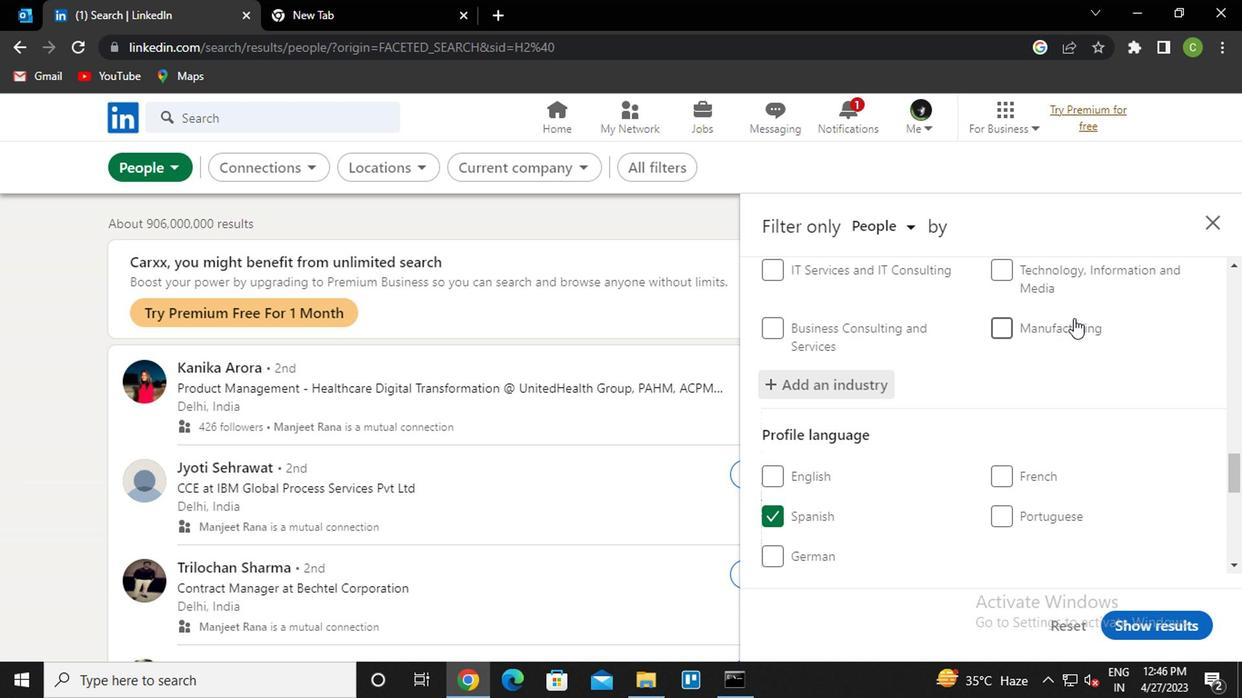 
Action: Mouse scrolled (1071, 316) with delta (0, -1)
Screenshot: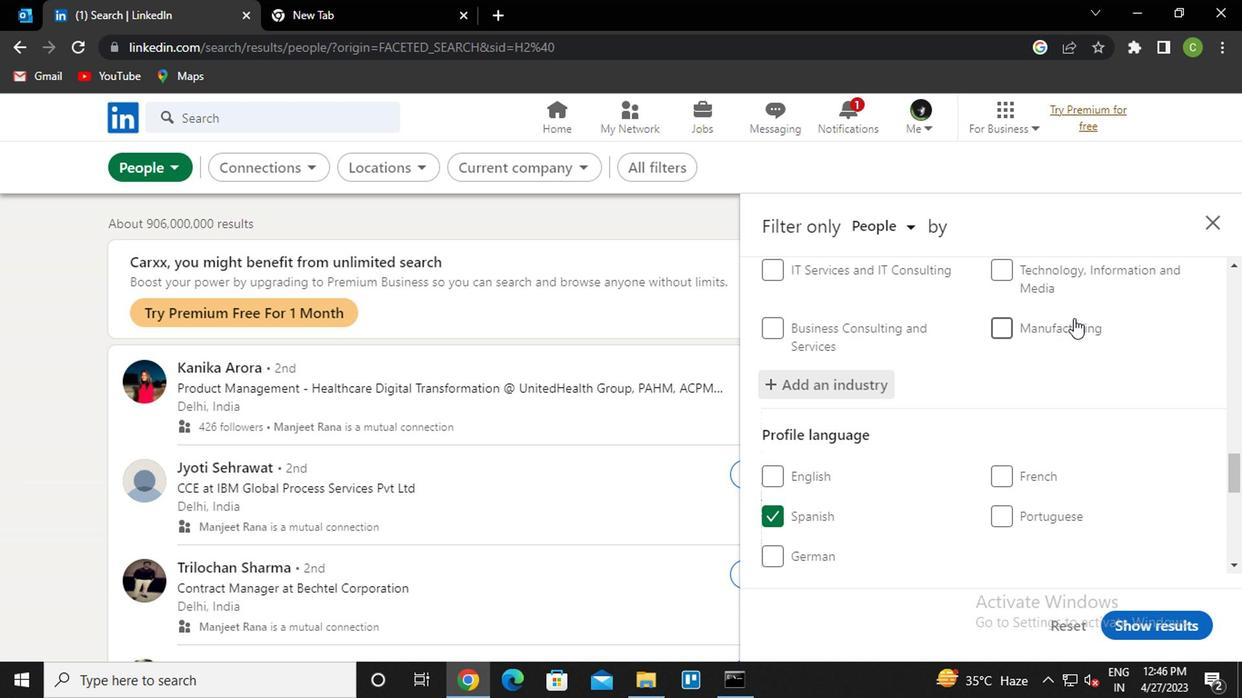 
Action: Mouse scrolled (1071, 316) with delta (0, -1)
Screenshot: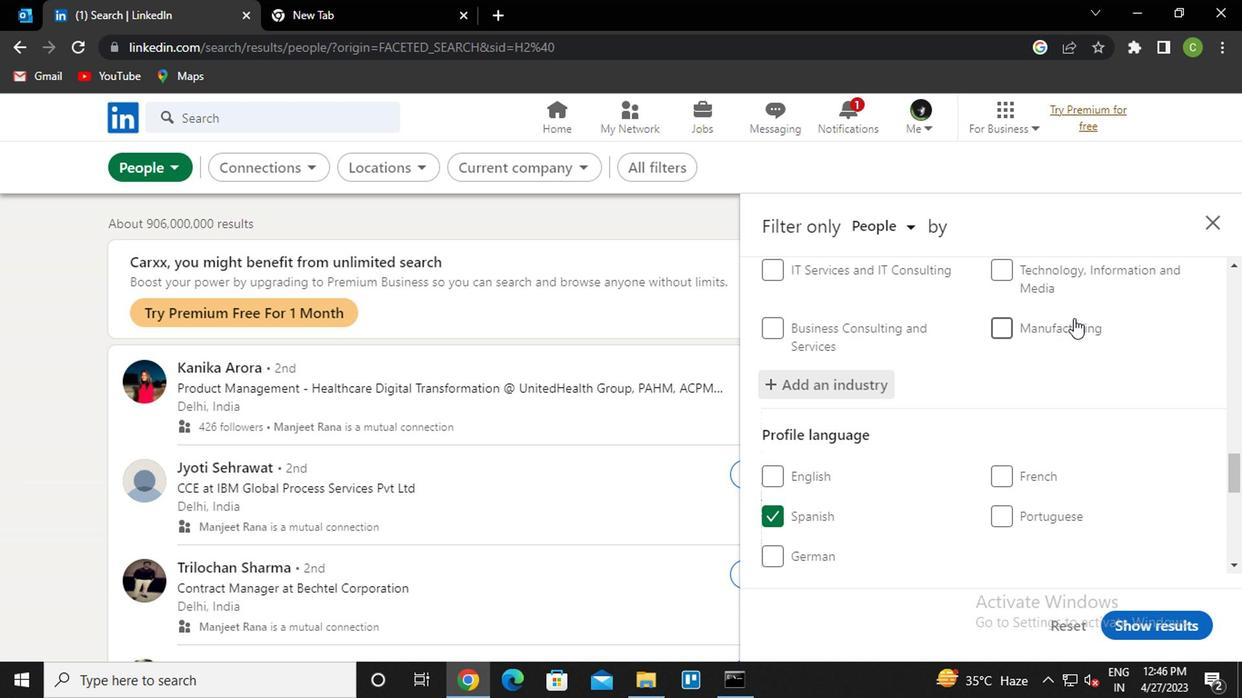
Action: Mouse scrolled (1071, 316) with delta (0, -1)
Screenshot: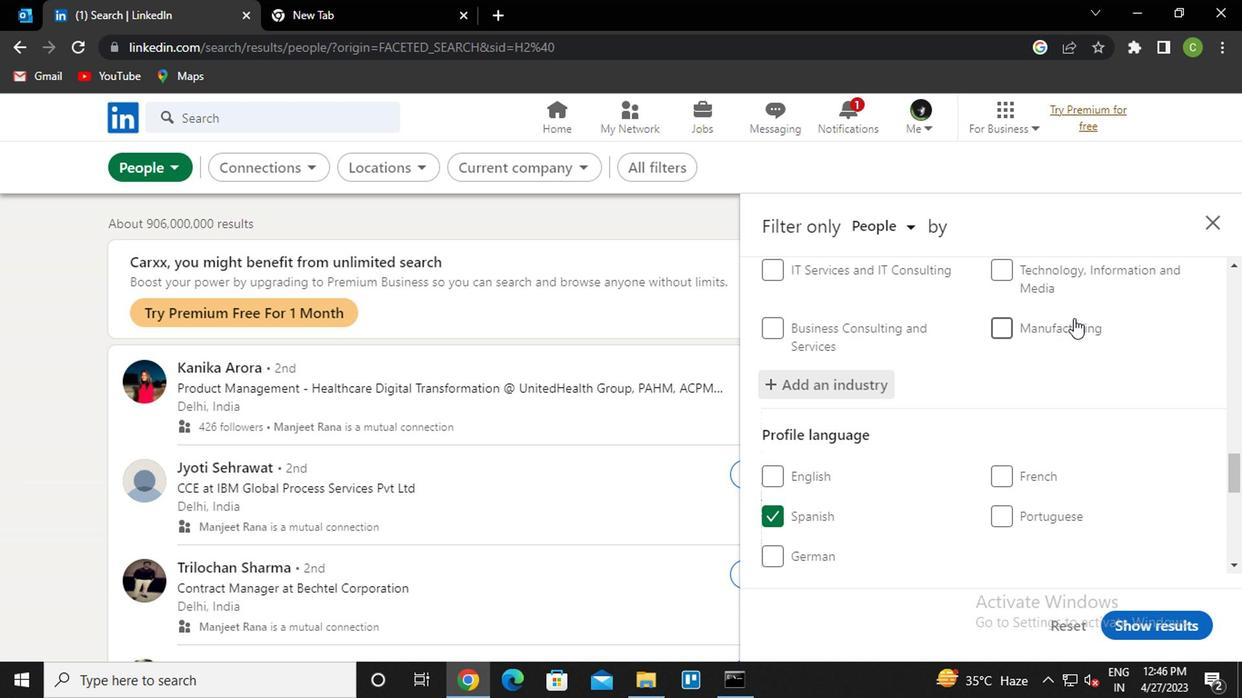 
Action: Mouse moved to (1035, 352)
Screenshot: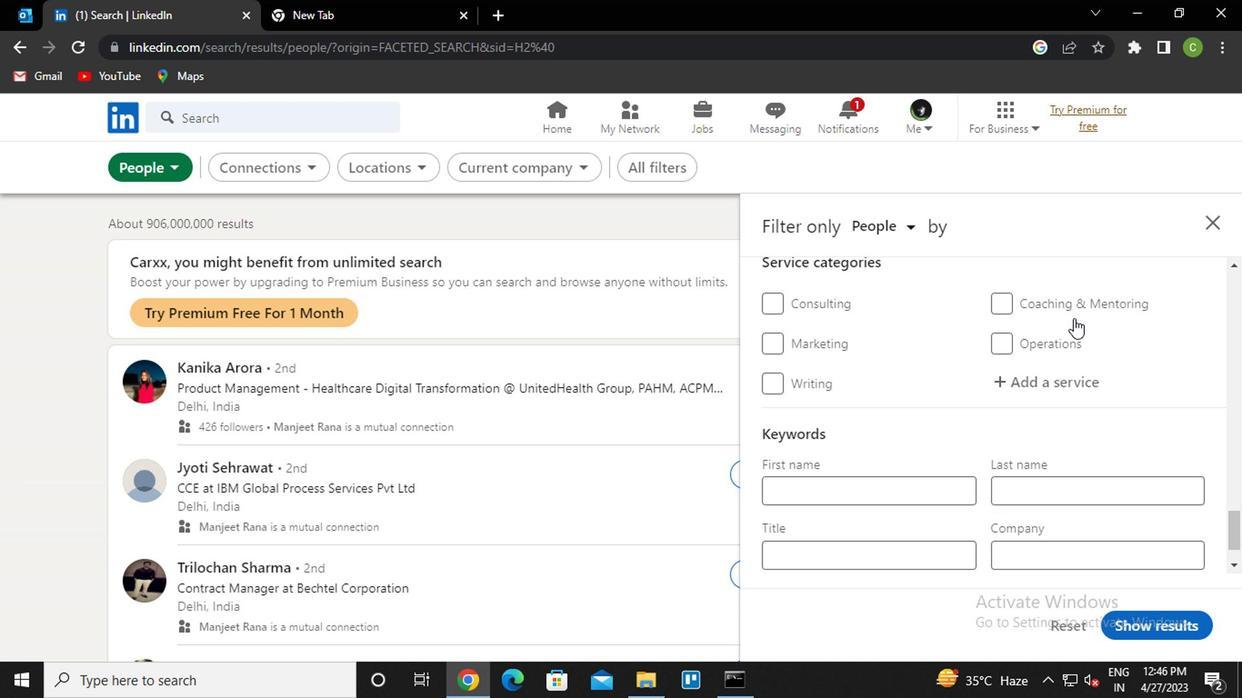 
Action: Mouse scrolled (1035, 353) with delta (0, 1)
Screenshot: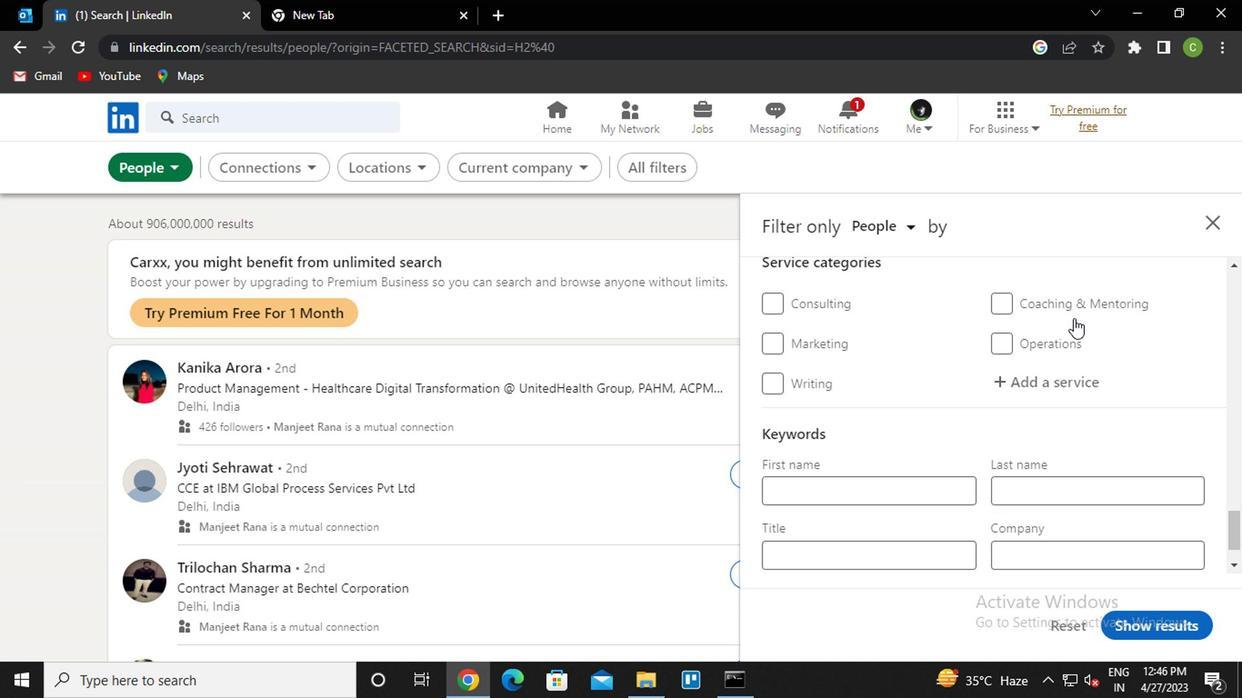 
Action: Mouse moved to (1025, 467)
Screenshot: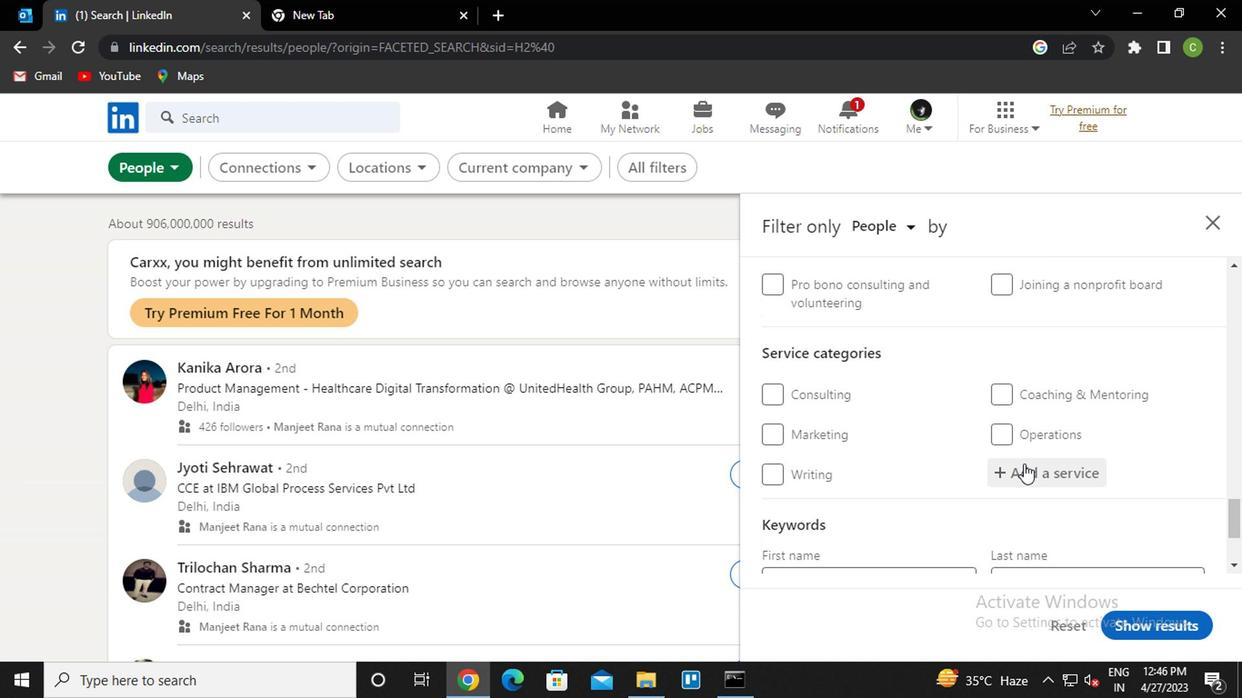 
Action: Mouse pressed left at (1025, 467)
Screenshot: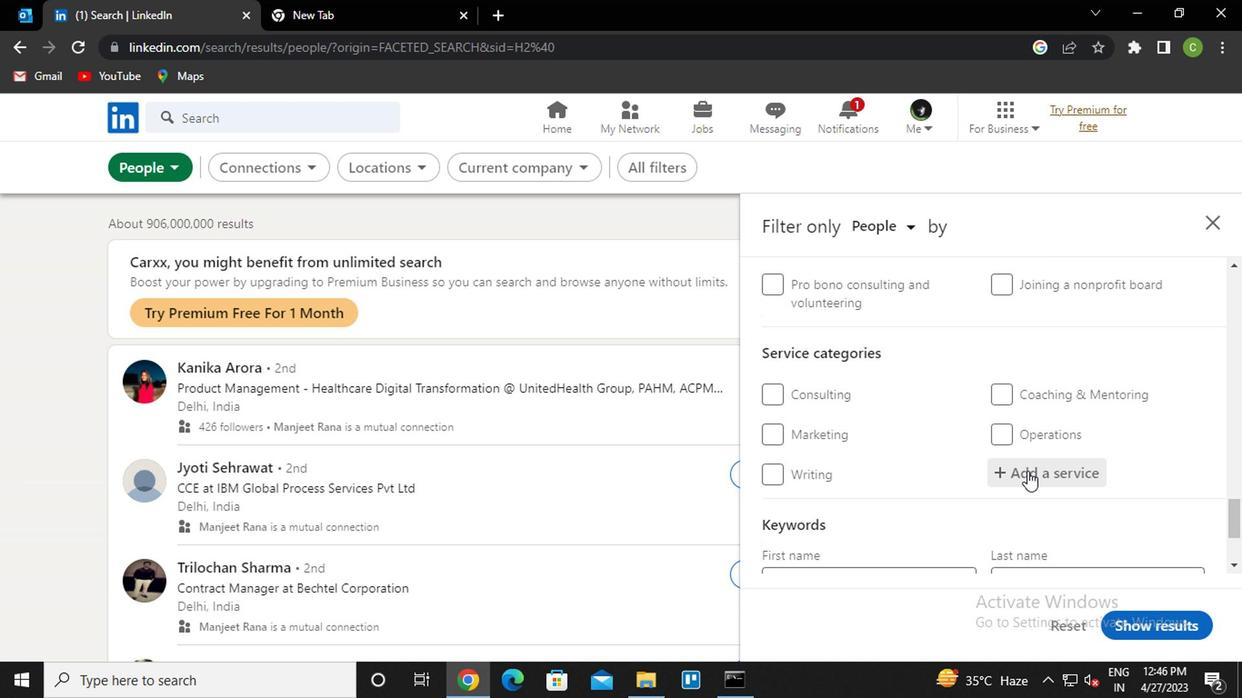 
Action: Key pressed <Key.caps_lock>s<Key.caps_lock>earch<Key.space><Key.down><Key.down><Key.enter>
Screenshot: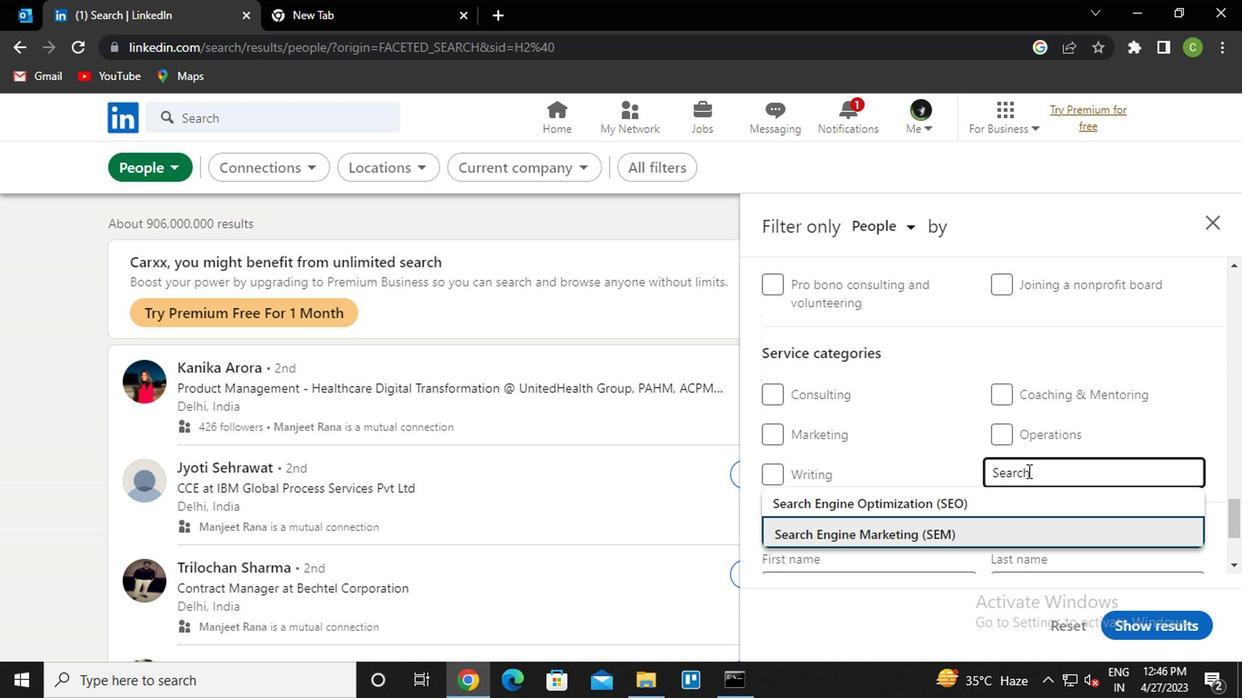 
Action: Mouse scrolled (1025, 466) with delta (0, 0)
Screenshot: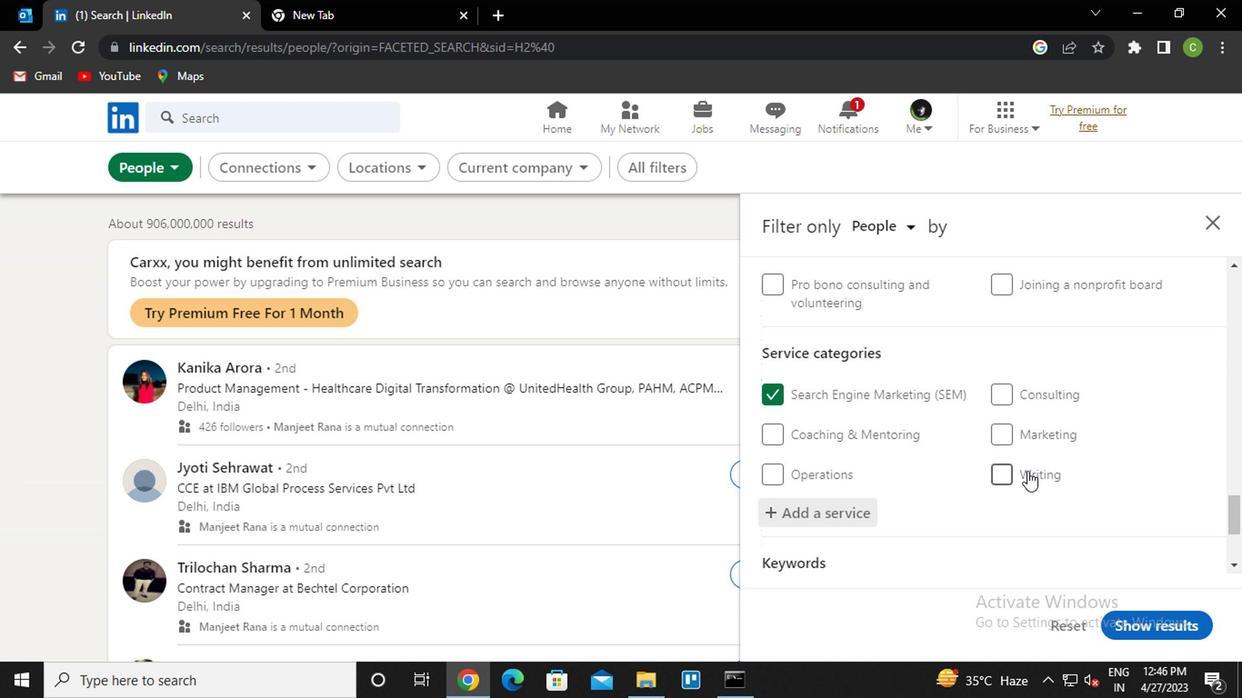 
Action: Mouse scrolled (1025, 466) with delta (0, 0)
Screenshot: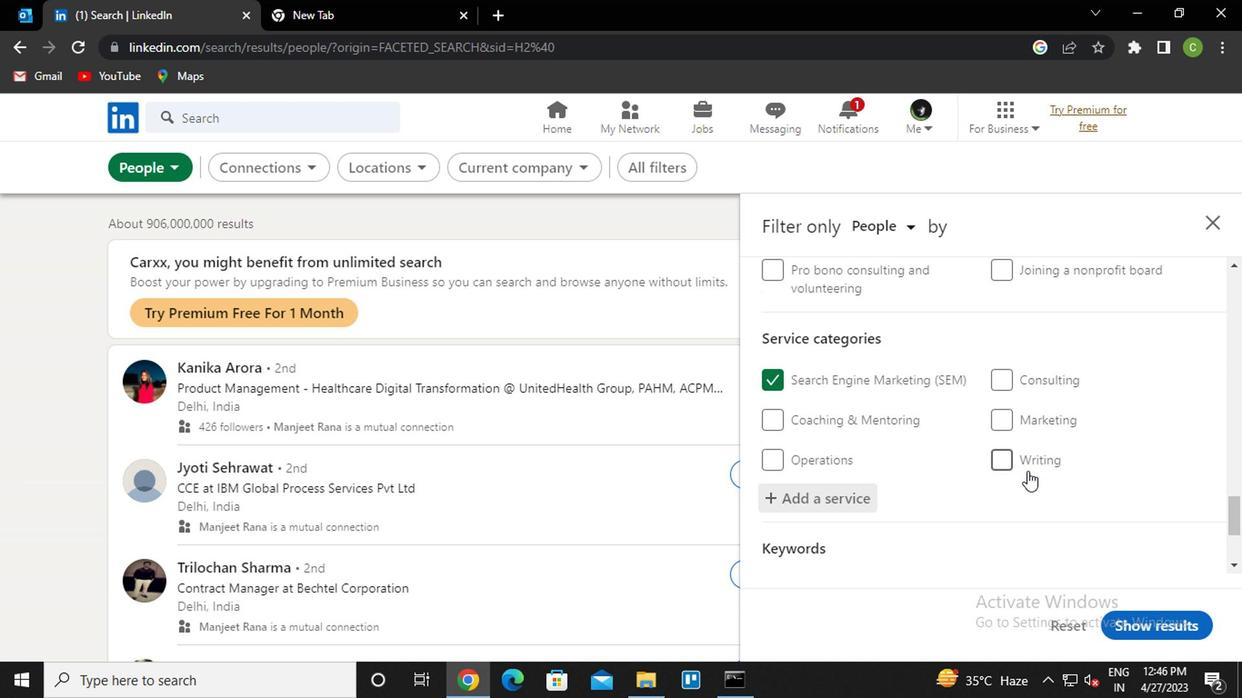 
Action: Mouse scrolled (1025, 466) with delta (0, 0)
Screenshot: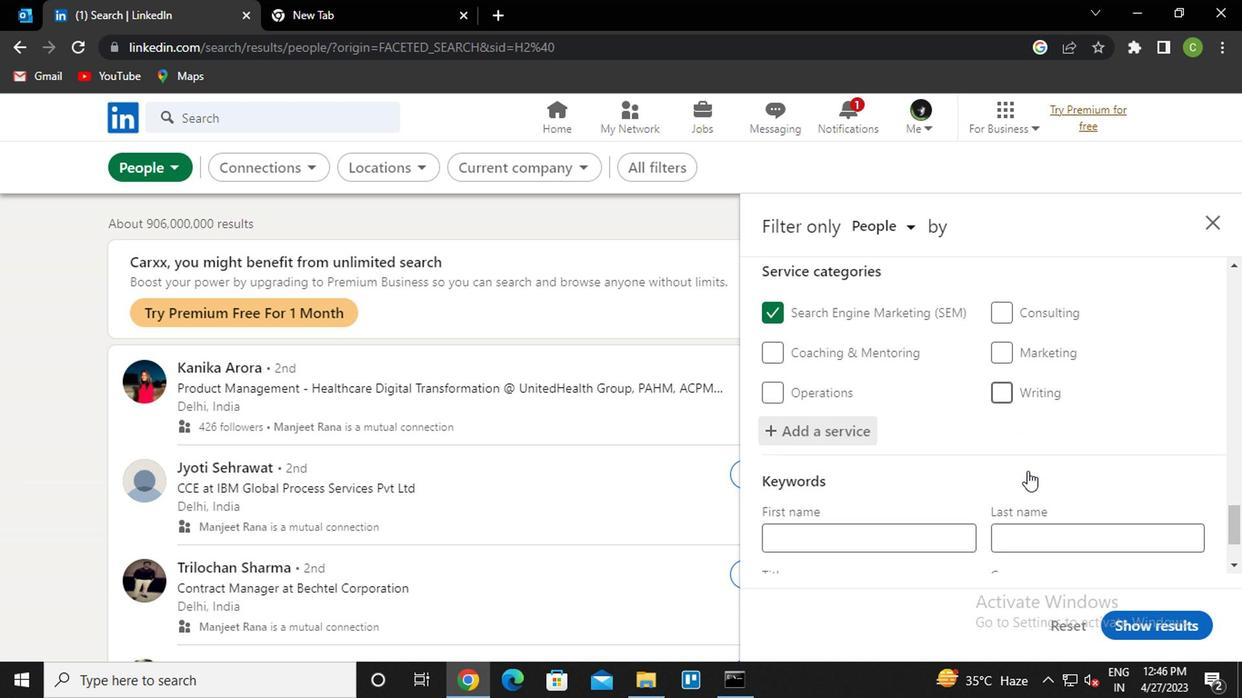 
Action: Mouse scrolled (1025, 466) with delta (0, 0)
Screenshot: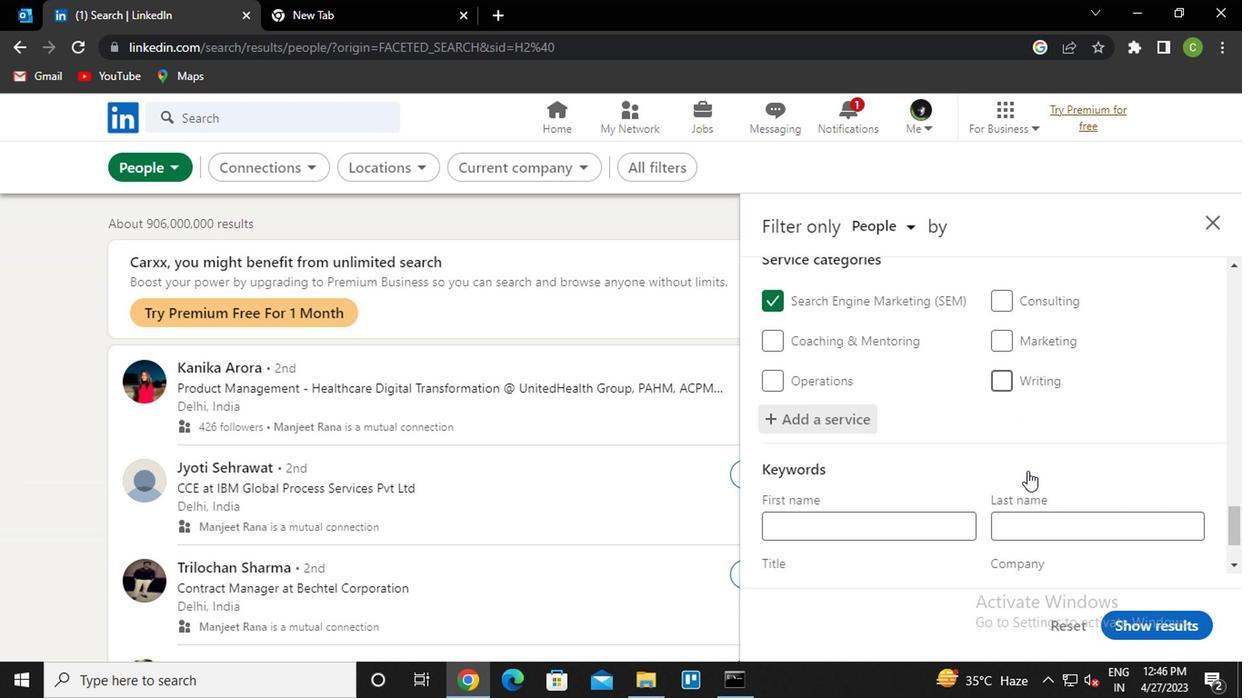 
Action: Mouse scrolled (1025, 466) with delta (0, 0)
Screenshot: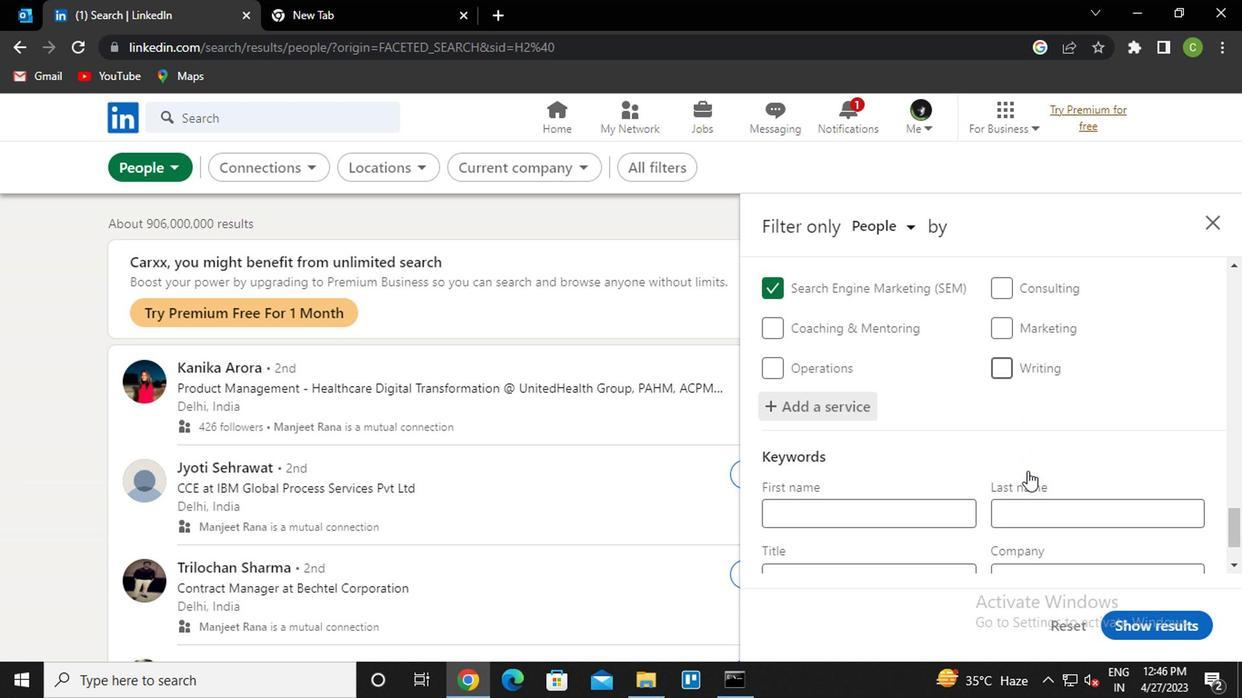 
Action: Mouse moved to (864, 487)
Screenshot: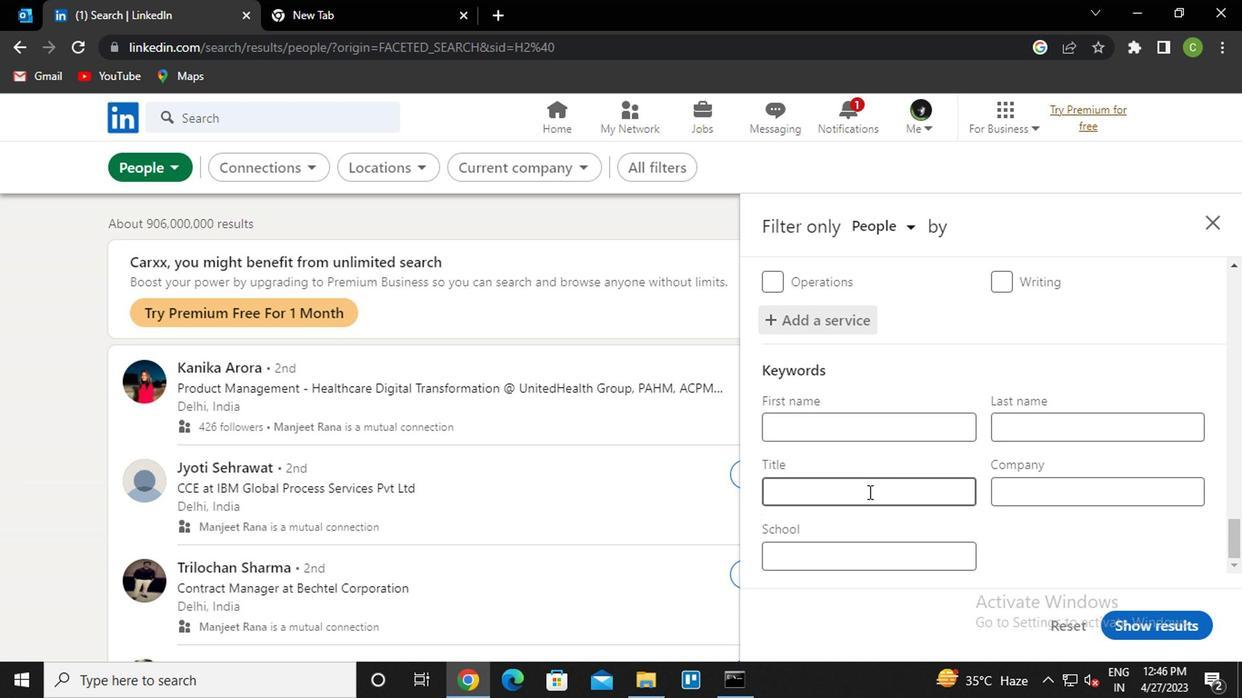 
Action: Mouse pressed left at (864, 487)
Screenshot: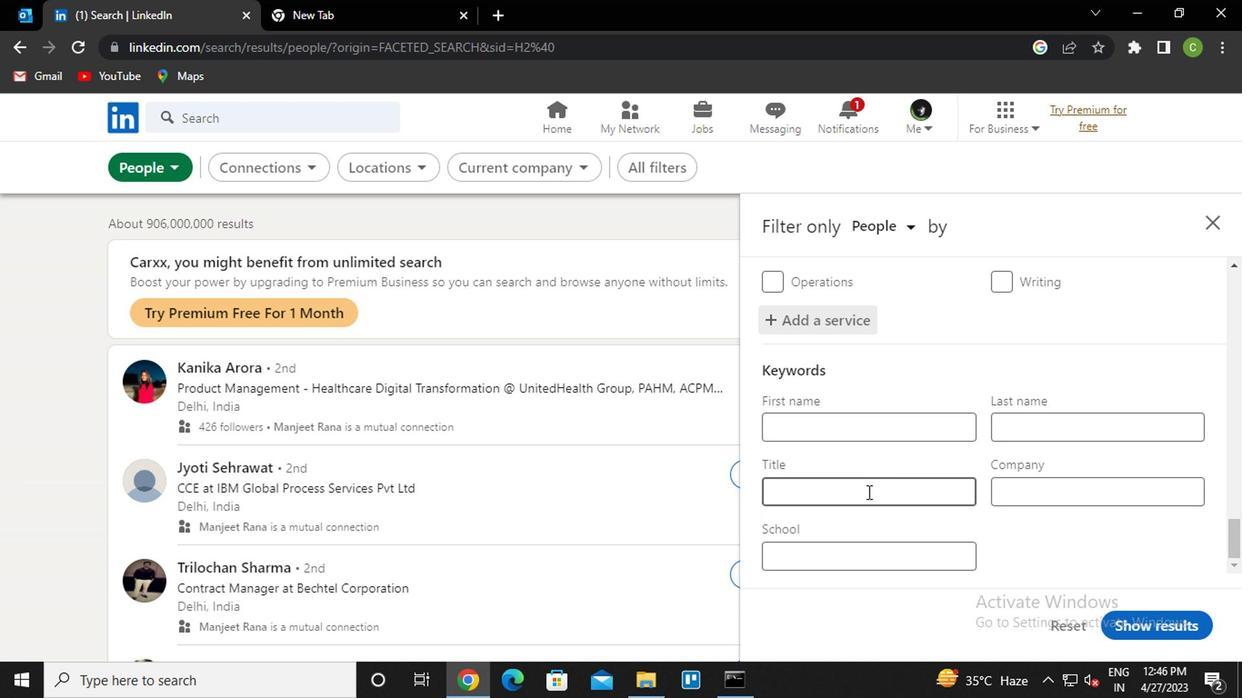 
Action: Mouse moved to (864, 487)
Screenshot: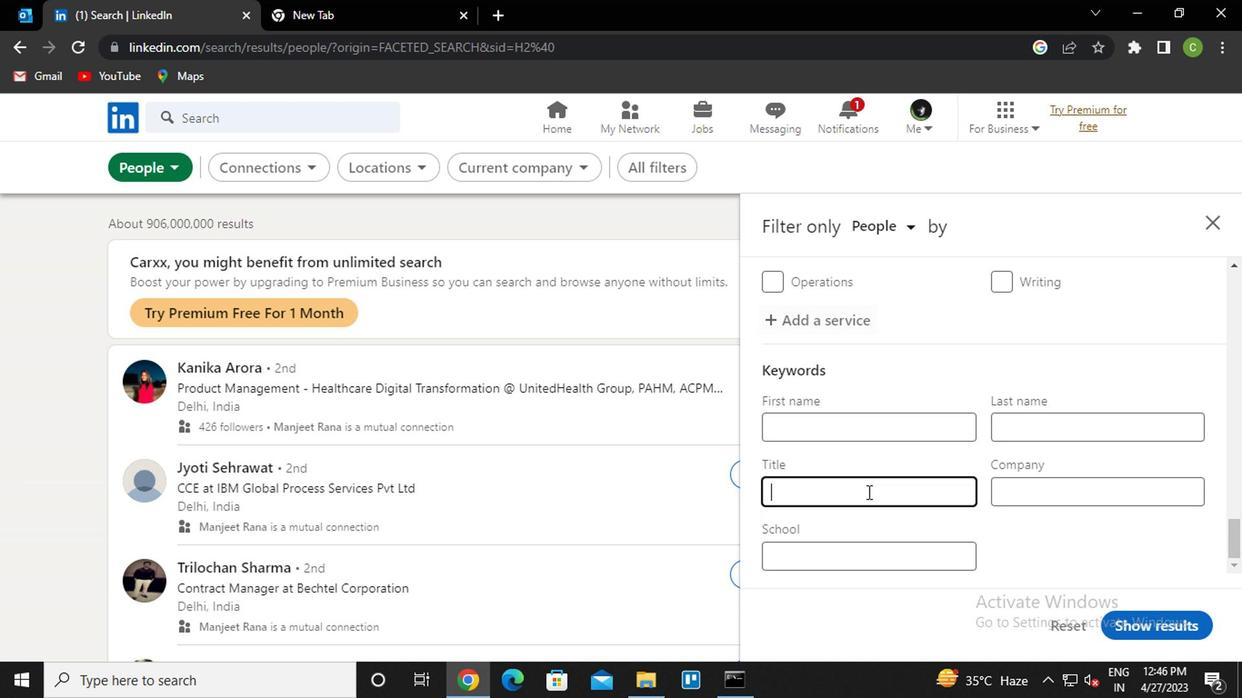 
Action: Key pressed <Key.caps_lock>c<Key.caps_lock>loud<Key.space><Key.caps_lock>a<Key.caps_lock>rchitect
Screenshot: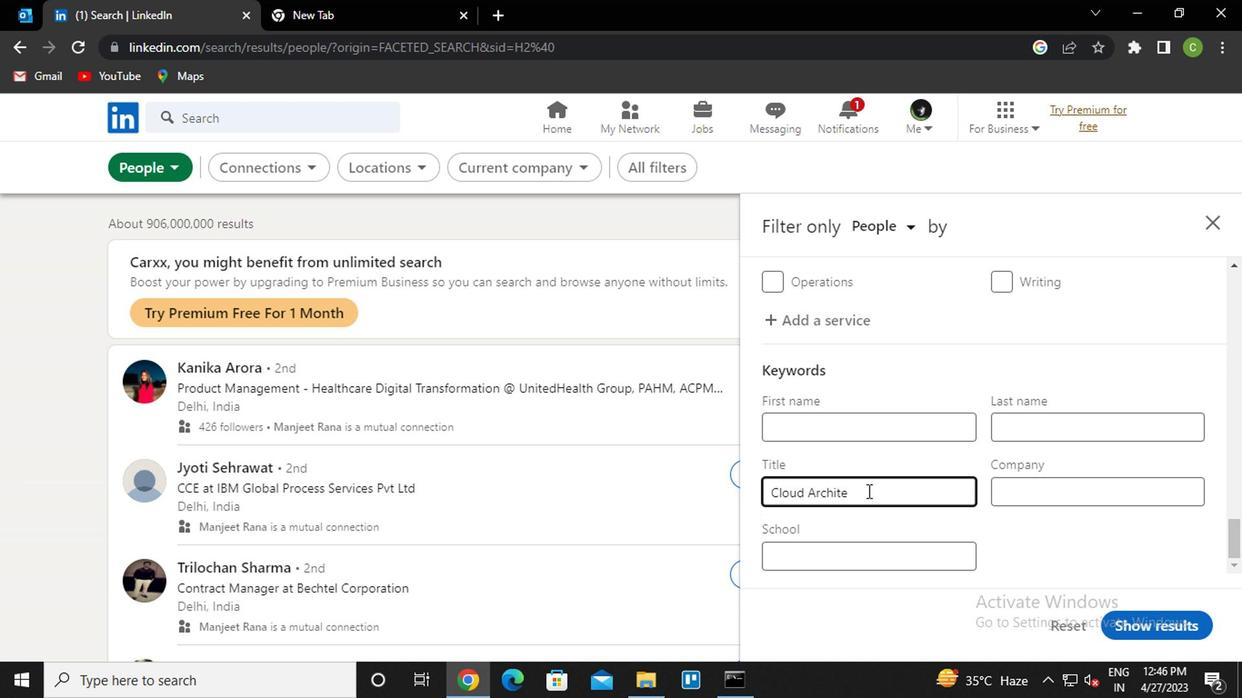 
Action: Mouse moved to (1192, 610)
Screenshot: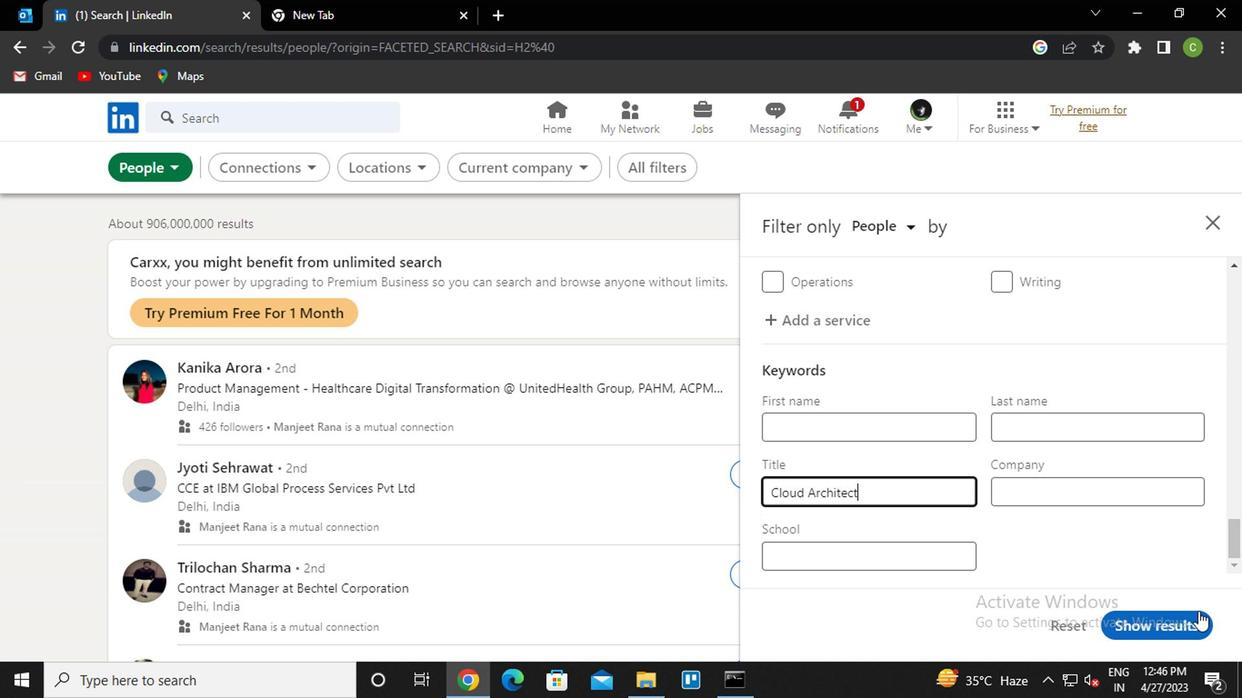 
Action: Mouse pressed left at (1192, 610)
Screenshot: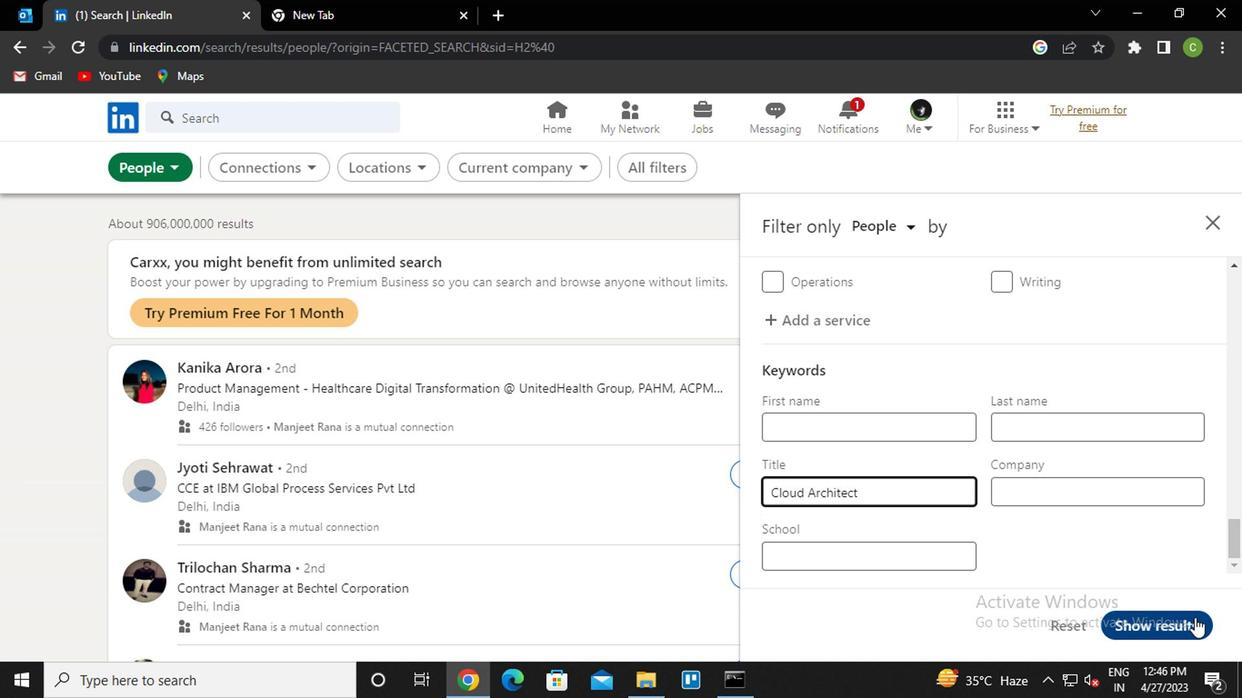 
Action: Mouse moved to (627, 643)
Screenshot: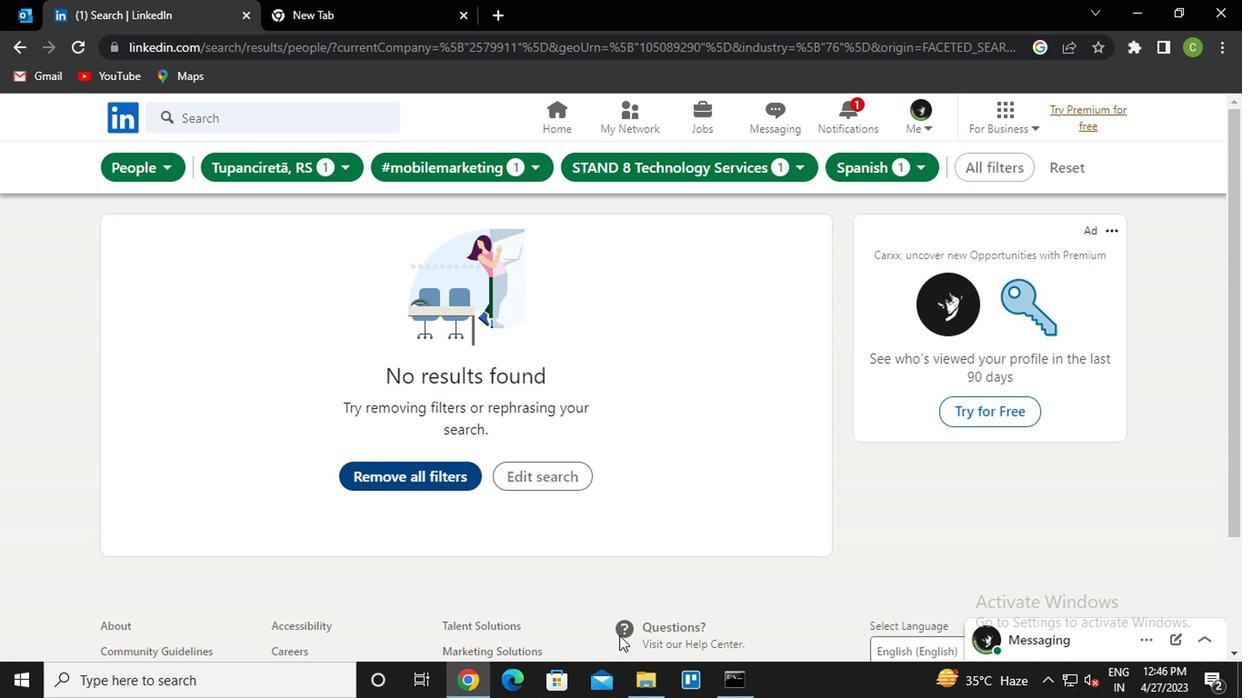 
Action: Key pressed <Key.f8>
Screenshot: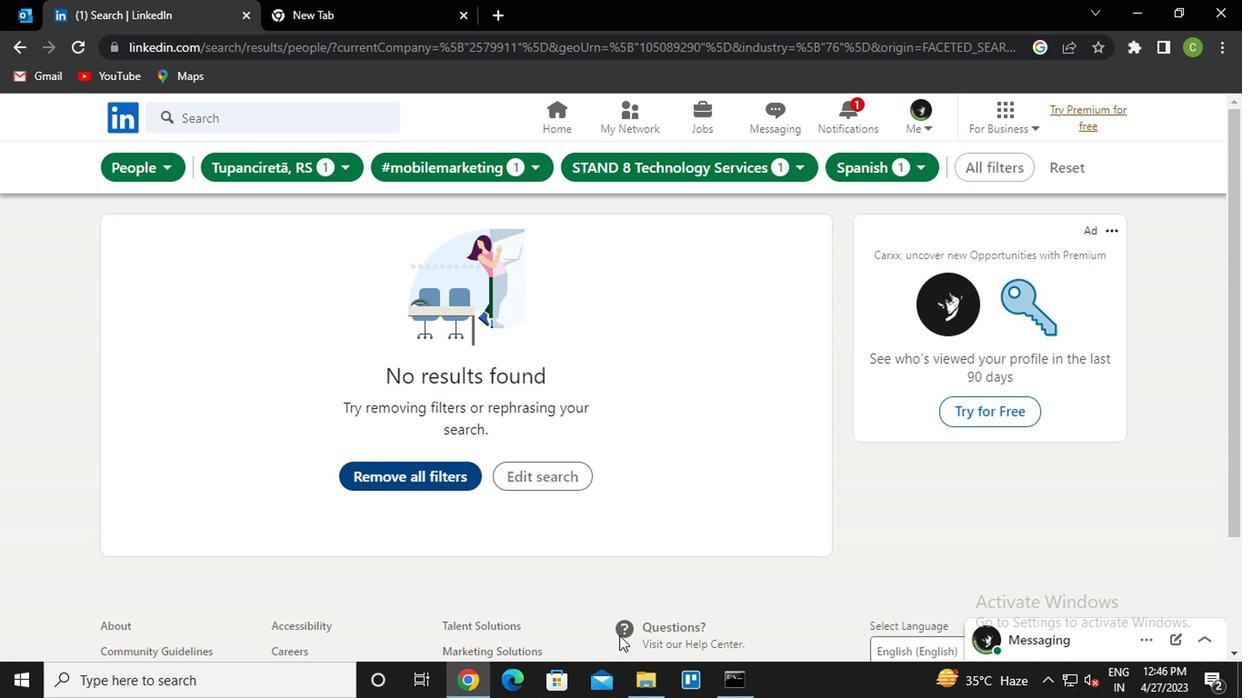 
